 Task: Search one way flight ticket for 1 adult, 1 child, 1 infant in seat in premium economy from Myrtle Beach: Myrtle Beach International Airport to Rockford: Chicago Rockford International Airport(was Northwest Chicagoland Regional Airport At Rockford) on 5-1-2023. Choice of flights is Delta. Number of bags: 6 checked bags. Price is upto 50000. Outbound departure time preference is 13:15.
Action: Mouse moved to (206, 329)
Screenshot: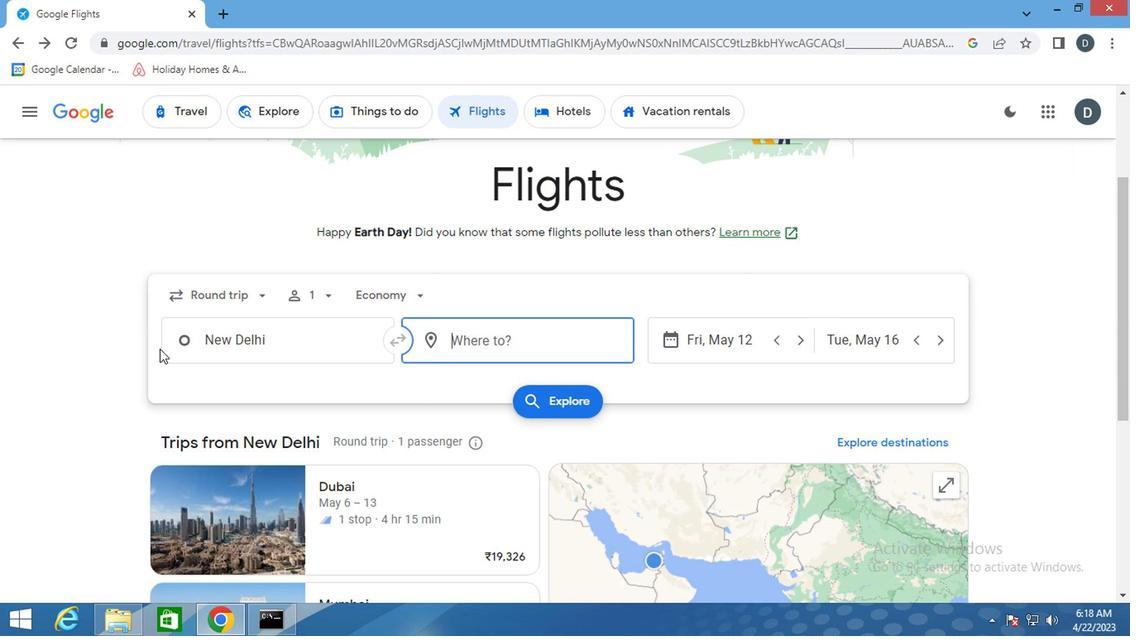 
Action: Mouse pressed left at (206, 329)
Screenshot: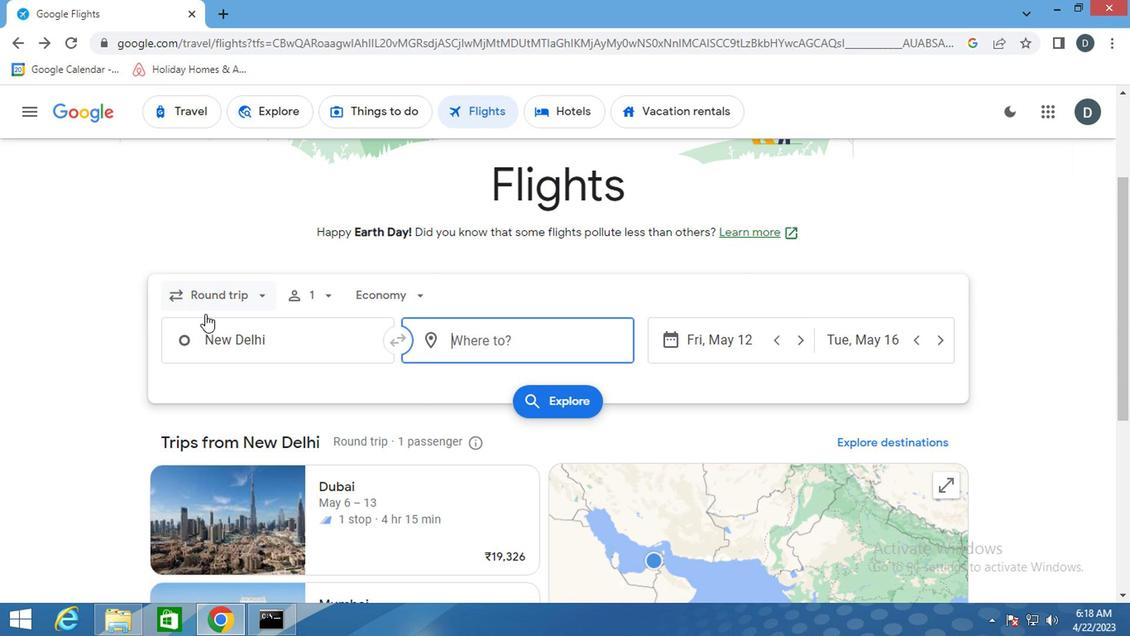 
Action: Mouse moved to (259, 381)
Screenshot: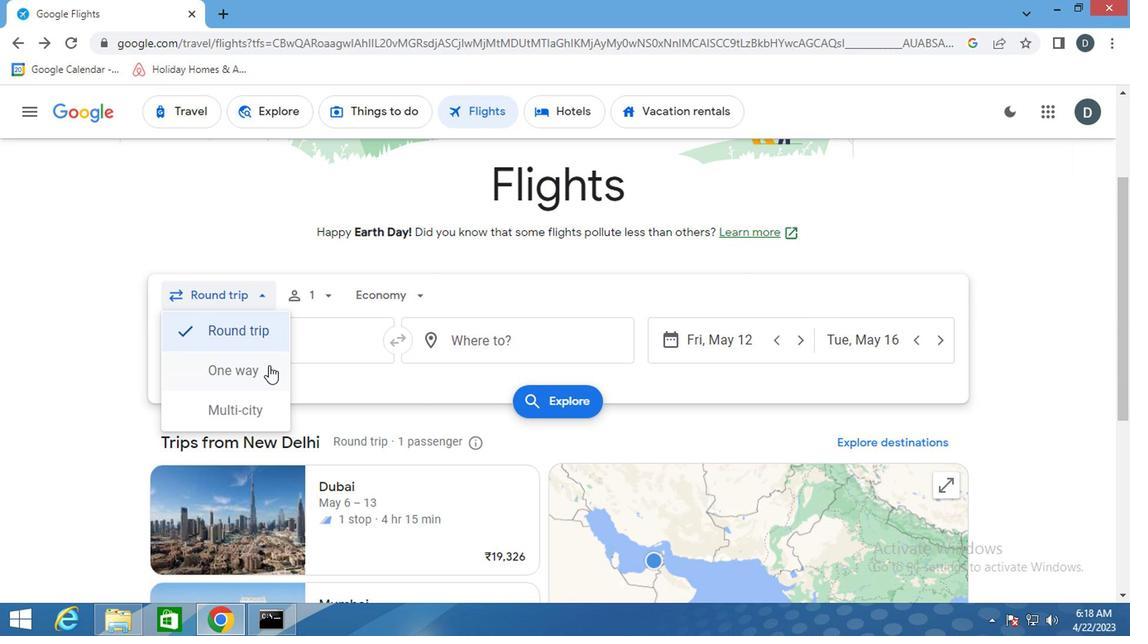 
Action: Mouse pressed left at (259, 381)
Screenshot: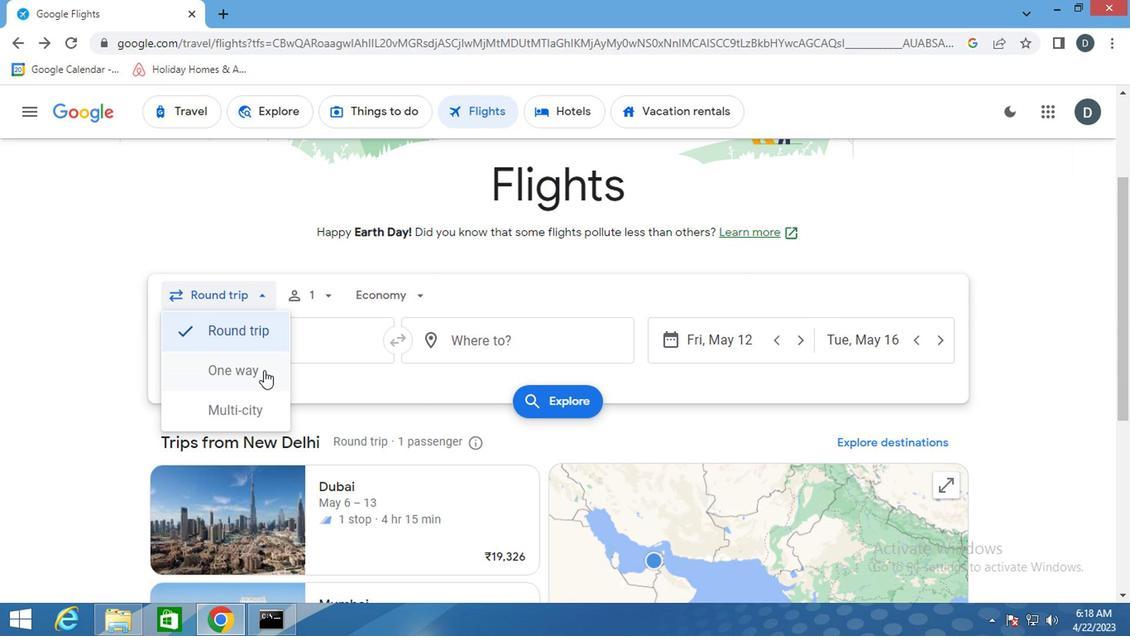 
Action: Mouse moved to (299, 314)
Screenshot: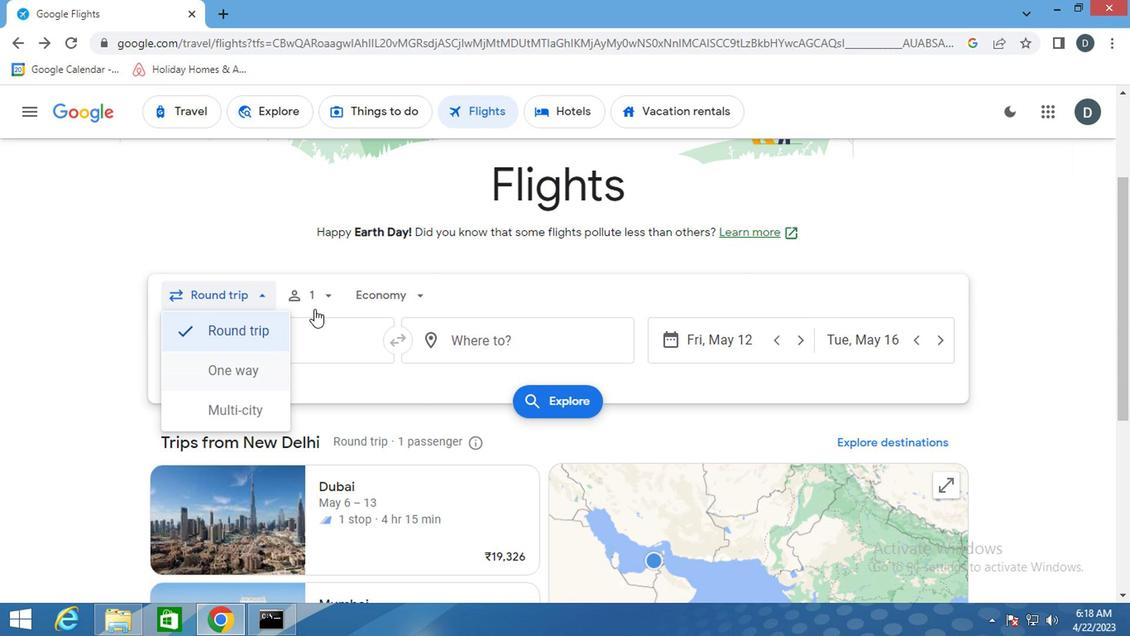 
Action: Mouse pressed left at (299, 314)
Screenshot: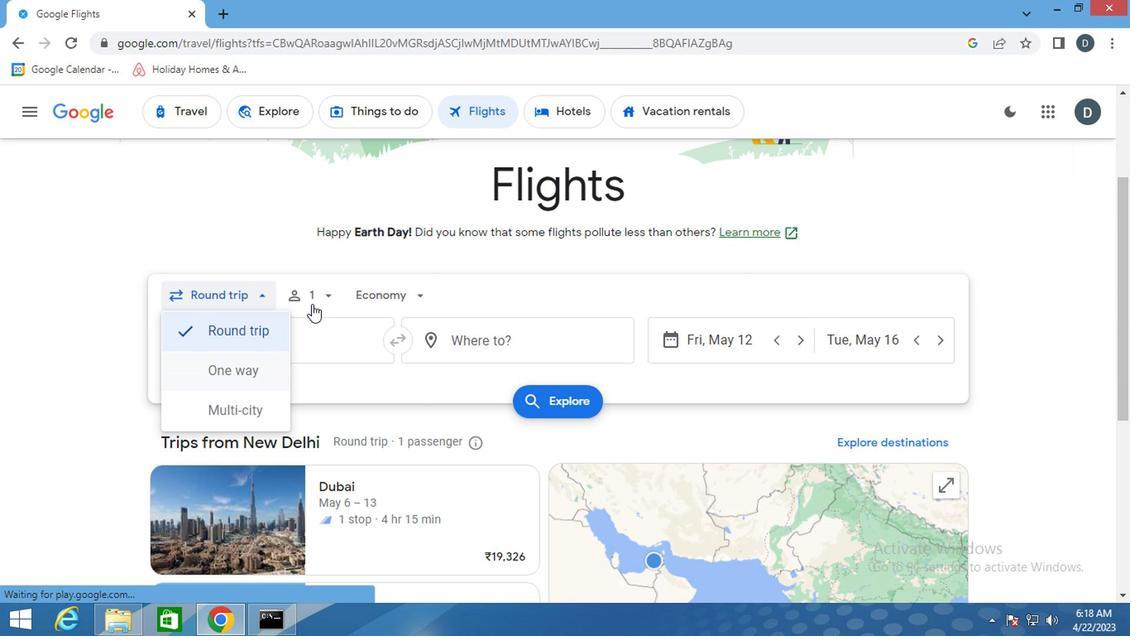 
Action: Mouse moved to (421, 350)
Screenshot: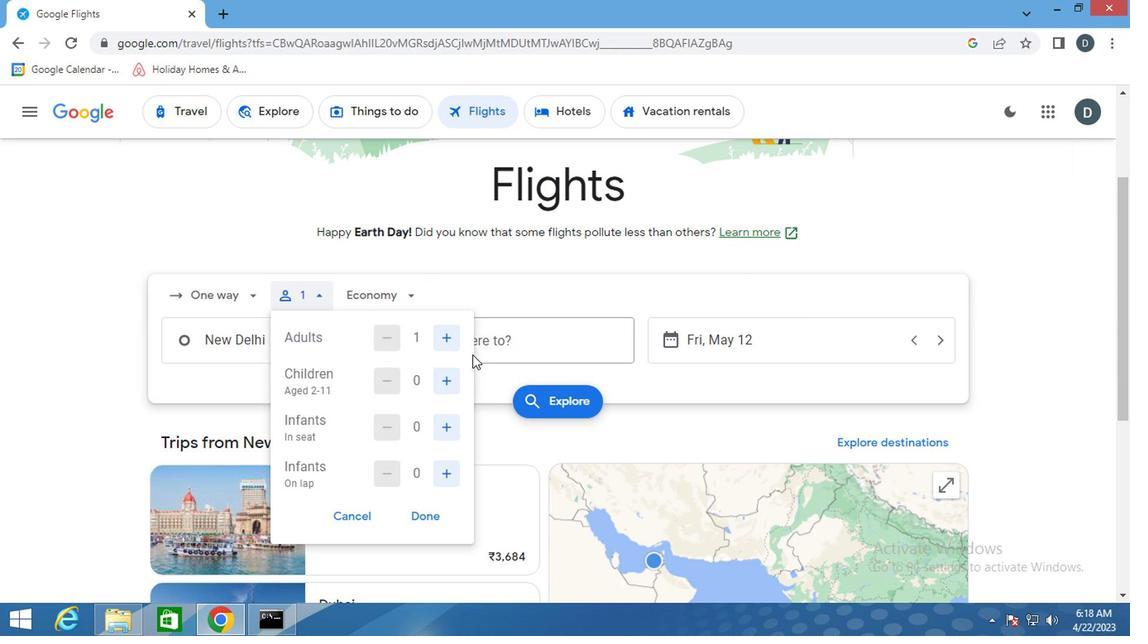 
Action: Mouse pressed left at (421, 350)
Screenshot: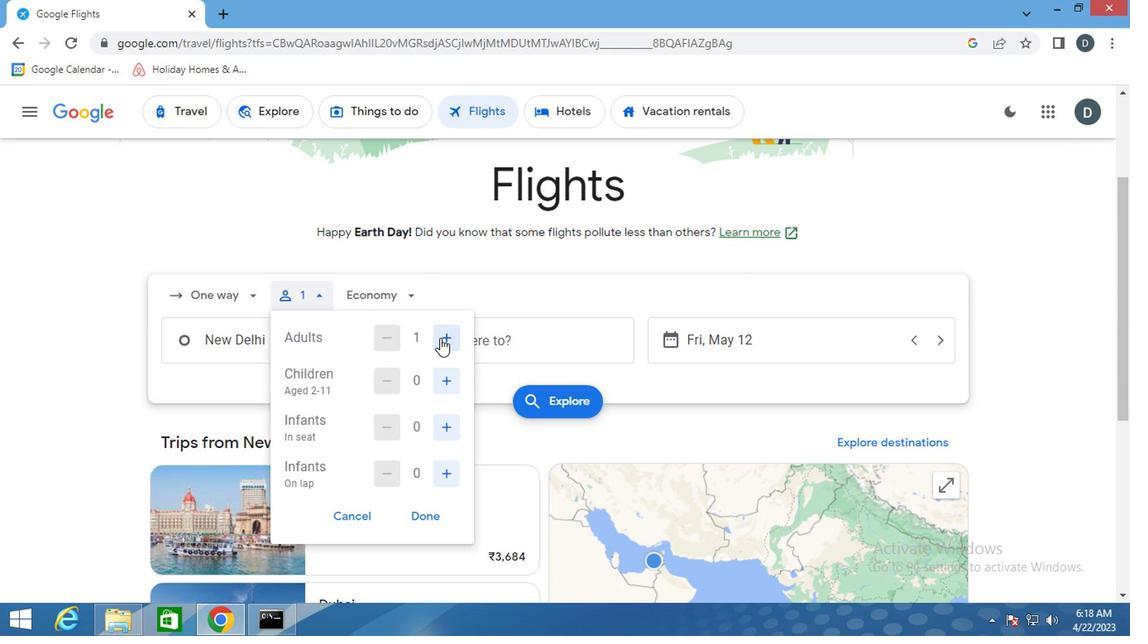 
Action: Mouse moved to (382, 349)
Screenshot: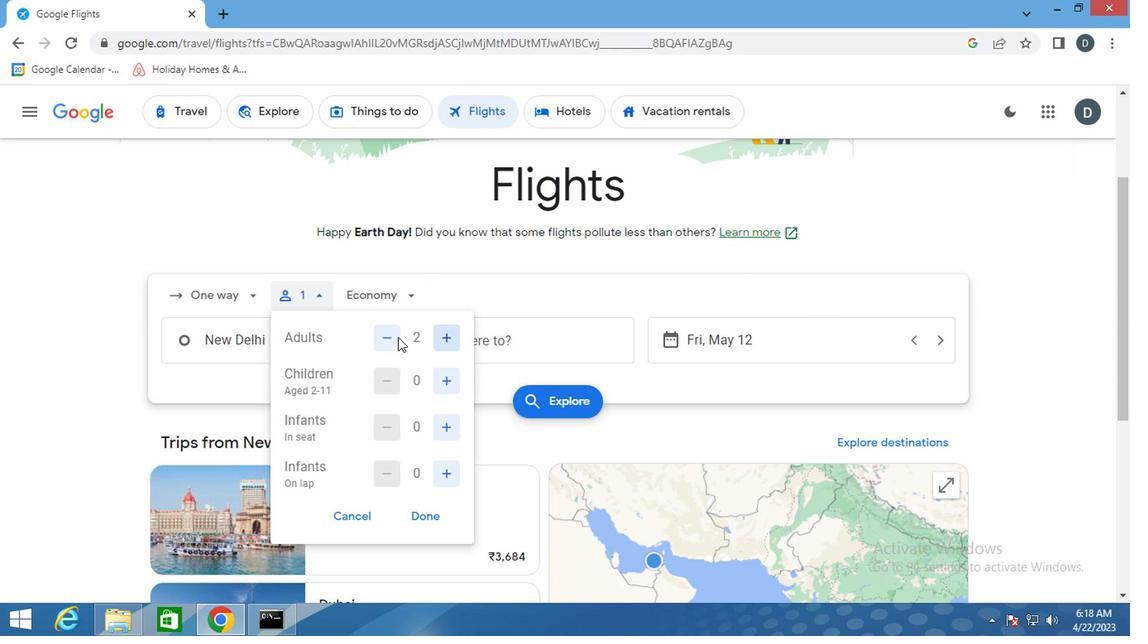 
Action: Mouse pressed left at (382, 349)
Screenshot: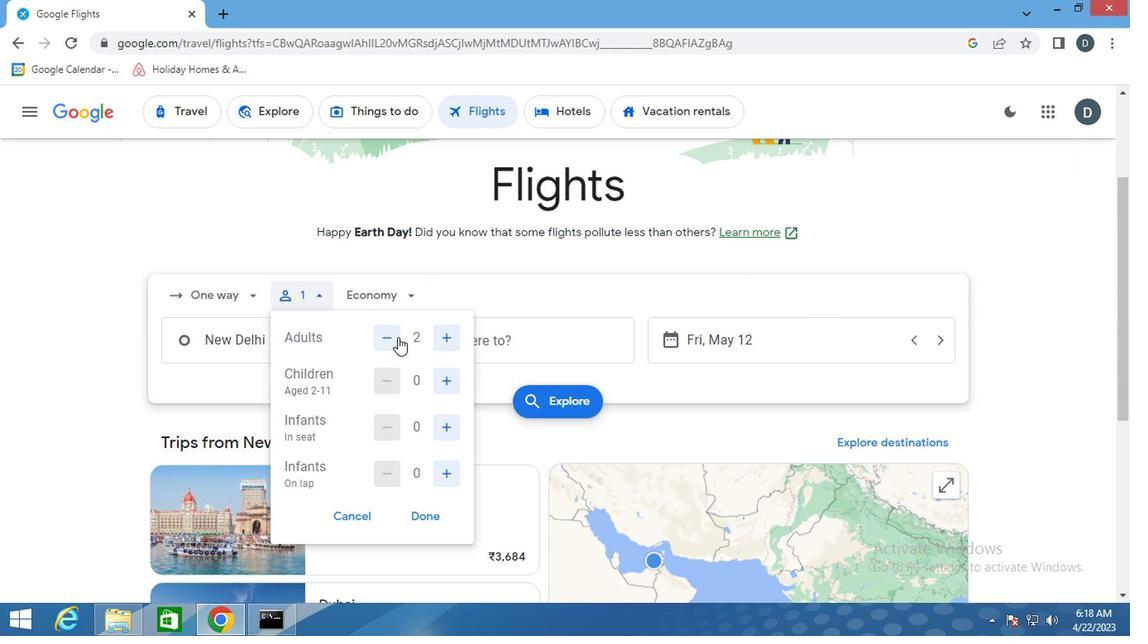 
Action: Mouse moved to (430, 388)
Screenshot: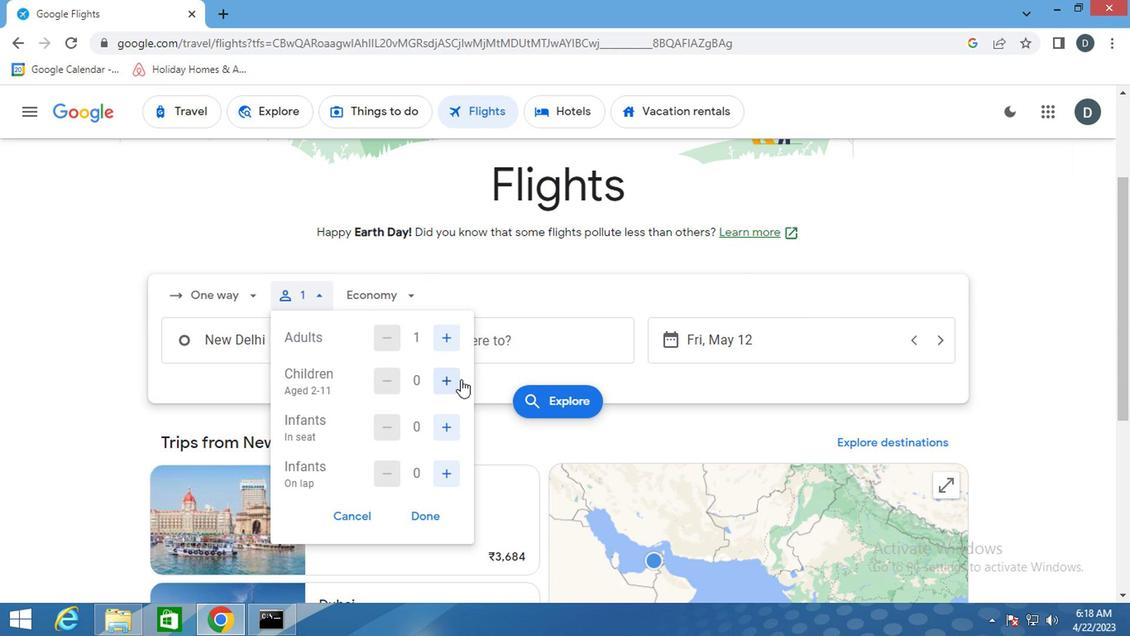 
Action: Mouse pressed left at (430, 388)
Screenshot: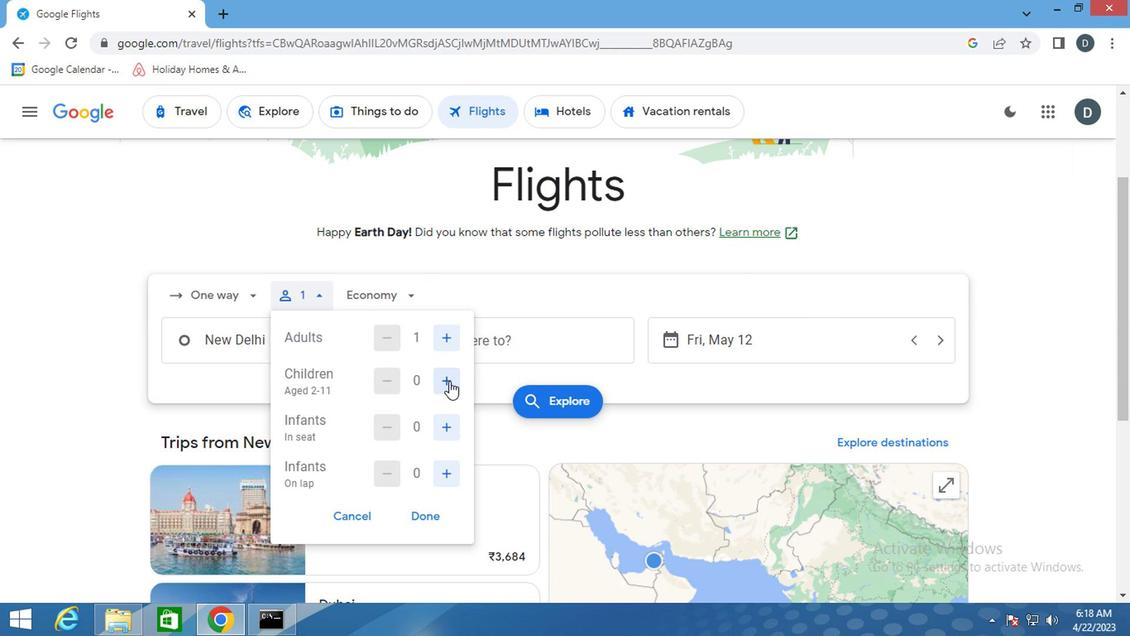 
Action: Mouse moved to (425, 427)
Screenshot: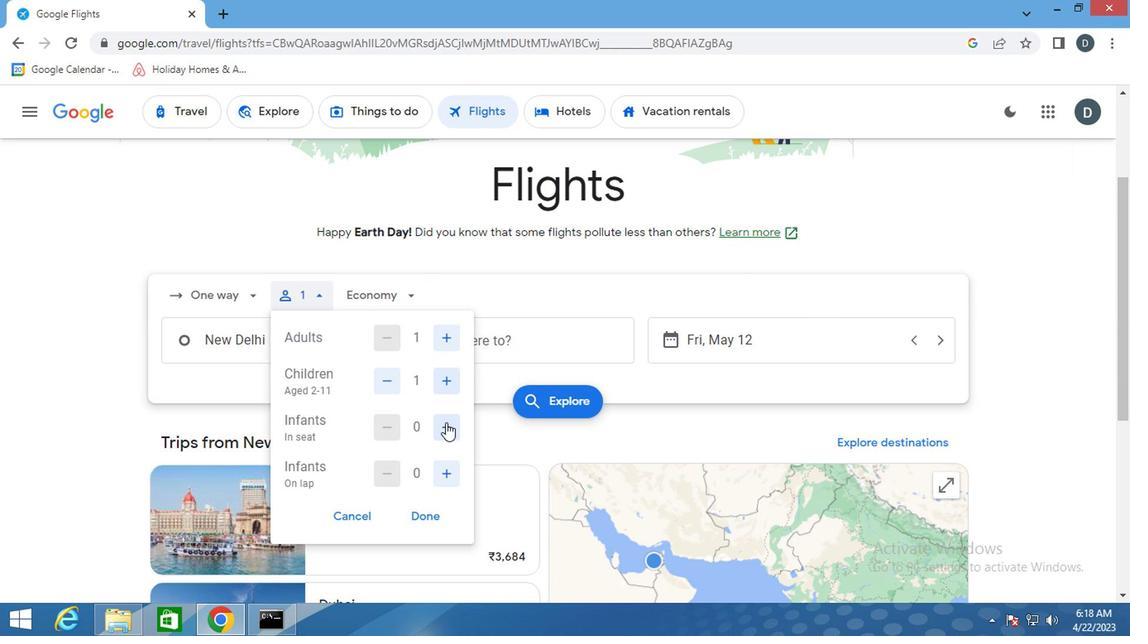 
Action: Mouse pressed left at (425, 427)
Screenshot: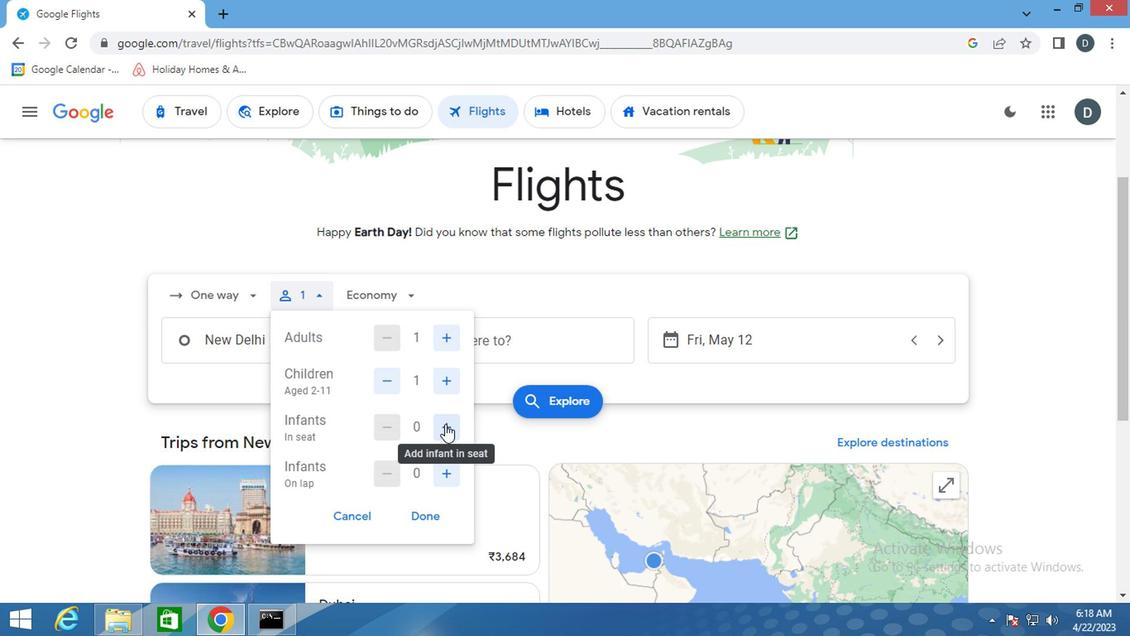 
Action: Mouse moved to (385, 516)
Screenshot: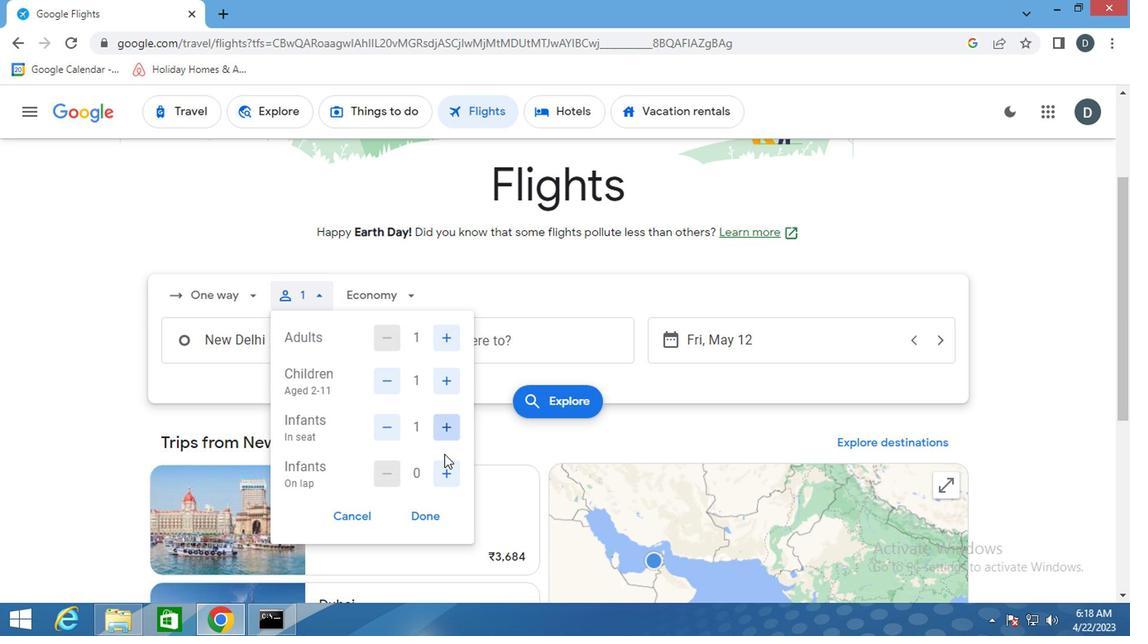 
Action: Mouse pressed left at (385, 516)
Screenshot: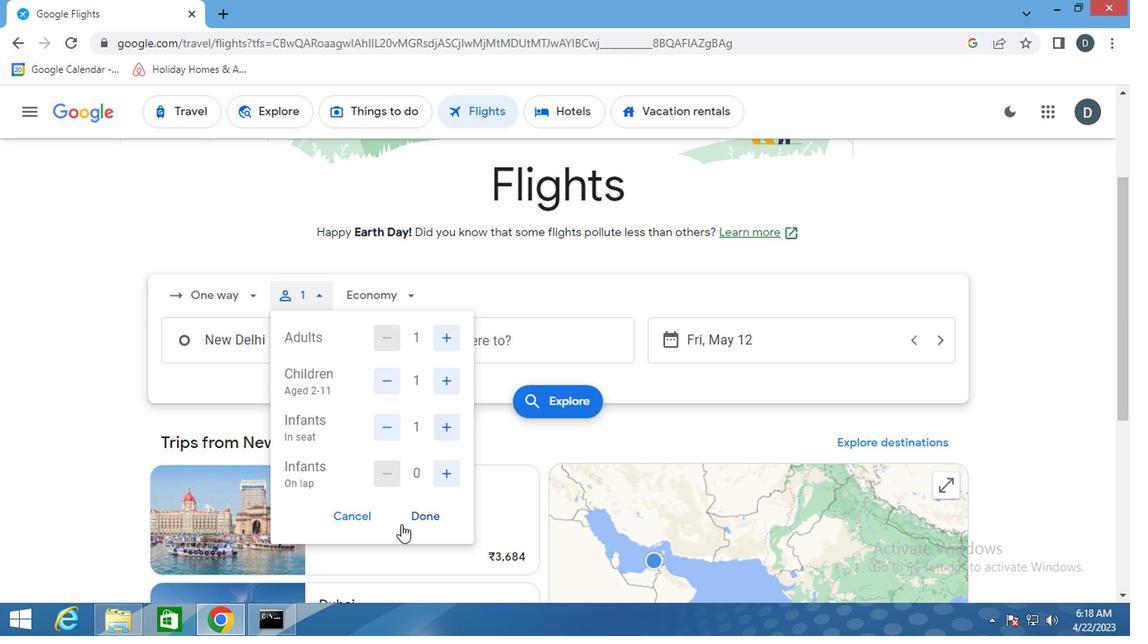 
Action: Mouse moved to (361, 319)
Screenshot: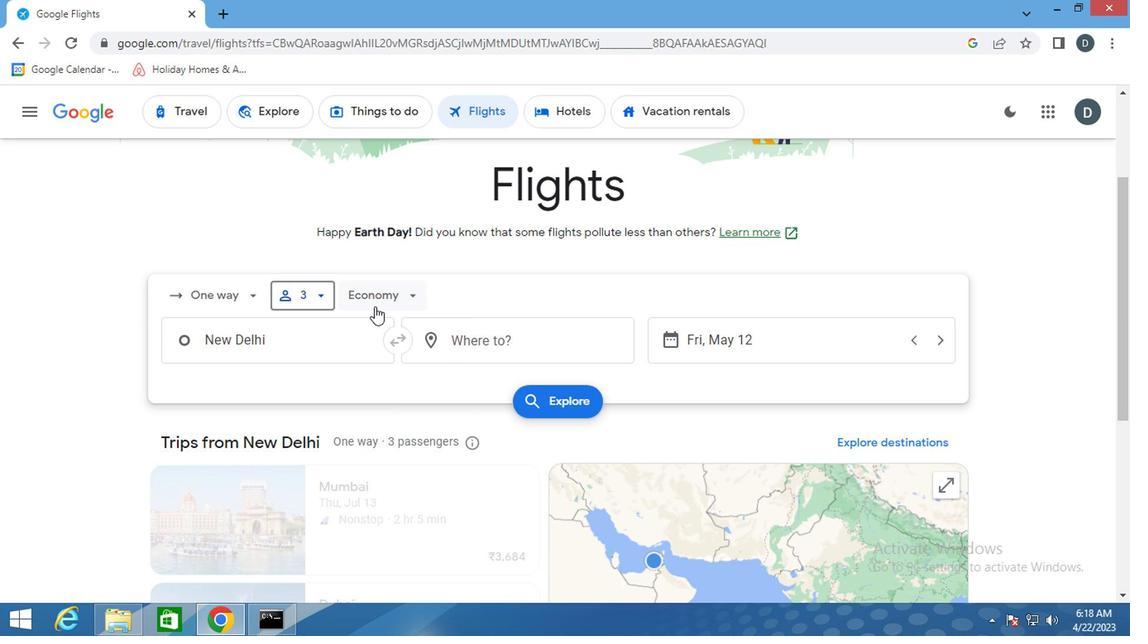 
Action: Mouse pressed left at (361, 319)
Screenshot: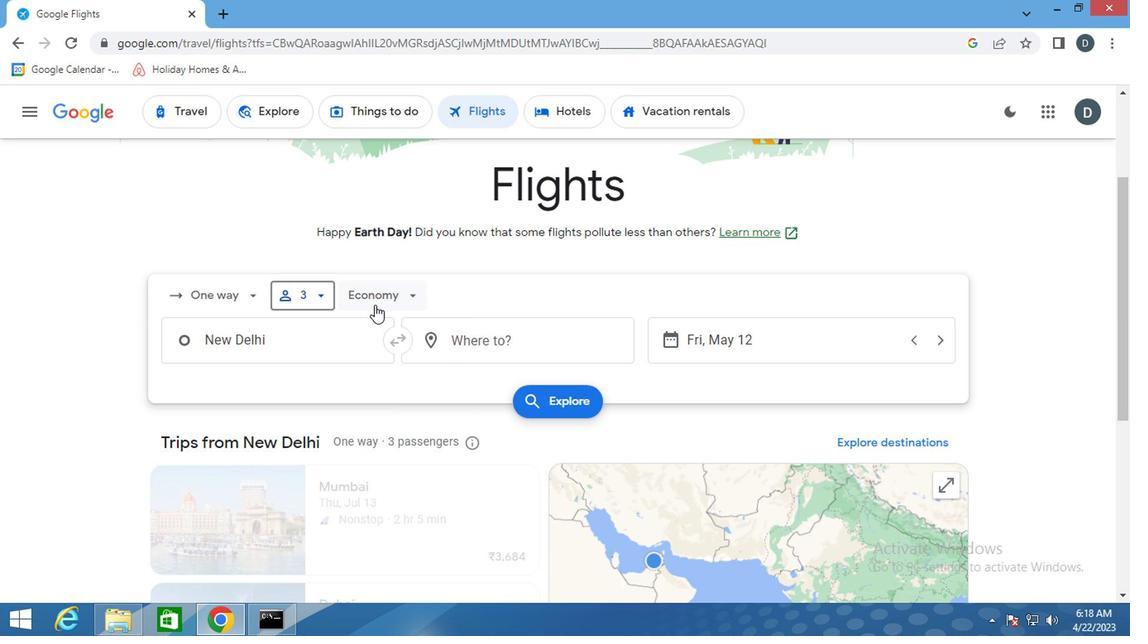 
Action: Mouse moved to (395, 374)
Screenshot: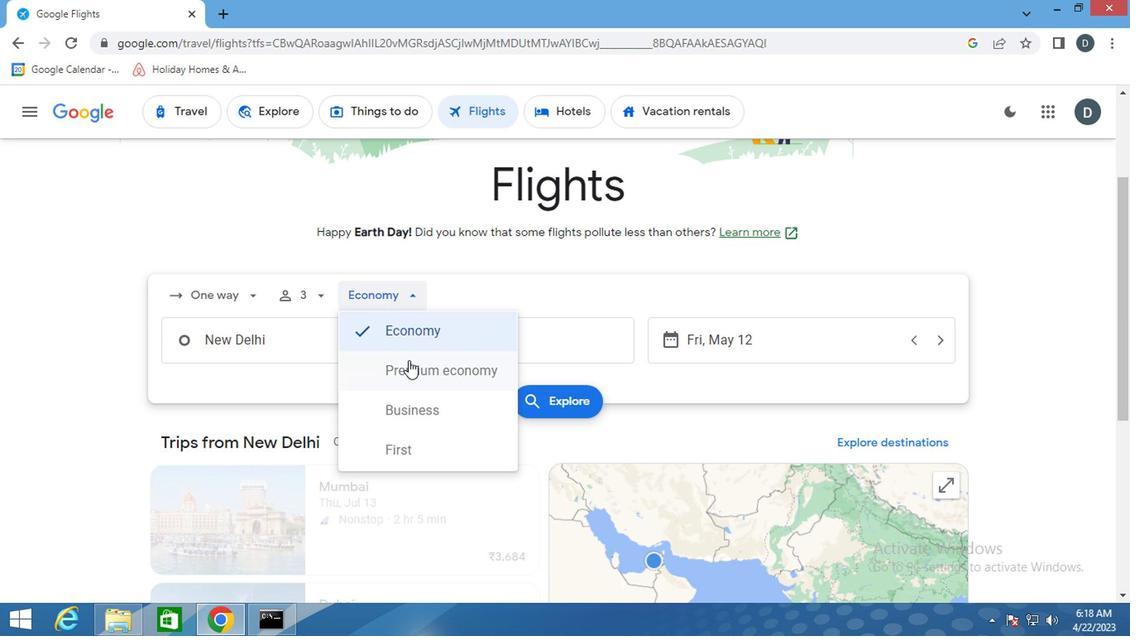 
Action: Mouse pressed left at (395, 374)
Screenshot: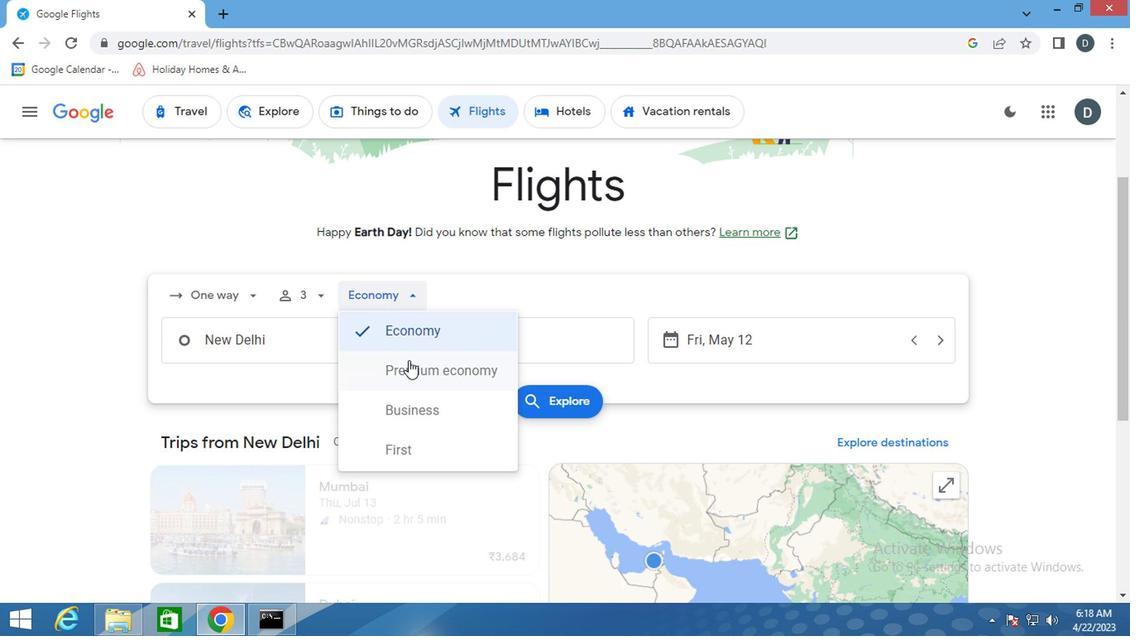 
Action: Mouse moved to (307, 349)
Screenshot: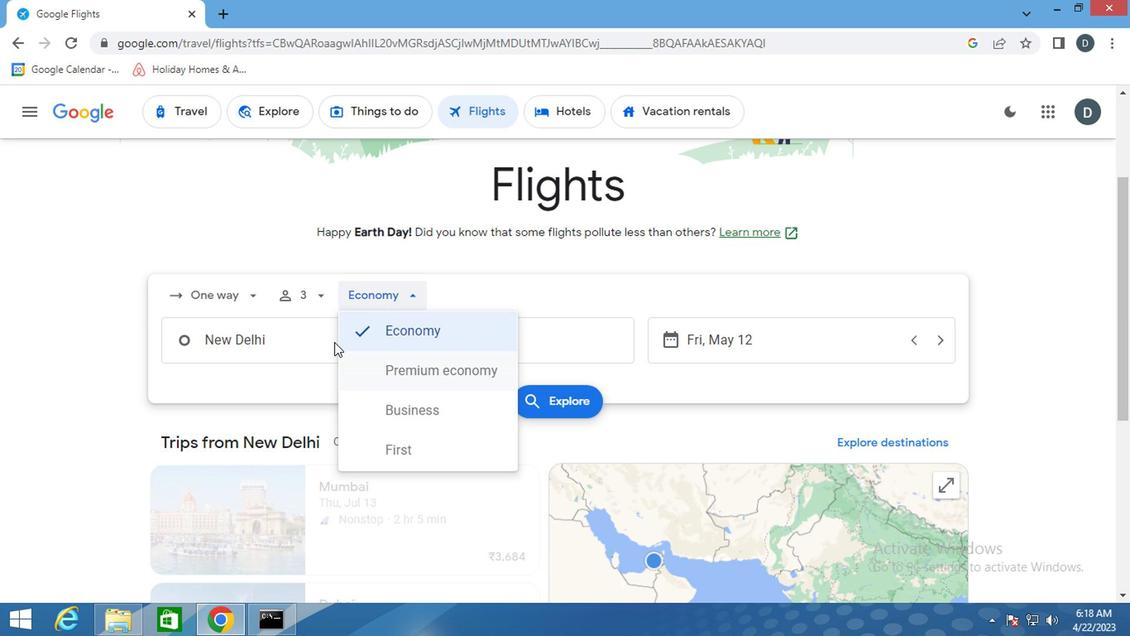 
Action: Mouse pressed left at (307, 349)
Screenshot: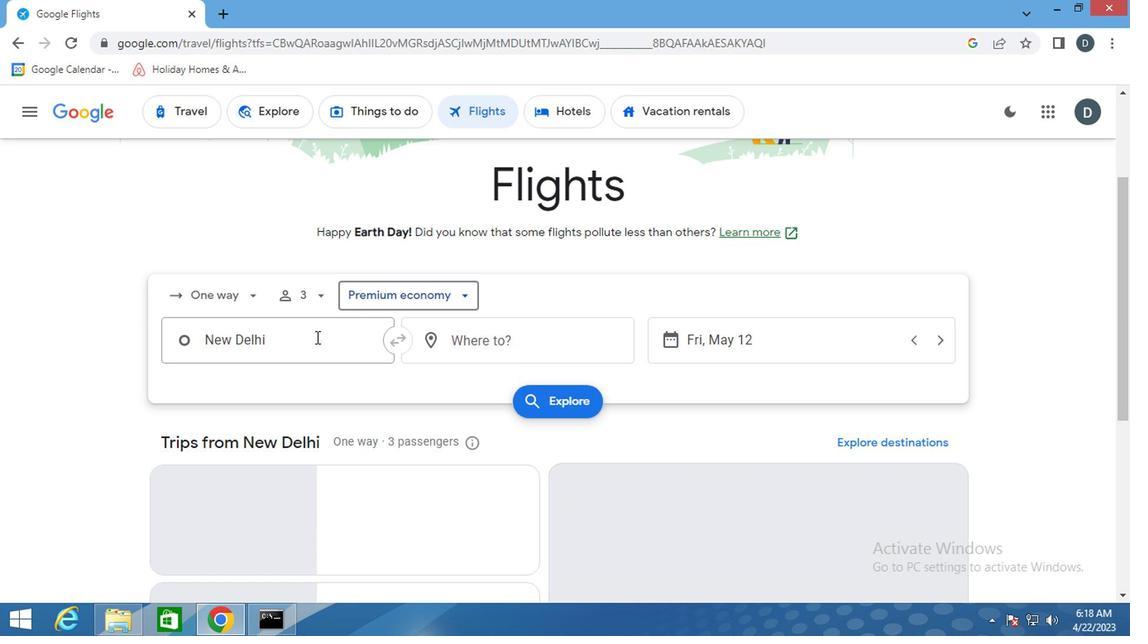 
Action: Mouse moved to (306, 349)
Screenshot: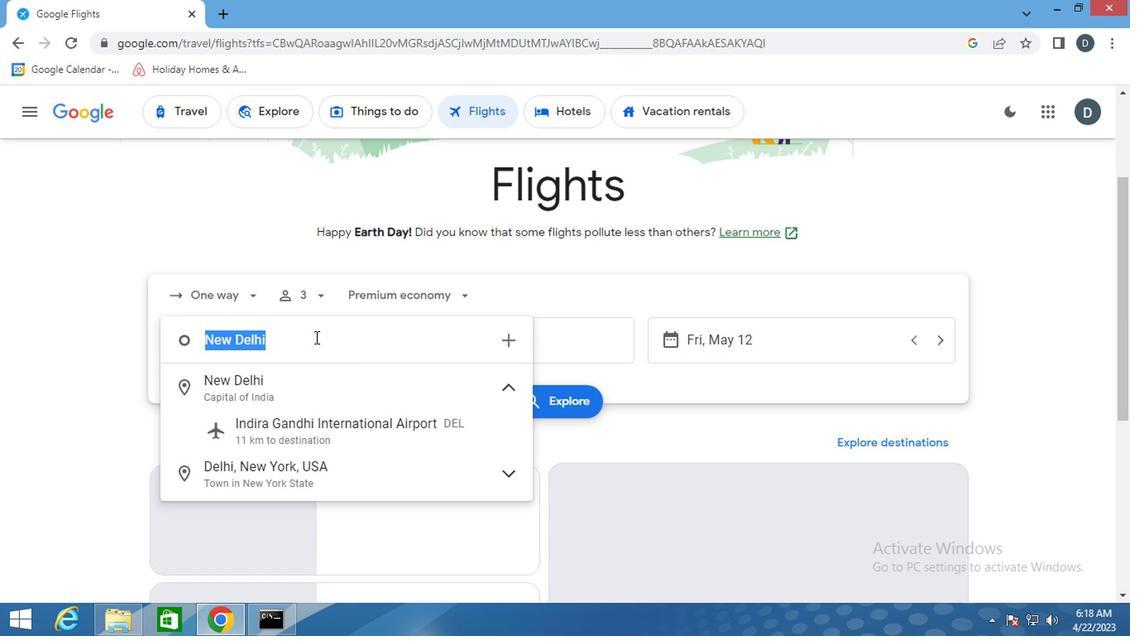 
Action: Key pressed <Key.shift>MYRTLE<Key.space><Key.shift>BEACH
Screenshot: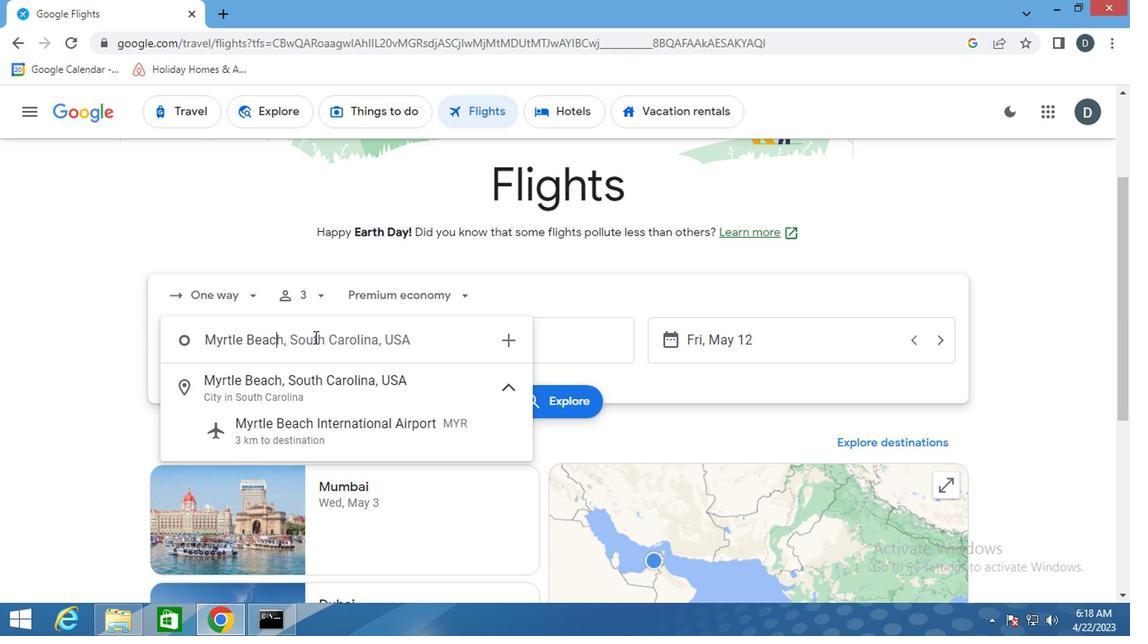
Action: Mouse moved to (290, 447)
Screenshot: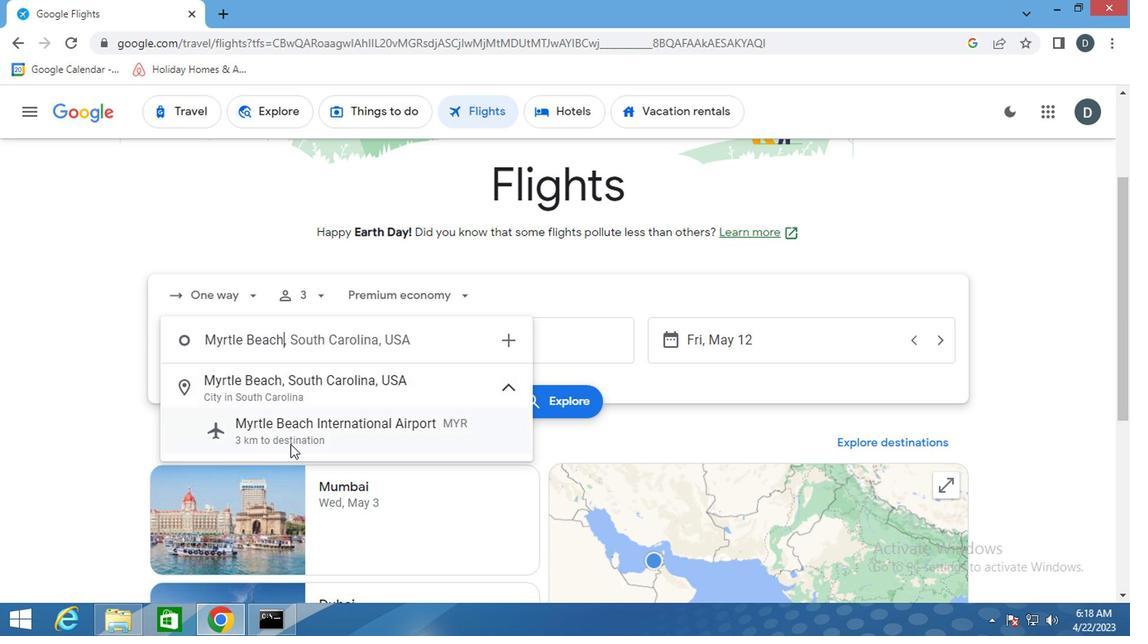 
Action: Mouse pressed left at (290, 447)
Screenshot: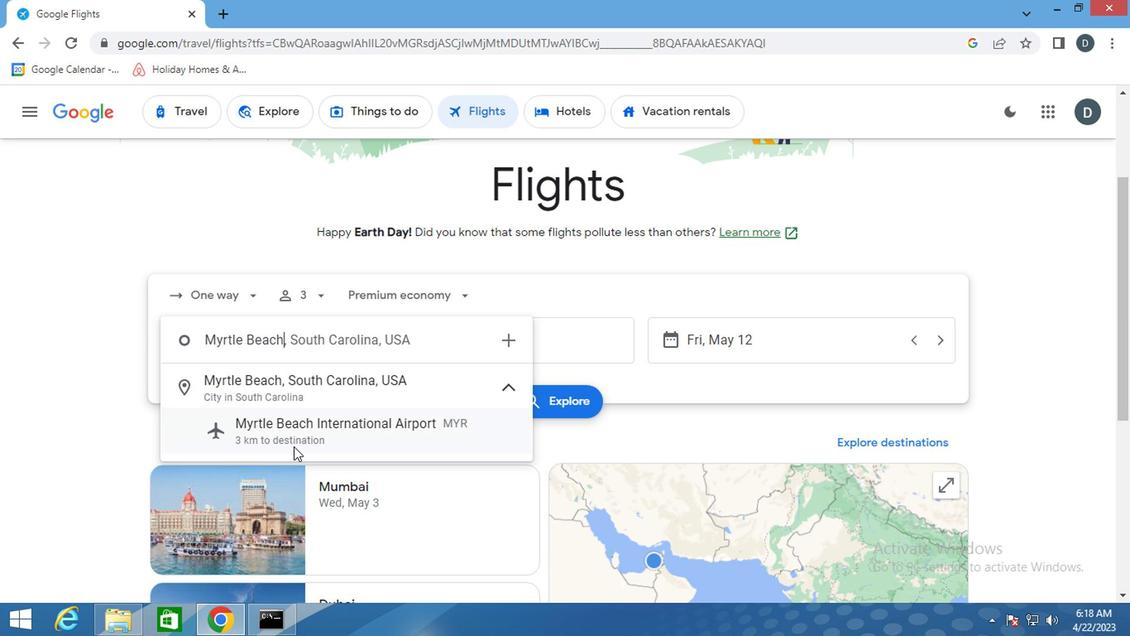 
Action: Mouse moved to (479, 346)
Screenshot: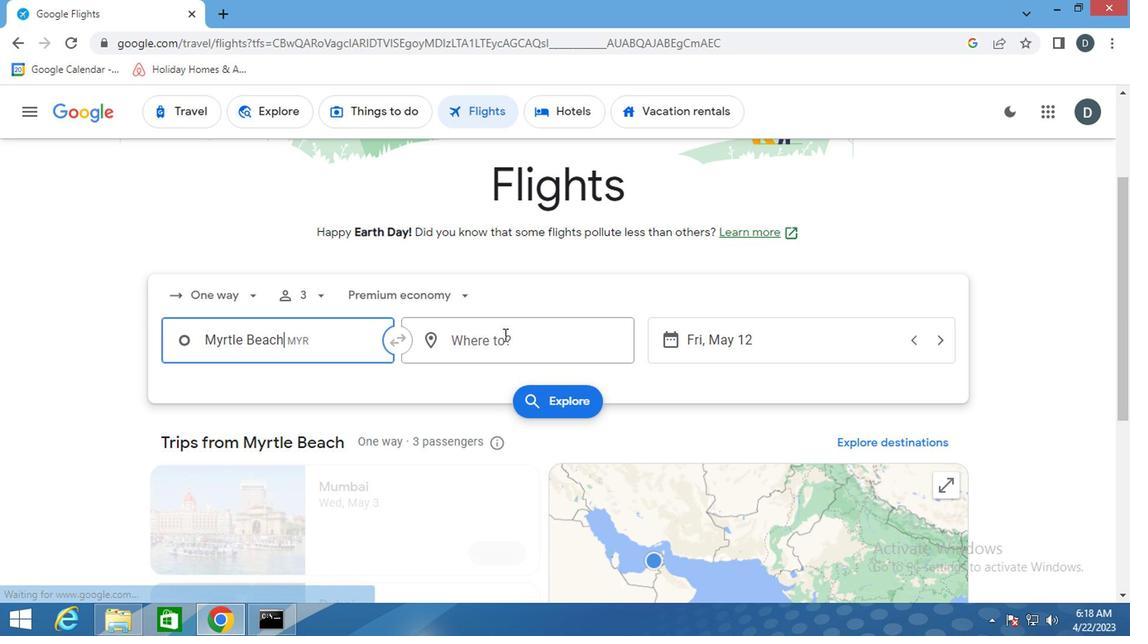
Action: Mouse pressed left at (479, 346)
Screenshot: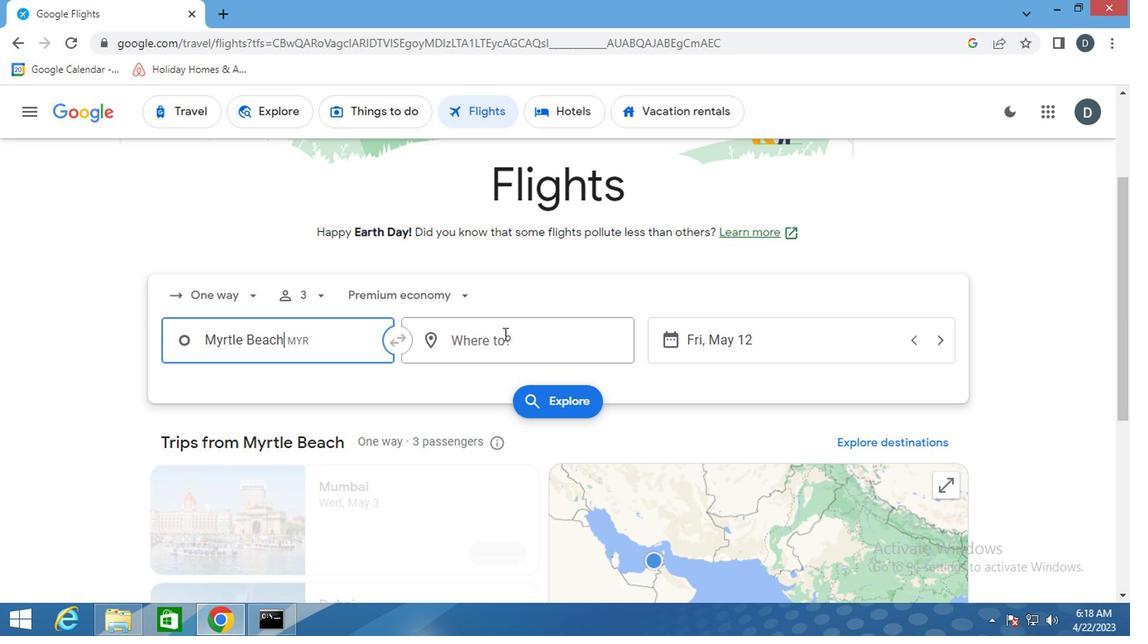
Action: Key pressed <Key.shift>ROCKFORD
Screenshot: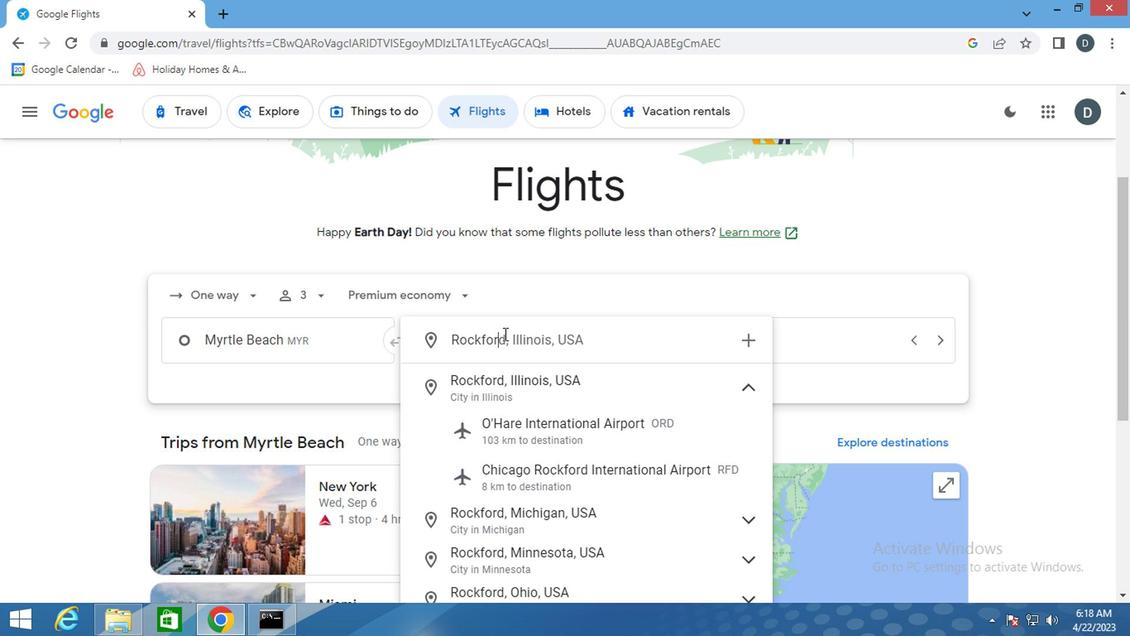 
Action: Mouse moved to (495, 461)
Screenshot: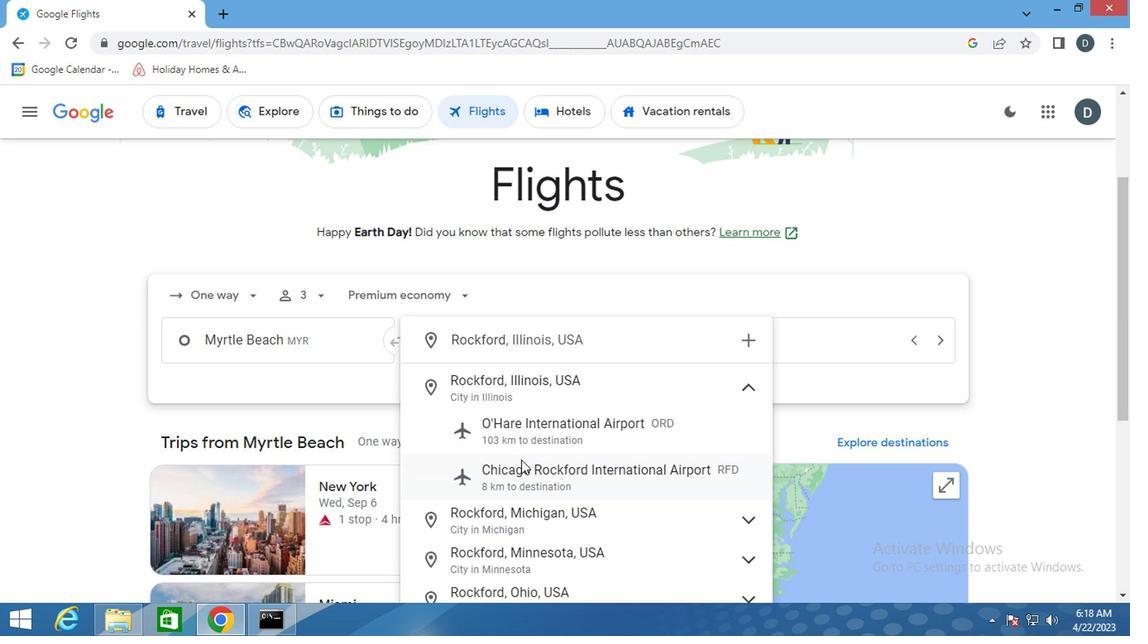 
Action: Mouse pressed left at (495, 461)
Screenshot: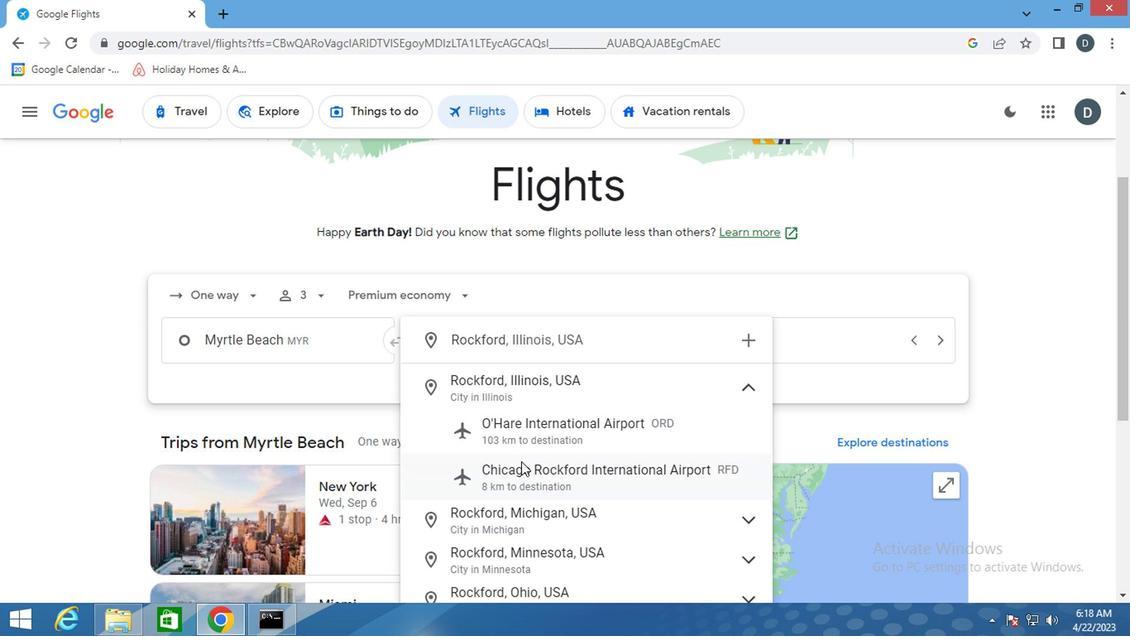 
Action: Mouse moved to (692, 355)
Screenshot: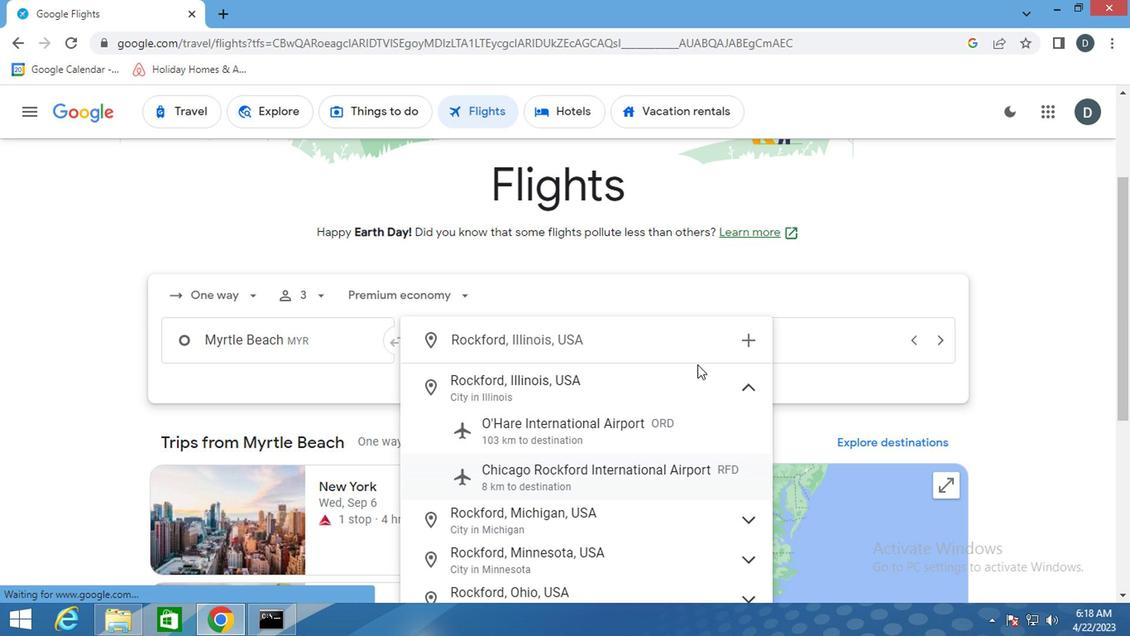 
Action: Mouse pressed left at (692, 355)
Screenshot: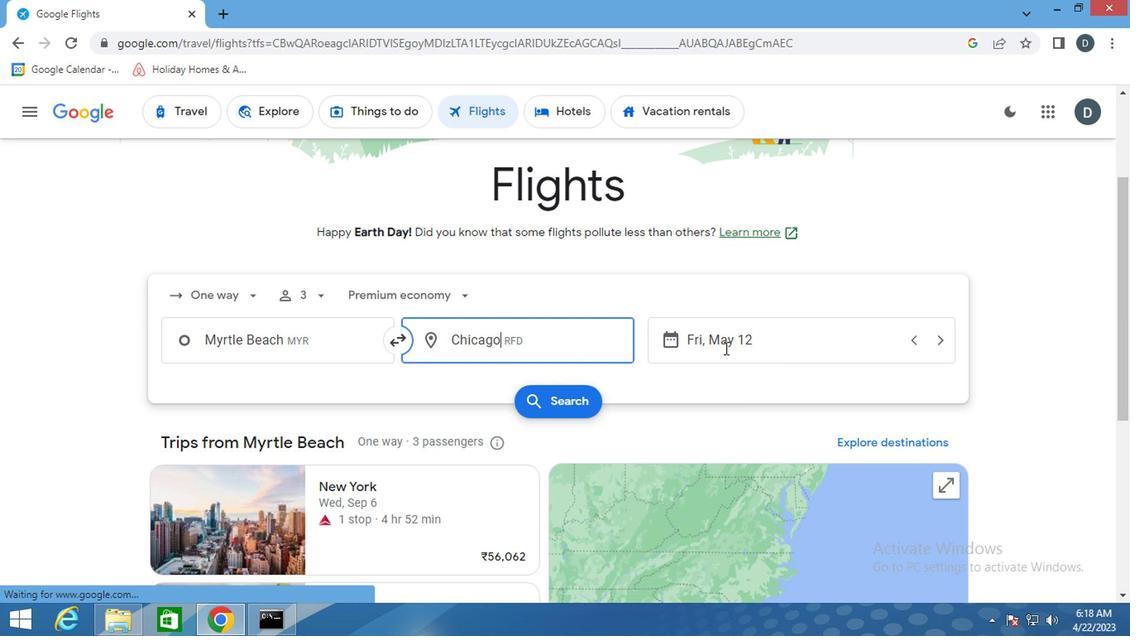
Action: Mouse moved to (682, 312)
Screenshot: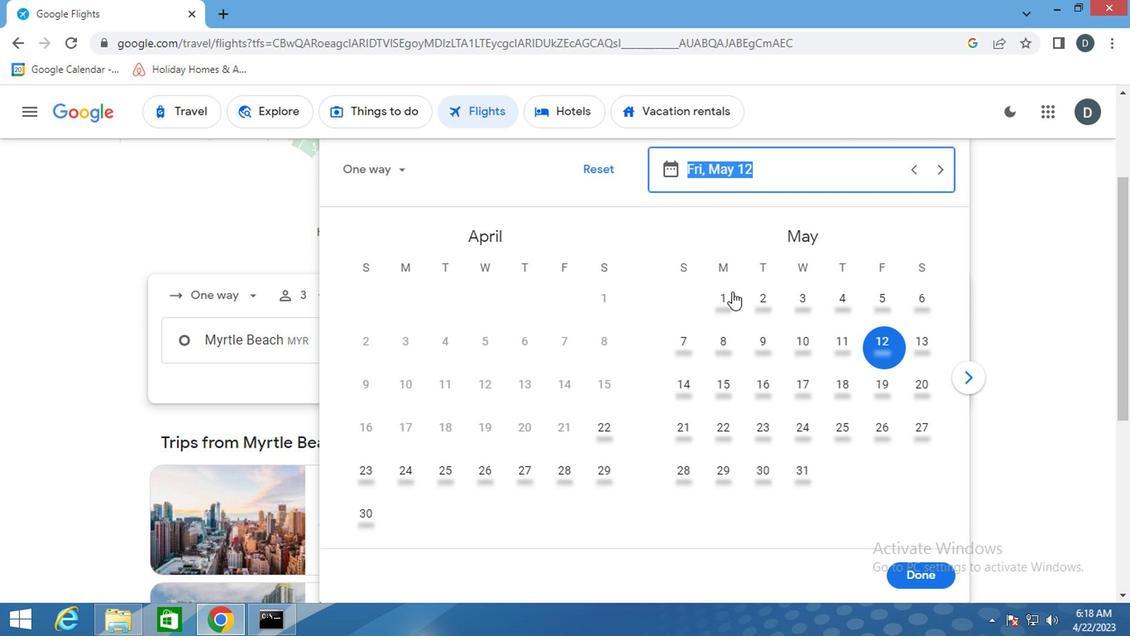 
Action: Mouse pressed left at (682, 312)
Screenshot: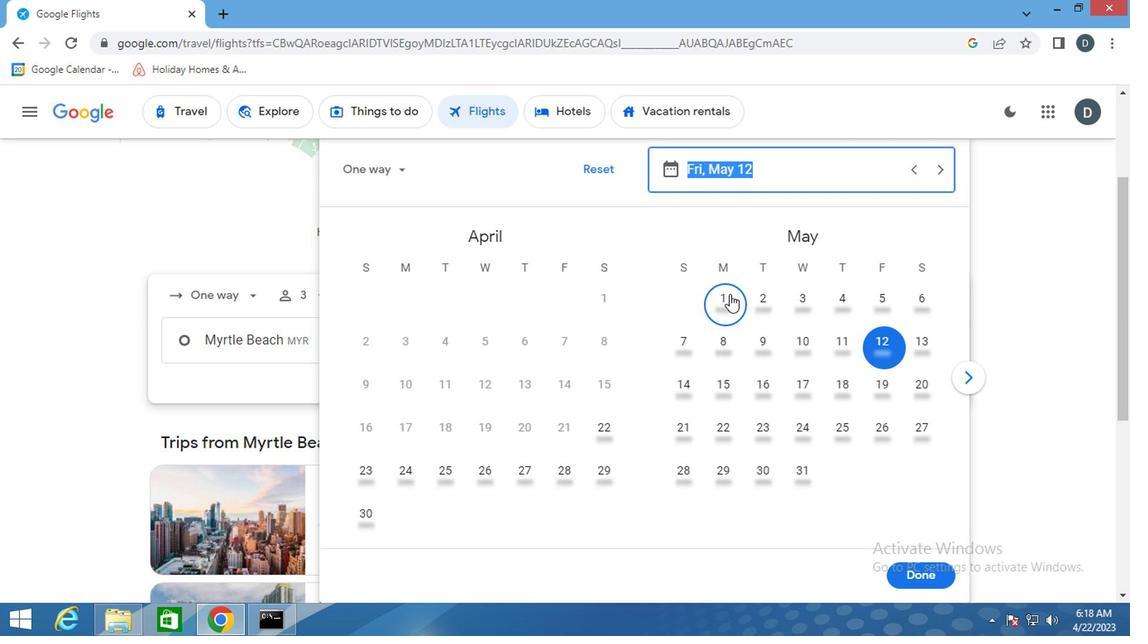 
Action: Mouse moved to (862, 563)
Screenshot: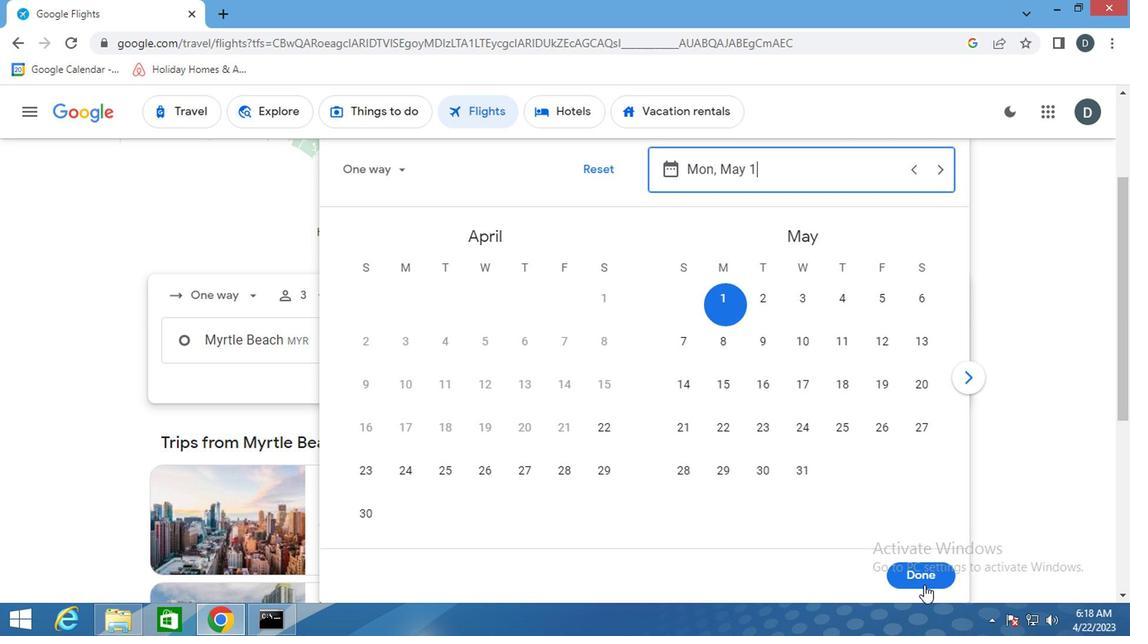 
Action: Mouse pressed left at (862, 563)
Screenshot: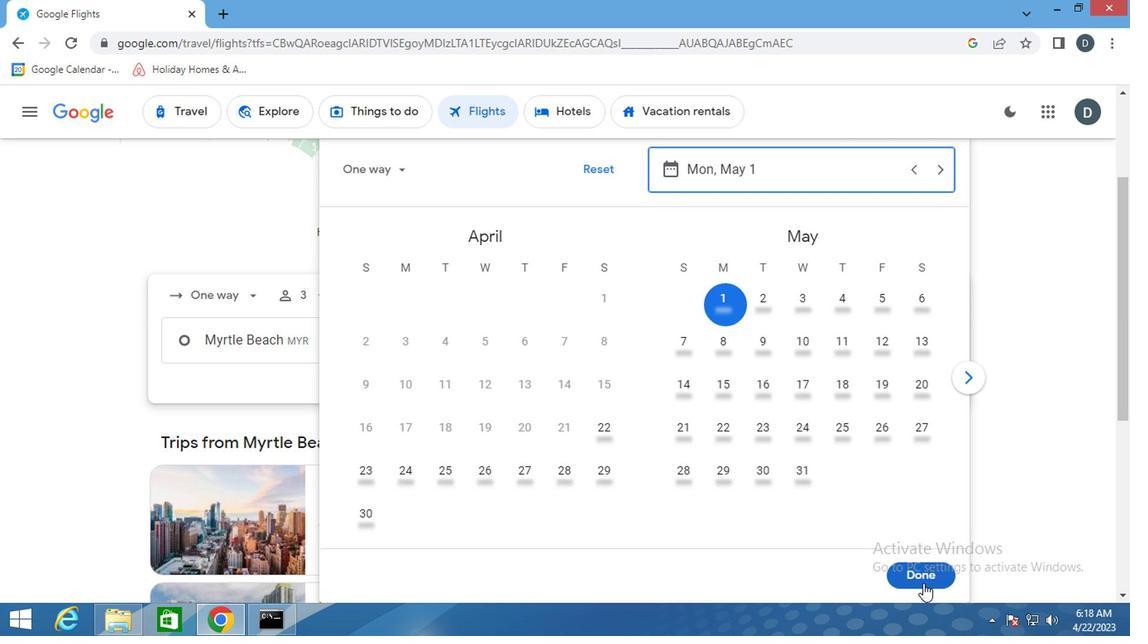 
Action: Mouse moved to (521, 416)
Screenshot: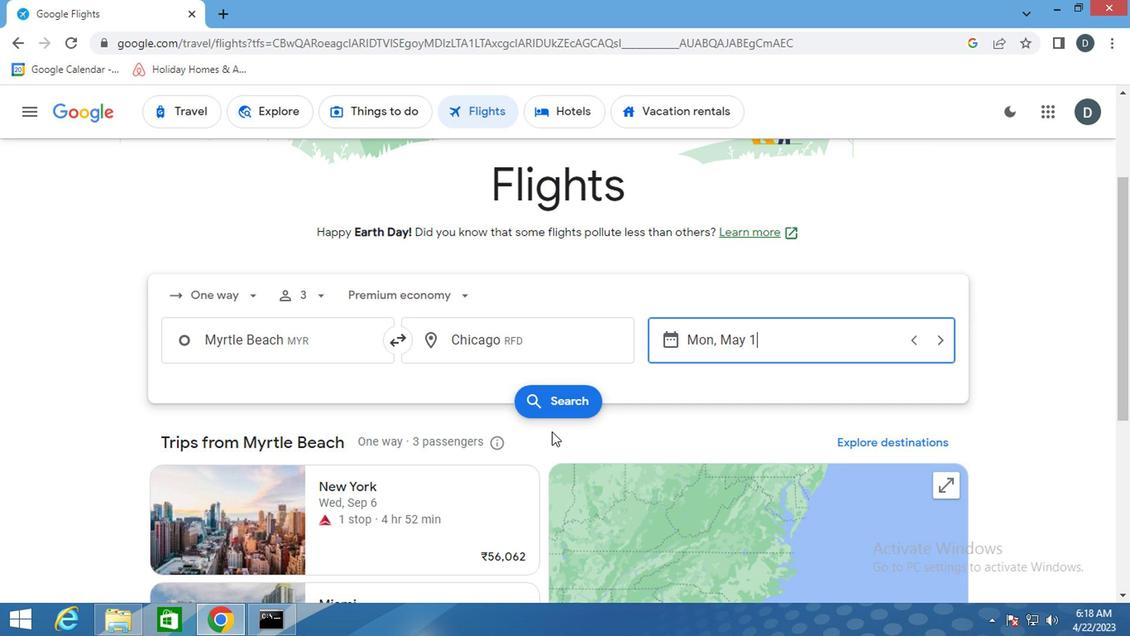 
Action: Mouse pressed left at (521, 416)
Screenshot: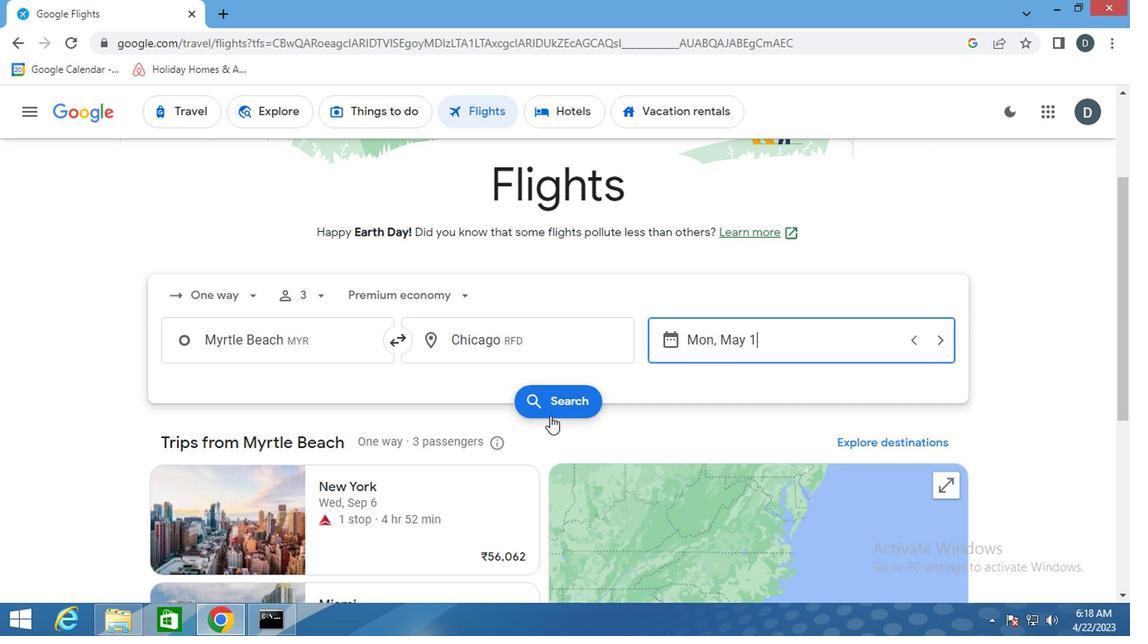 
Action: Mouse moved to (176, 279)
Screenshot: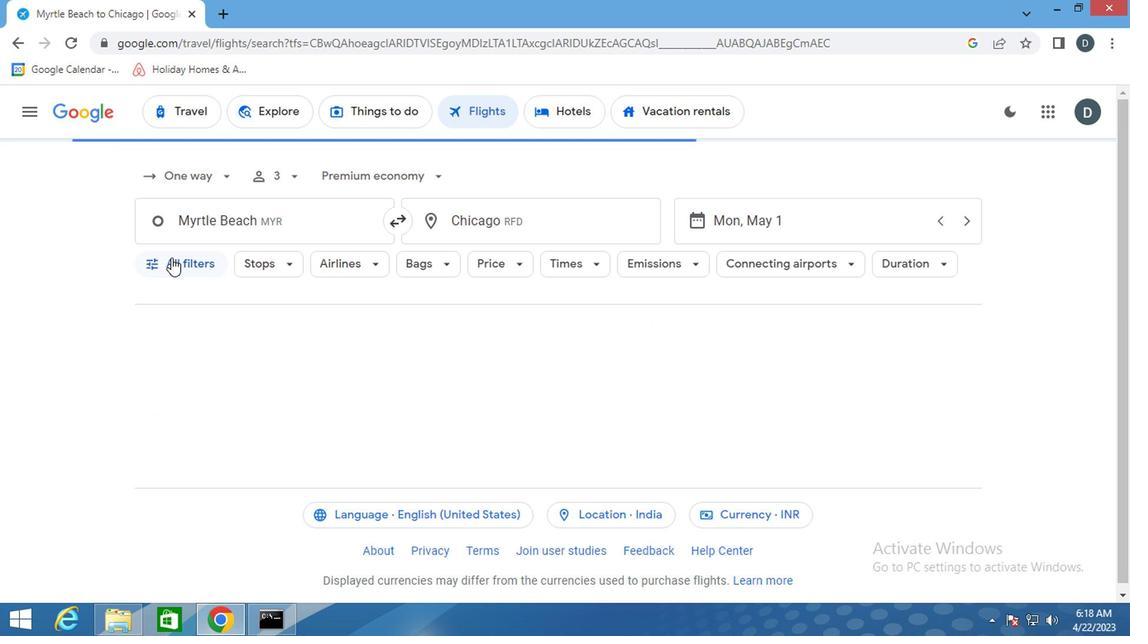 
Action: Mouse pressed left at (176, 279)
Screenshot: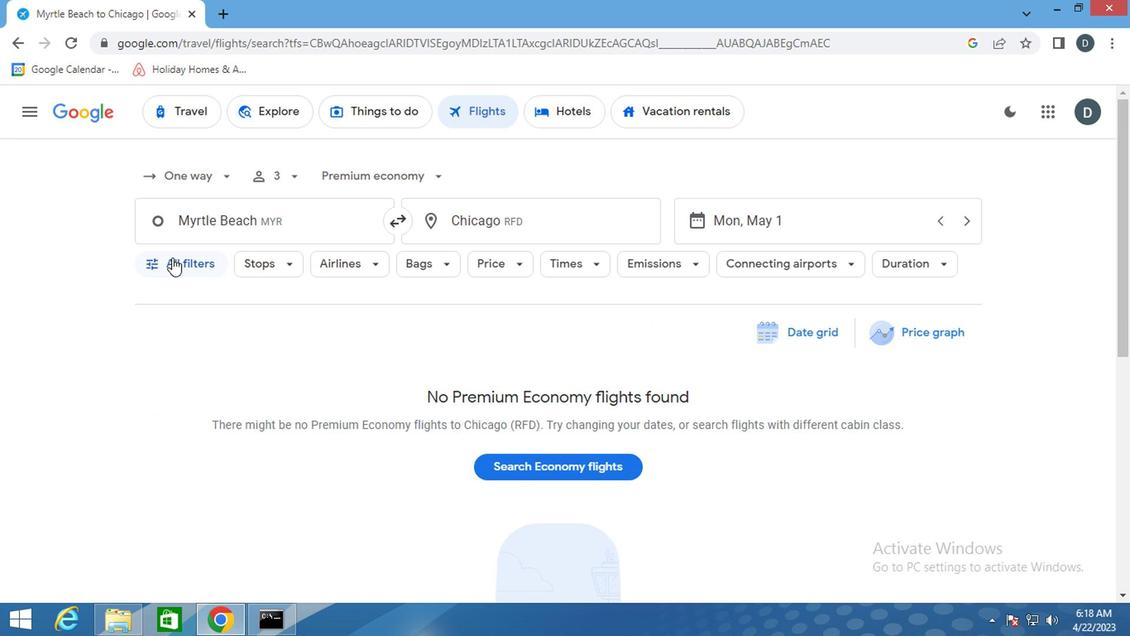 
Action: Mouse moved to (240, 409)
Screenshot: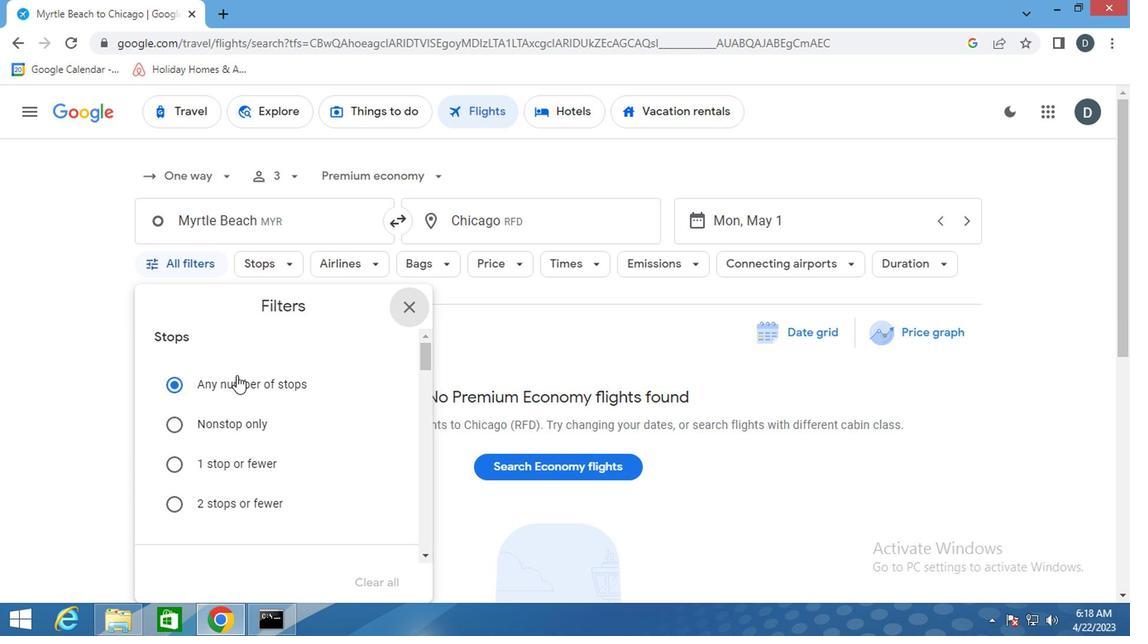 
Action: Mouse scrolled (240, 409) with delta (0, 0)
Screenshot: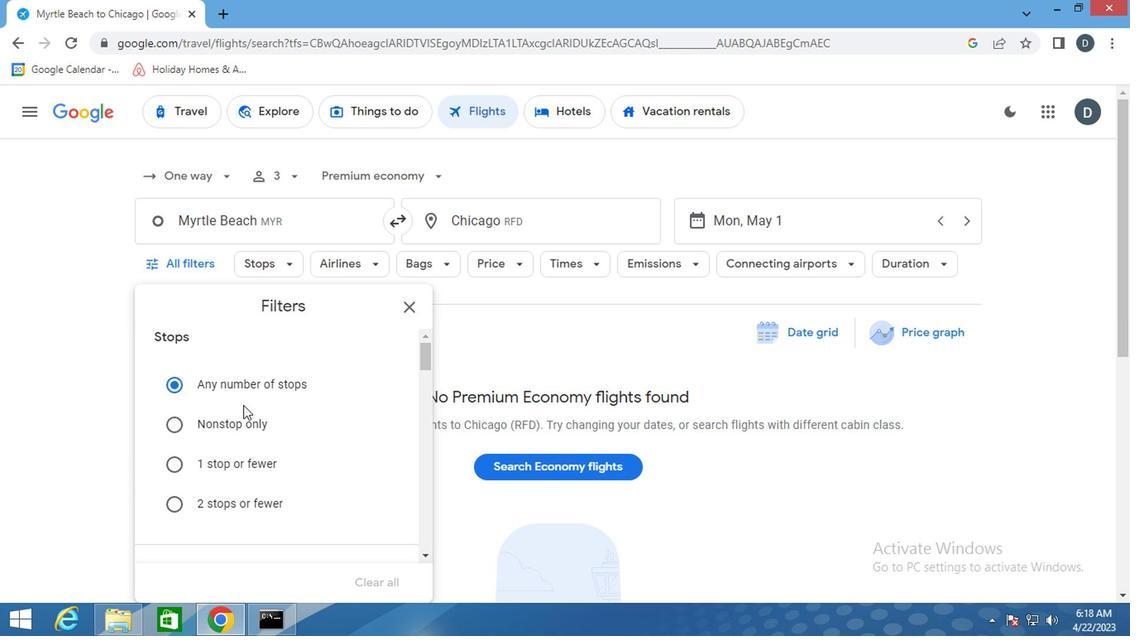 
Action: Mouse scrolled (240, 409) with delta (0, 0)
Screenshot: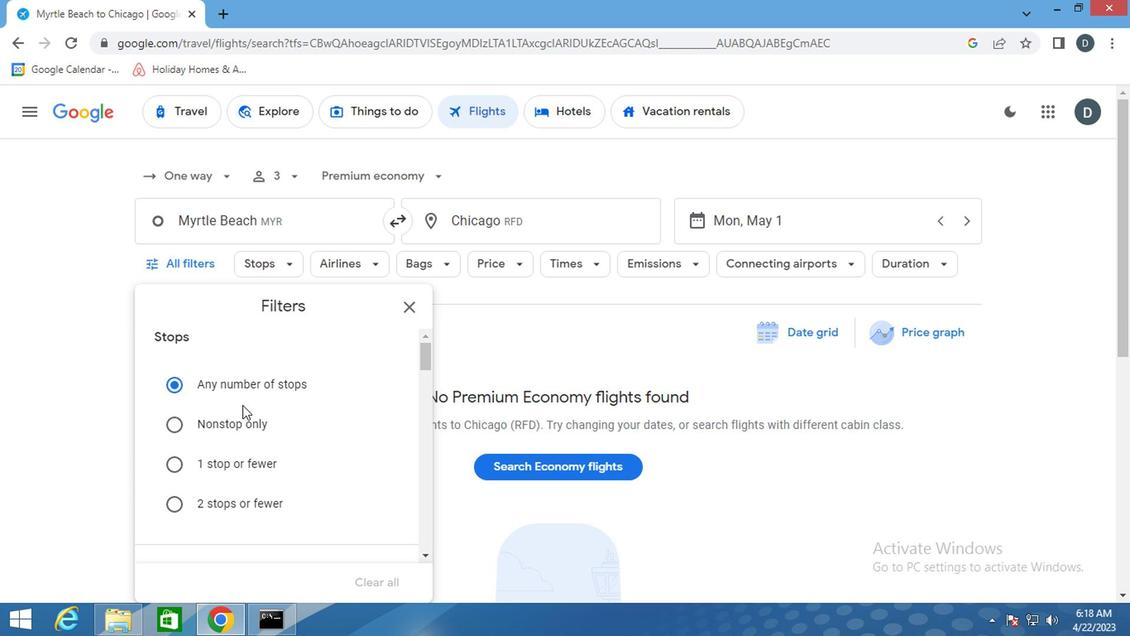 
Action: Mouse scrolled (240, 409) with delta (0, 0)
Screenshot: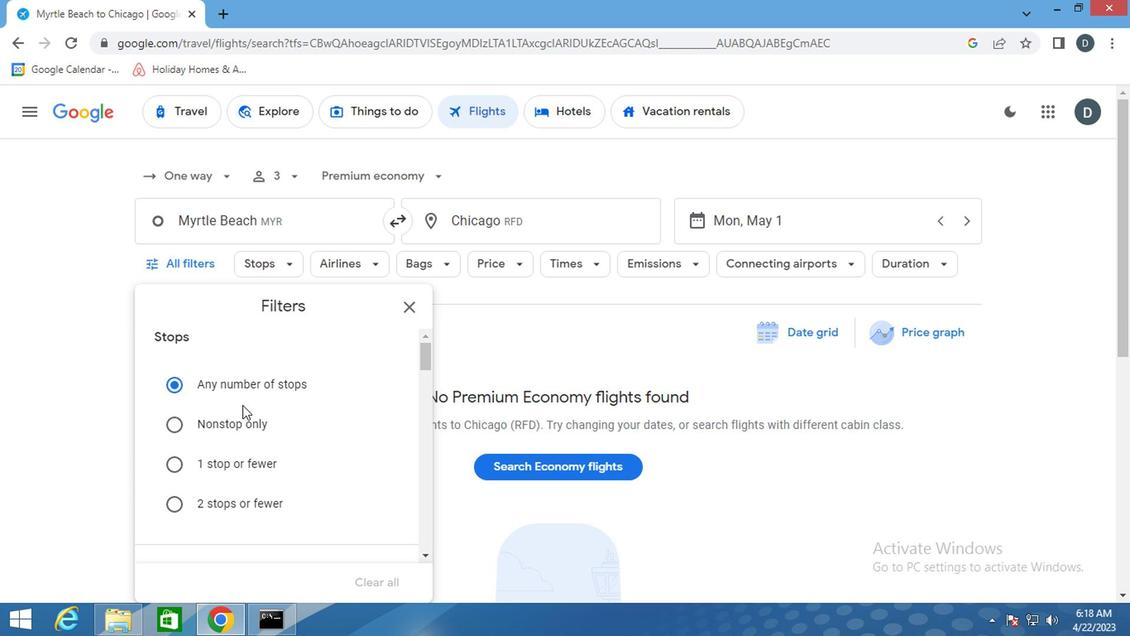 
Action: Mouse moved to (265, 413)
Screenshot: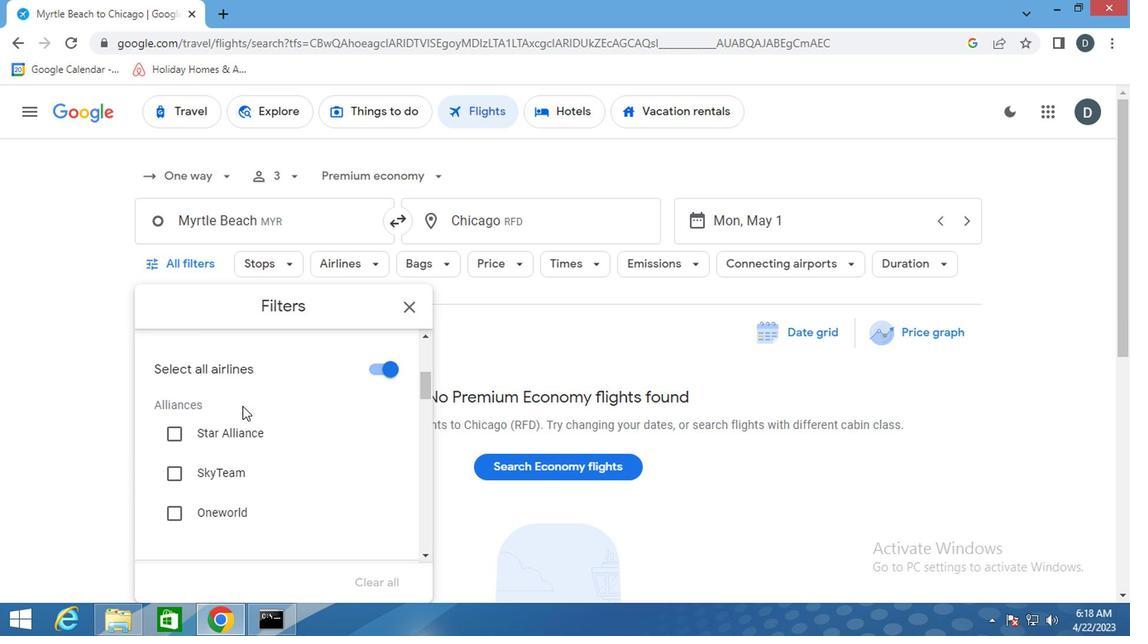 
Action: Mouse scrolled (265, 412) with delta (0, 0)
Screenshot: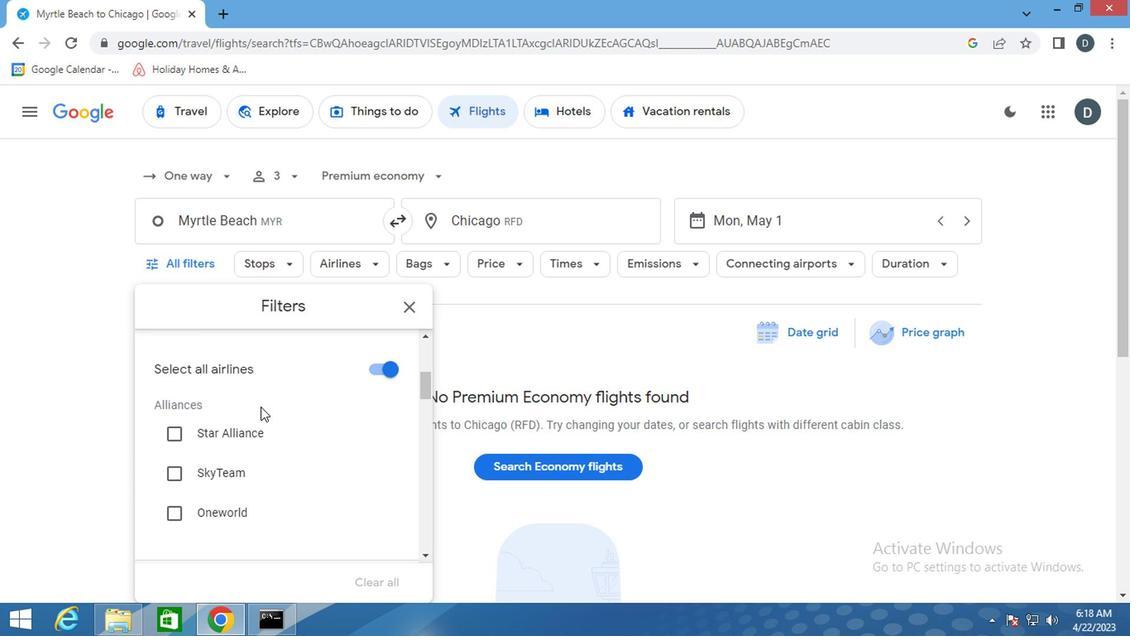 
Action: Mouse scrolled (265, 412) with delta (0, 0)
Screenshot: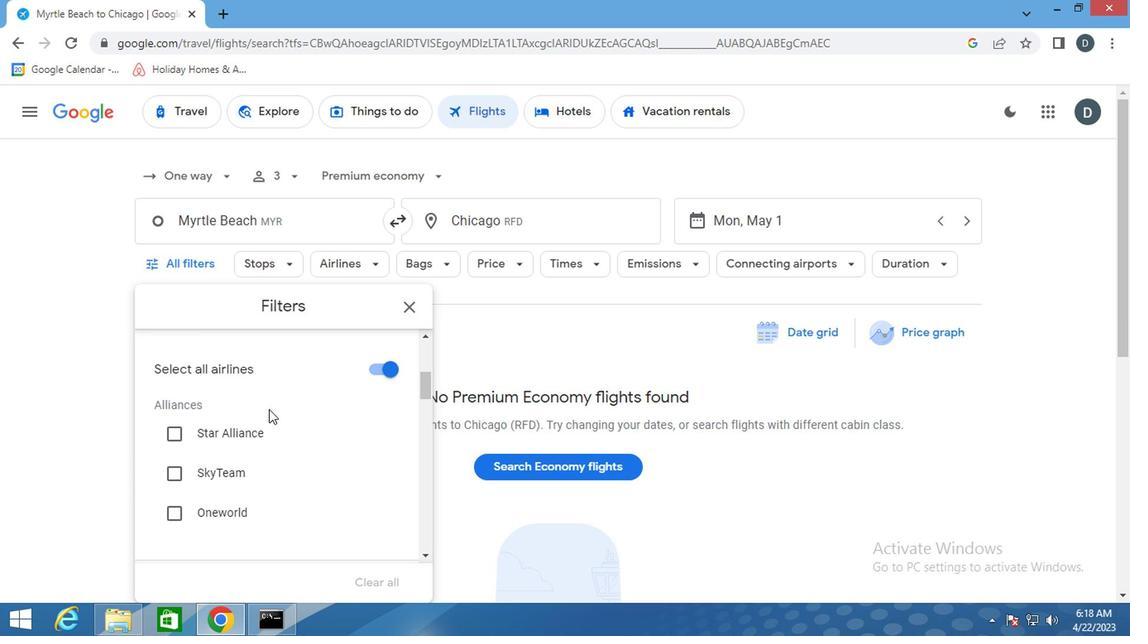 
Action: Mouse moved to (375, 500)
Screenshot: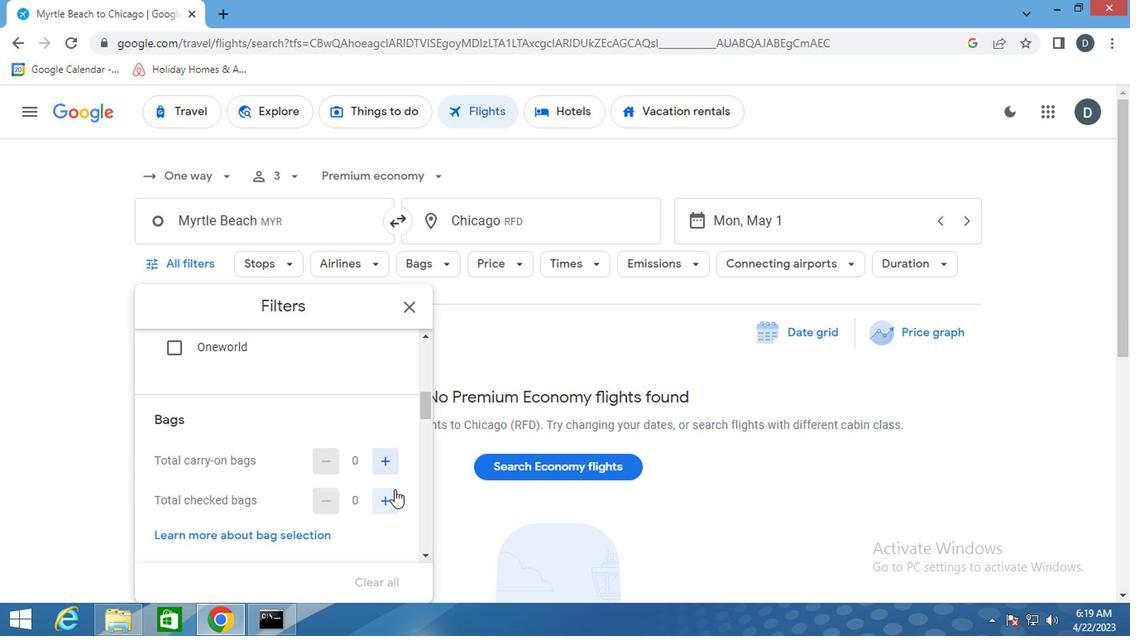 
Action: Mouse pressed left at (375, 500)
Screenshot: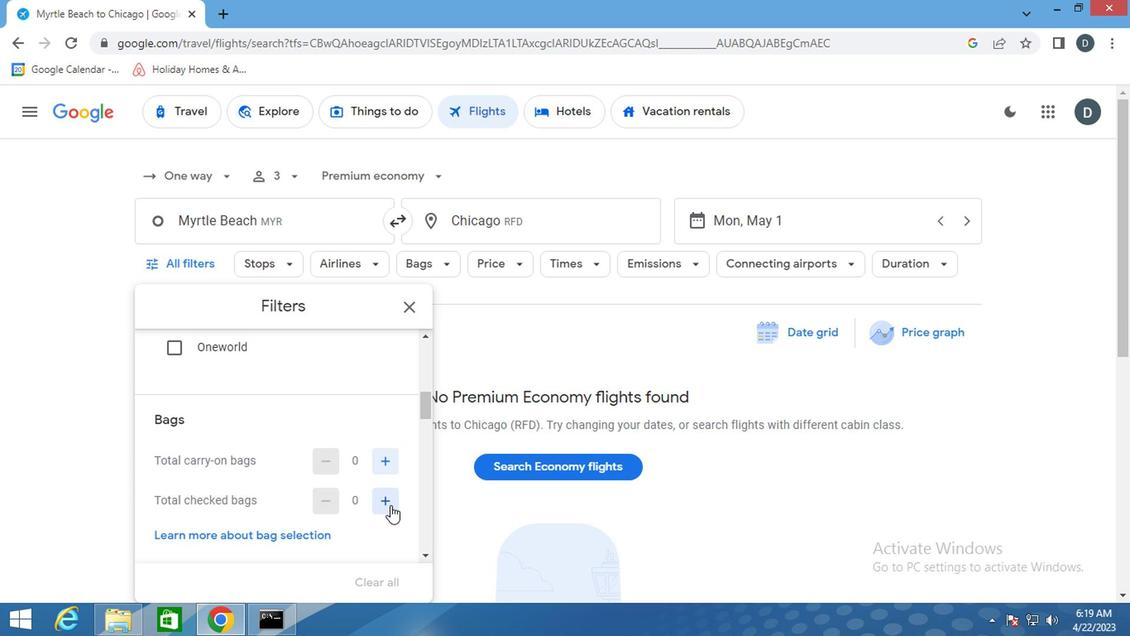 
Action: Mouse pressed left at (375, 500)
Screenshot: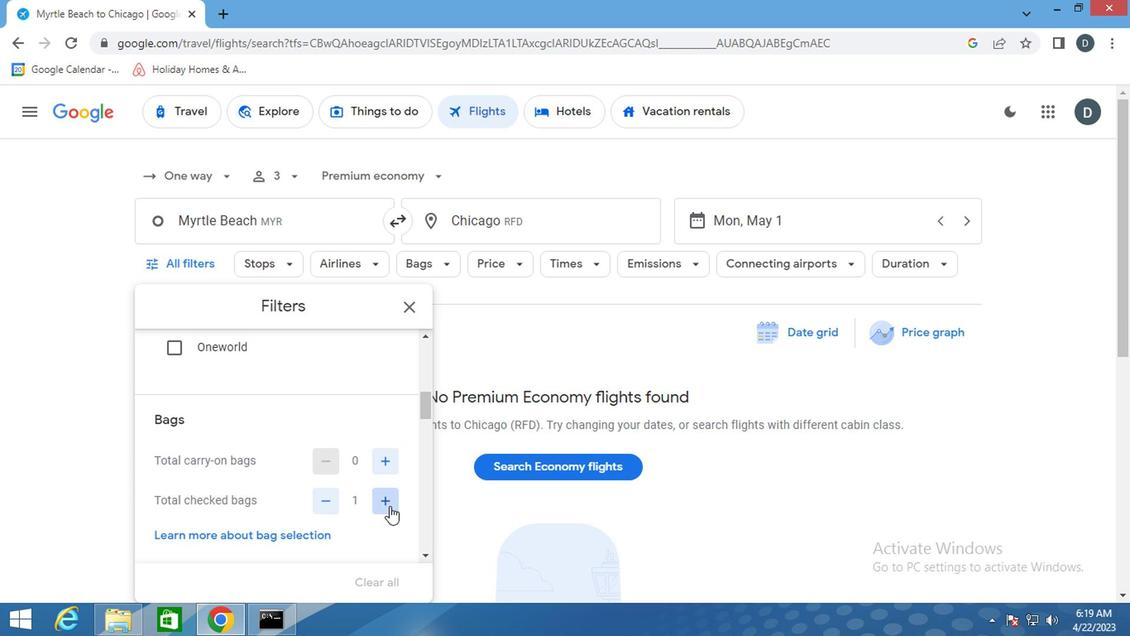 
Action: Mouse pressed left at (375, 500)
Screenshot: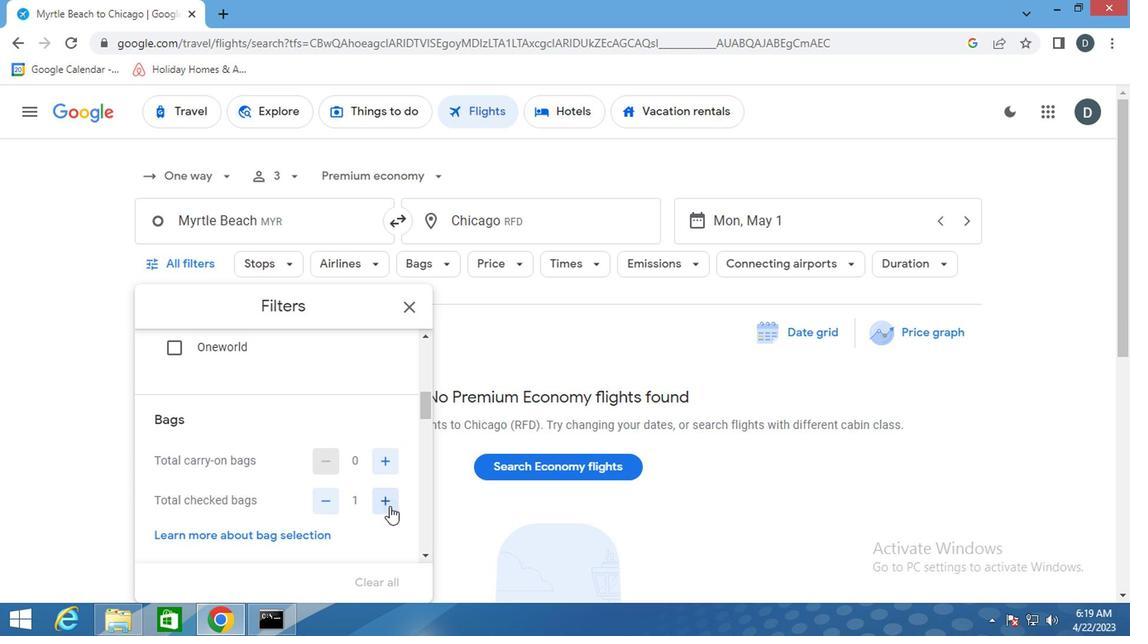 
Action: Mouse moved to (371, 500)
Screenshot: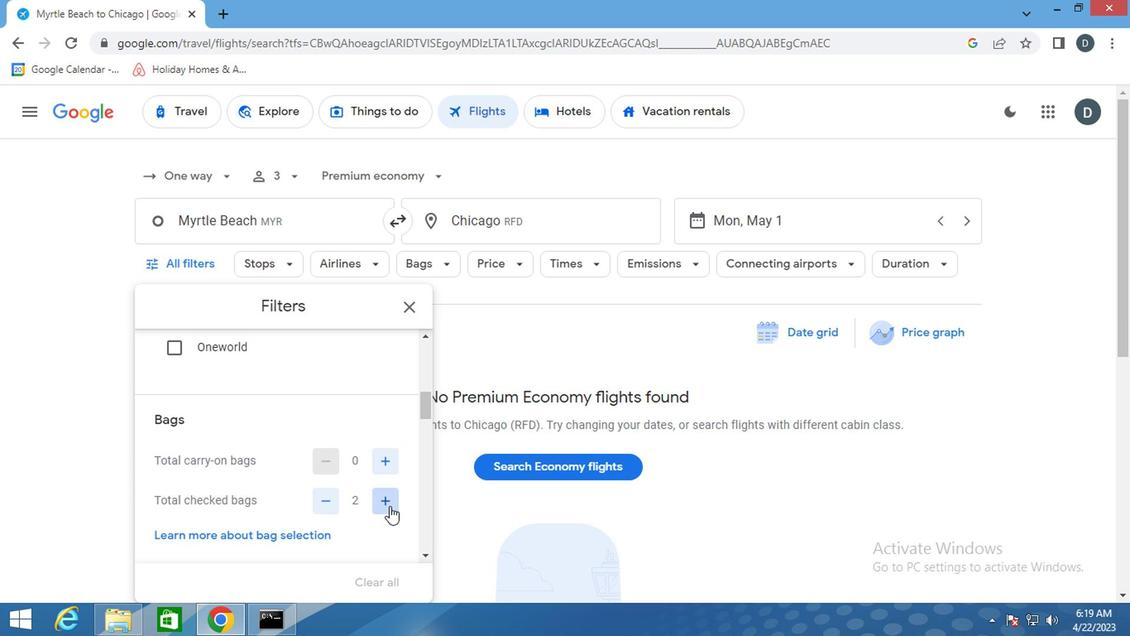 
Action: Mouse pressed left at (371, 500)
Screenshot: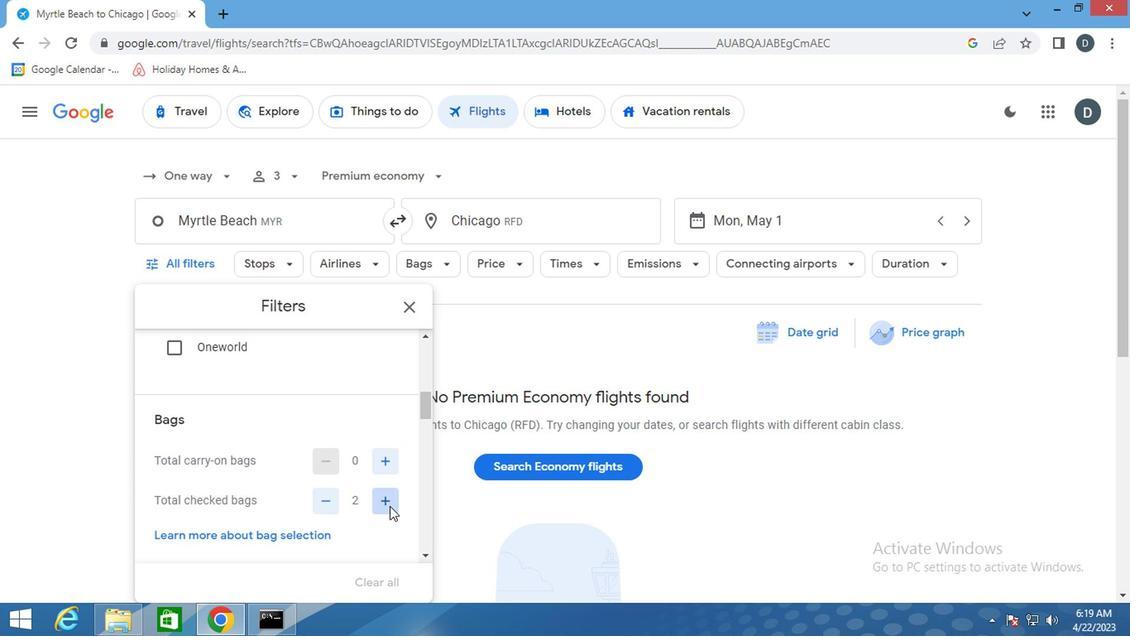 
Action: Mouse moved to (347, 500)
Screenshot: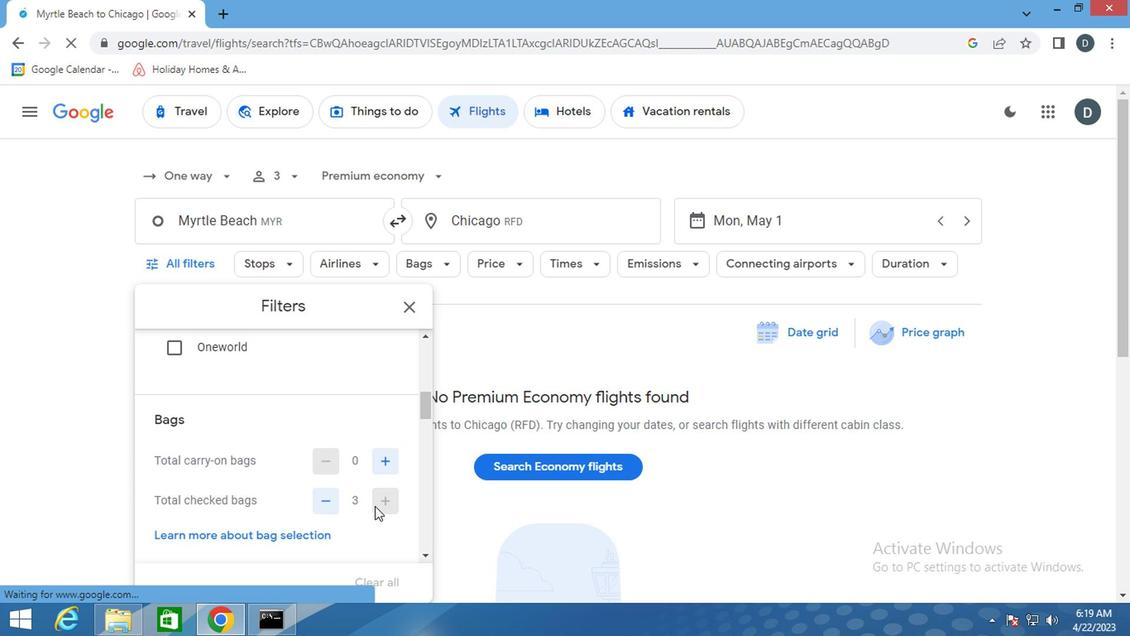 
Action: Mouse scrolled (347, 498) with delta (0, -1)
Screenshot: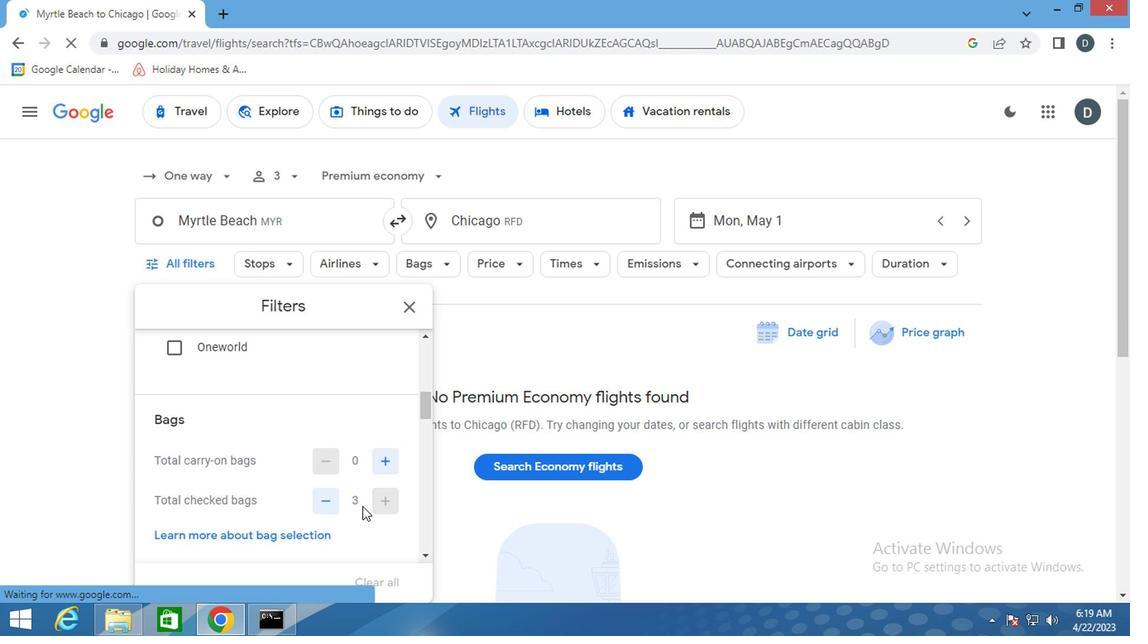
Action: Mouse scrolled (347, 498) with delta (0, -1)
Screenshot: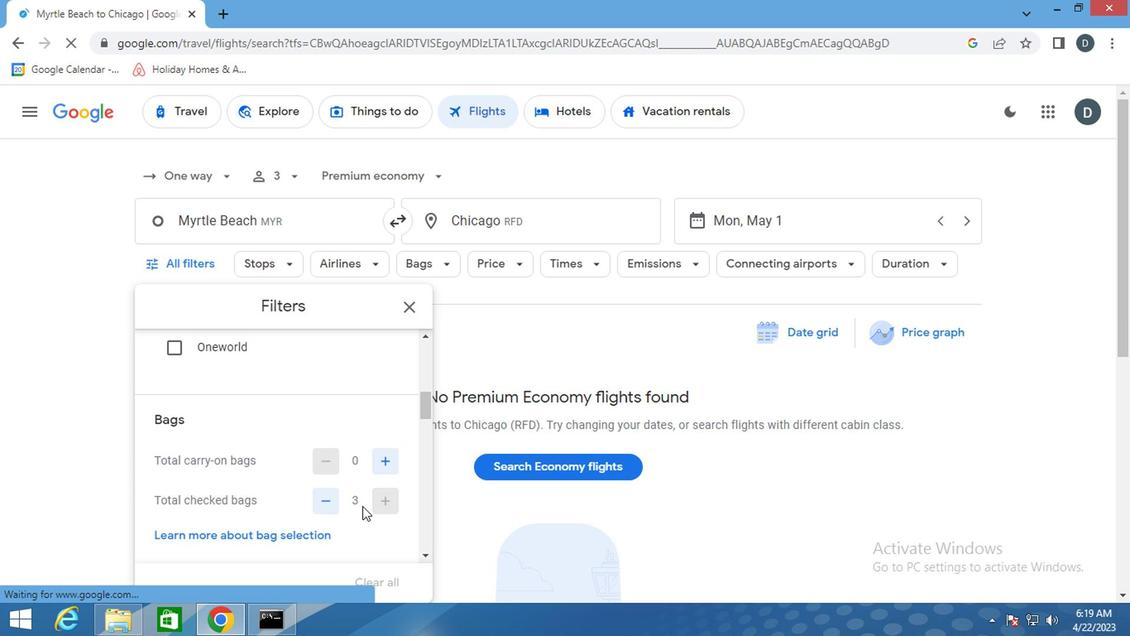 
Action: Mouse moved to (368, 488)
Screenshot: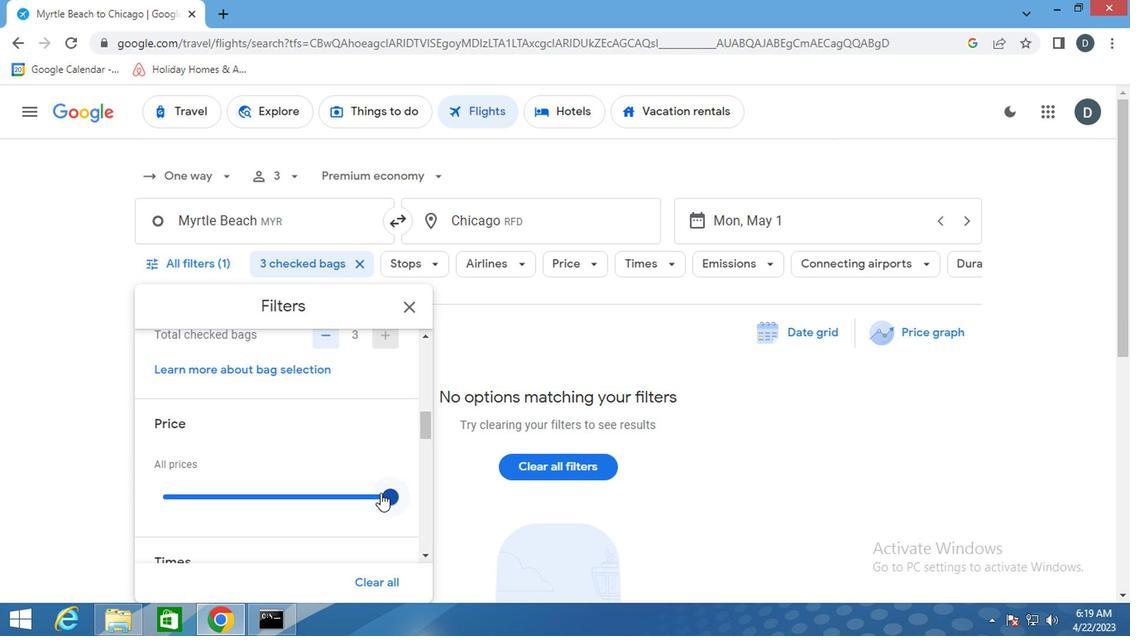 
Action: Mouse pressed left at (368, 488)
Screenshot: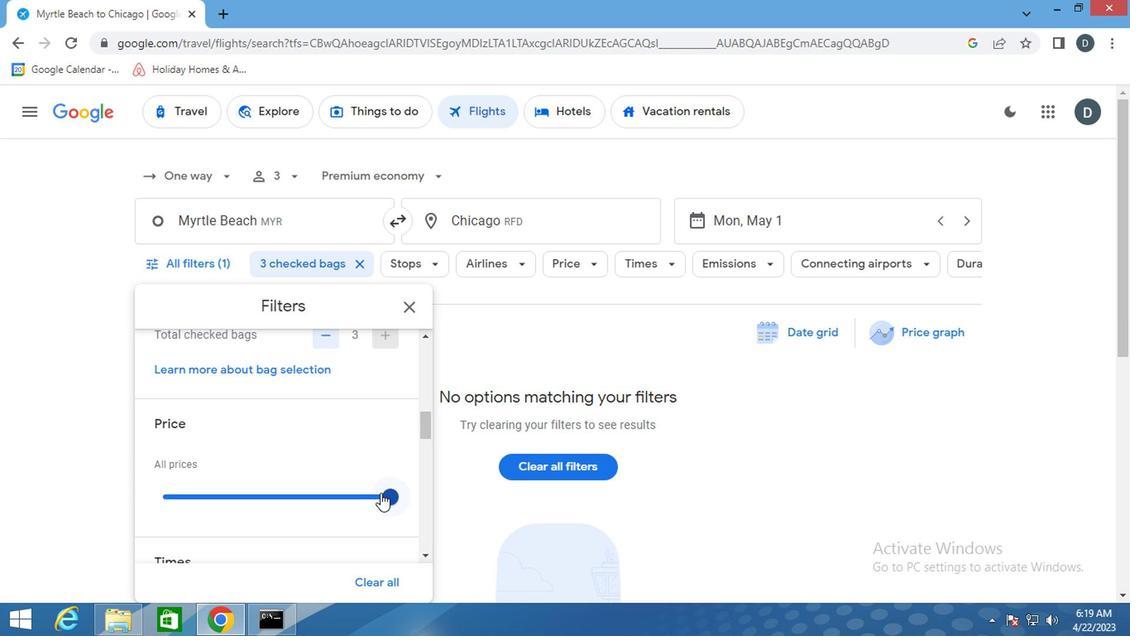 
Action: Mouse moved to (351, 515)
Screenshot: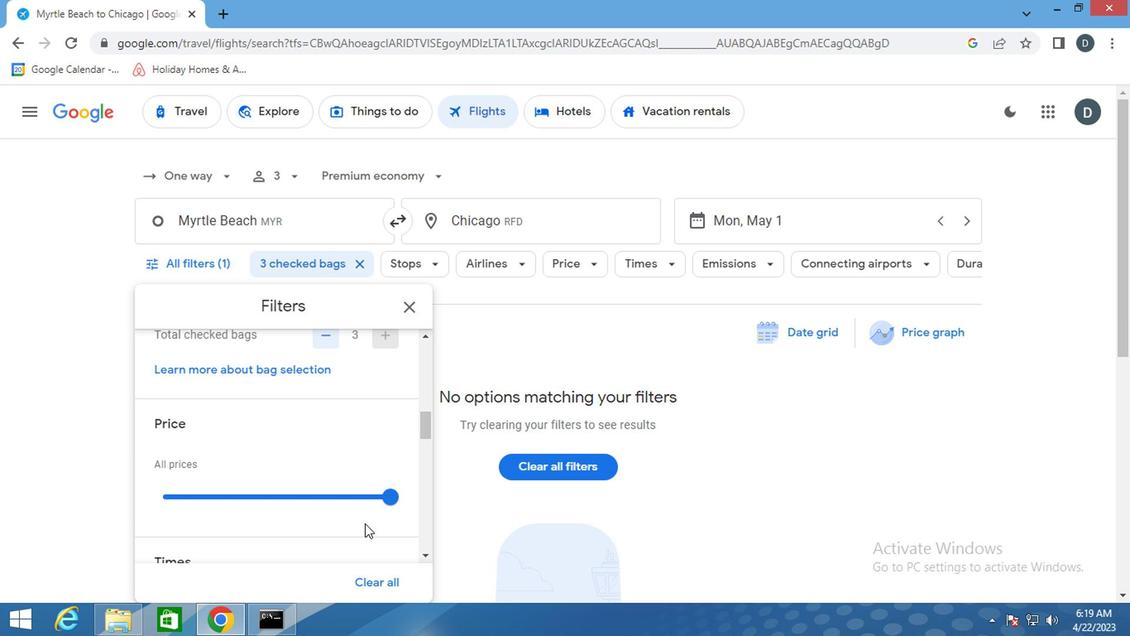 
Action: Mouse scrolled (351, 514) with delta (0, 0)
Screenshot: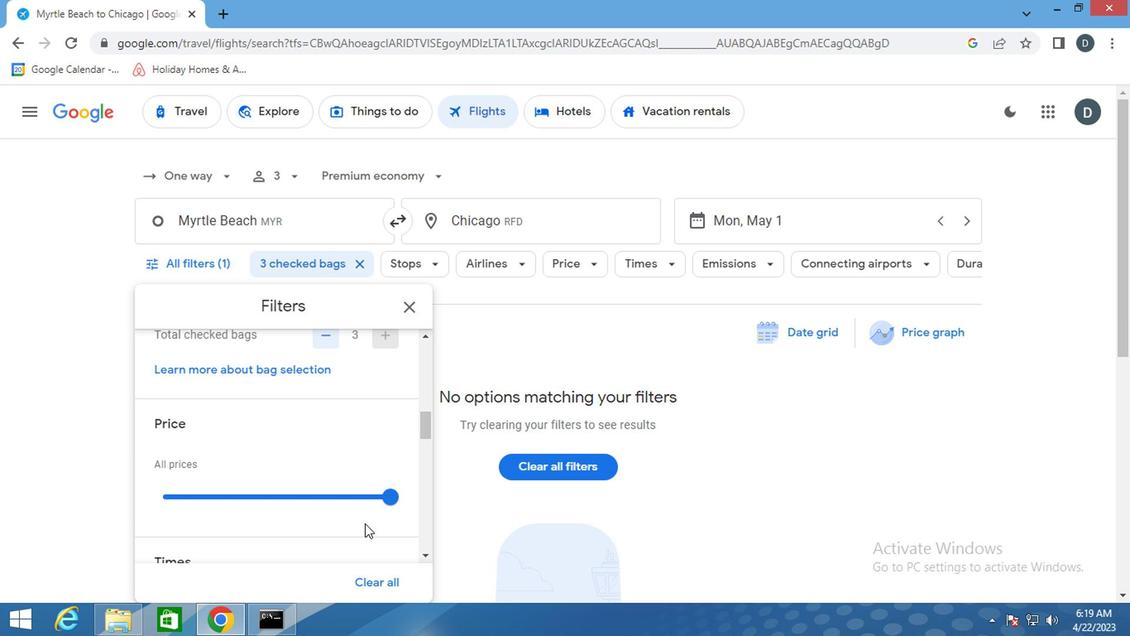 
Action: Mouse moved to (217, 464)
Screenshot: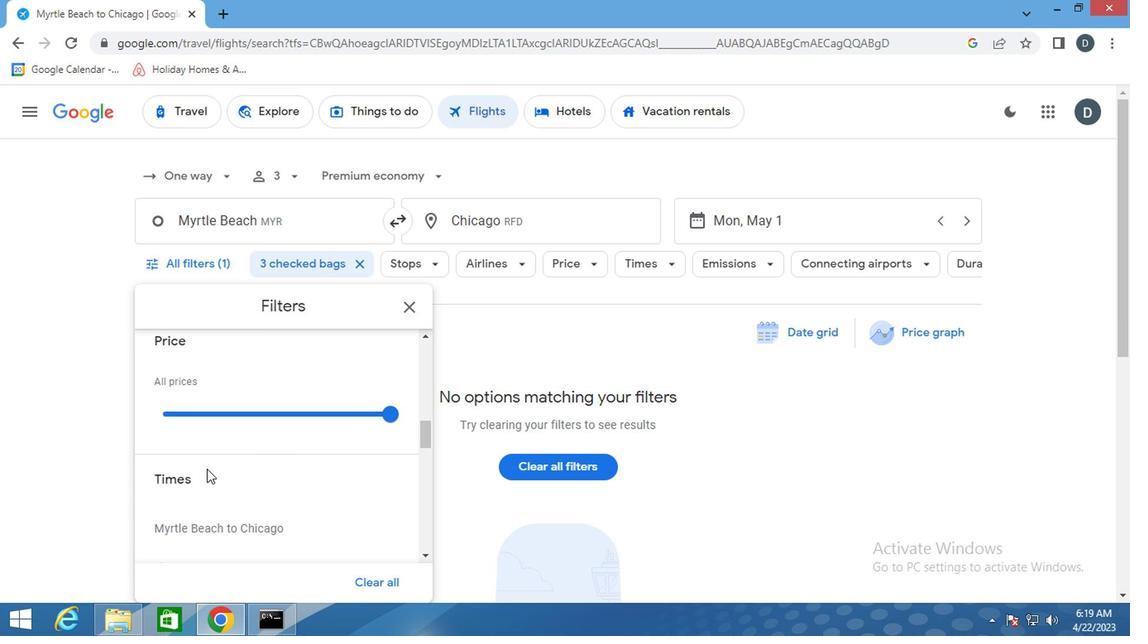 
Action: Mouse scrolled (217, 463) with delta (0, -1)
Screenshot: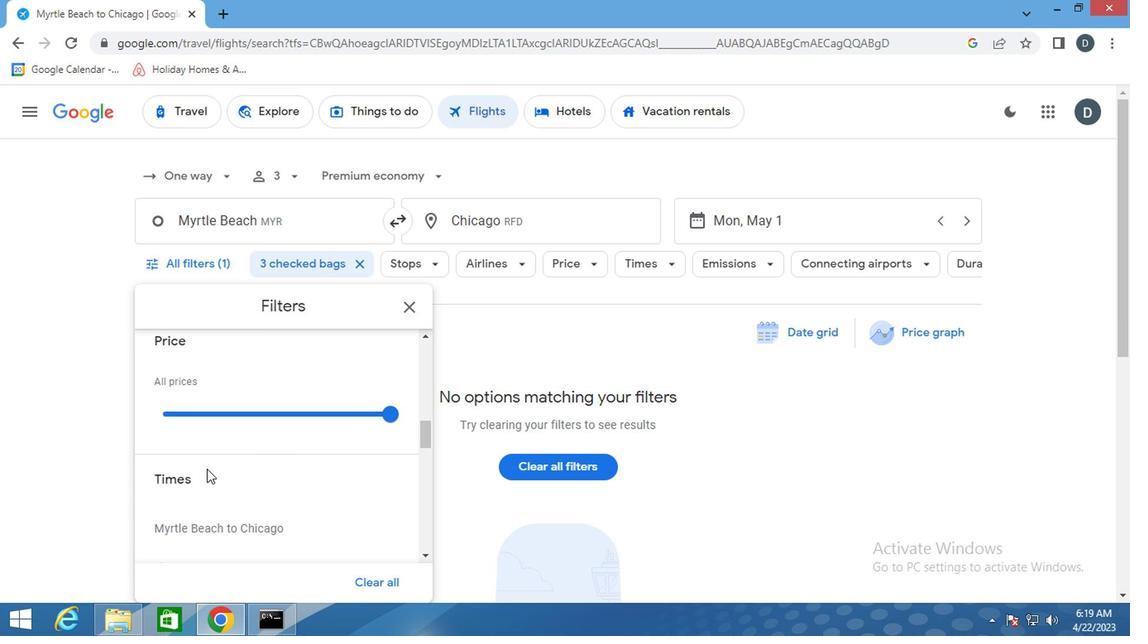 
Action: Mouse scrolled (217, 463) with delta (0, -1)
Screenshot: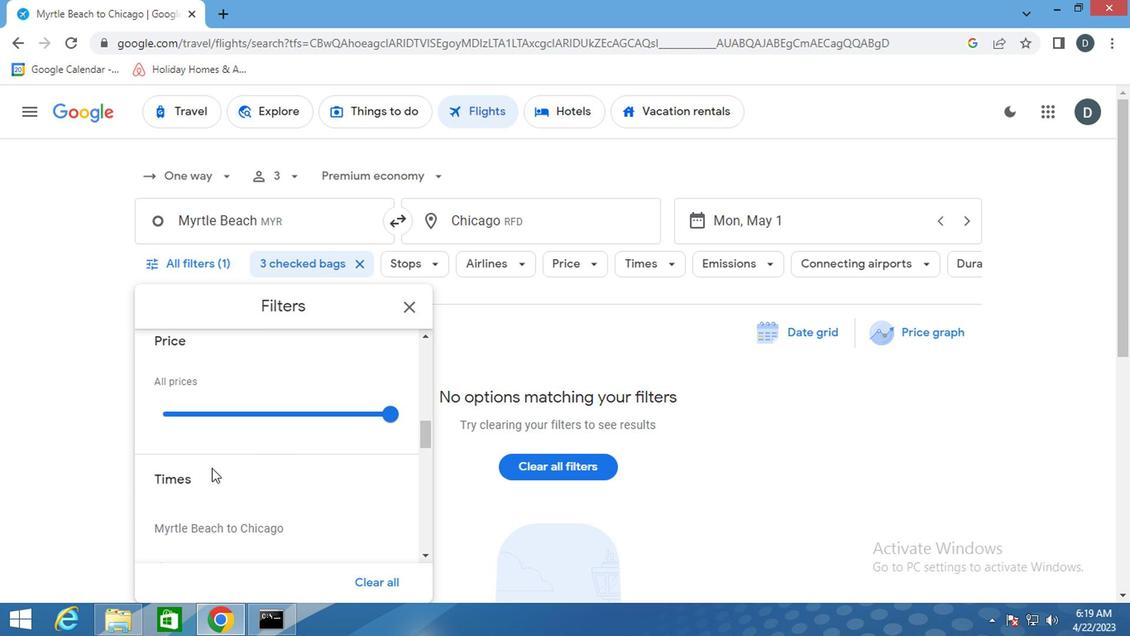 
Action: Mouse scrolled (217, 463) with delta (0, -1)
Screenshot: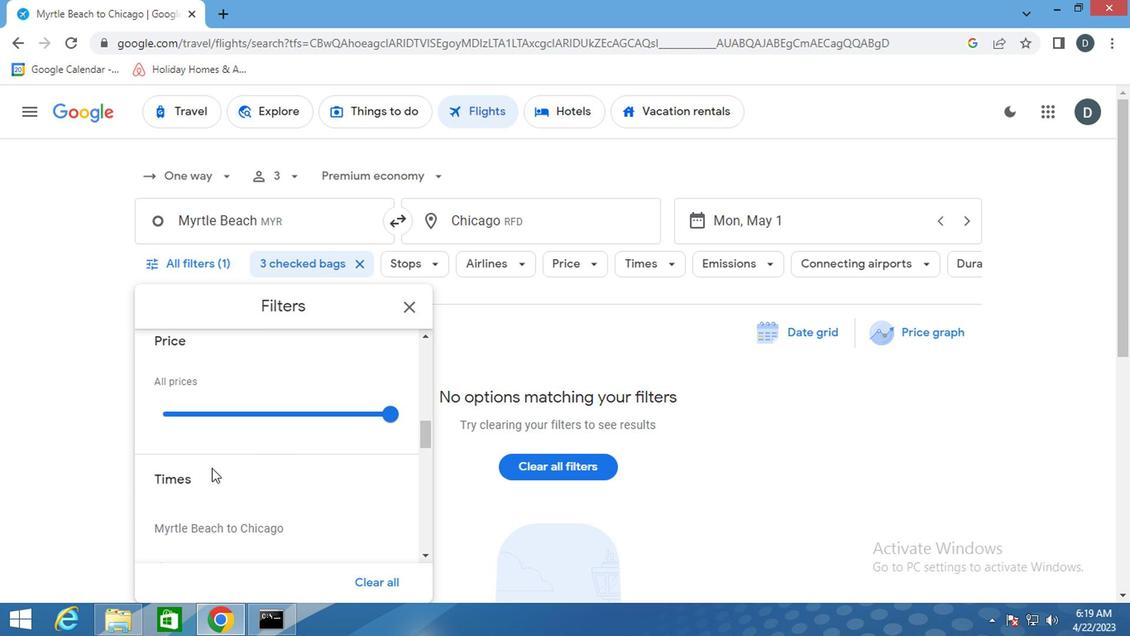 
Action: Mouse scrolled (217, 463) with delta (0, -1)
Screenshot: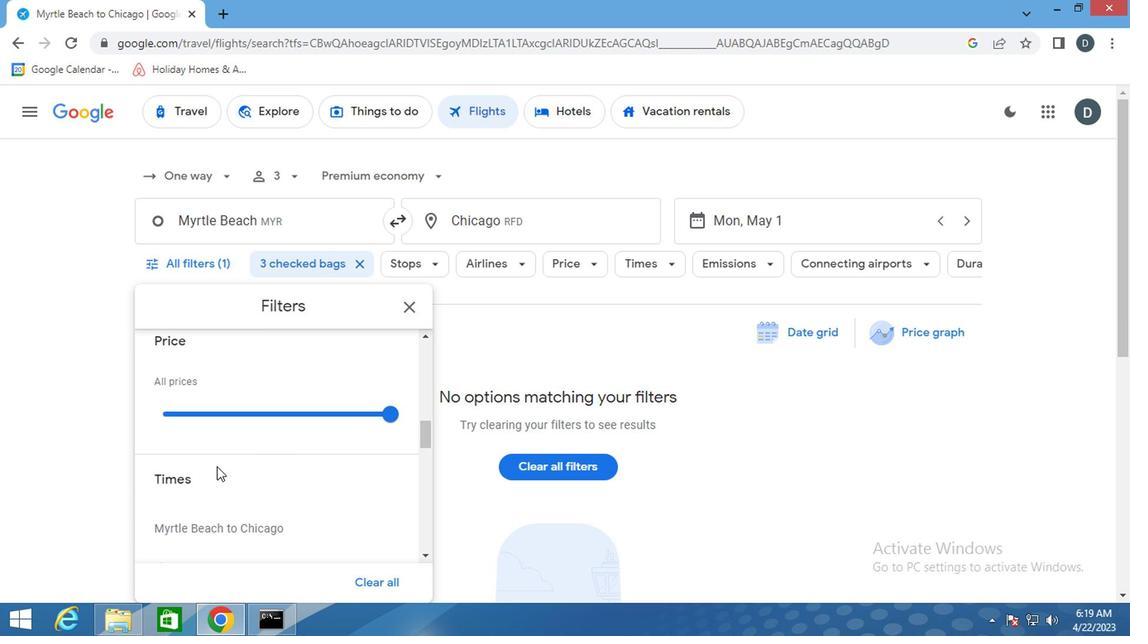 
Action: Mouse moved to (194, 416)
Screenshot: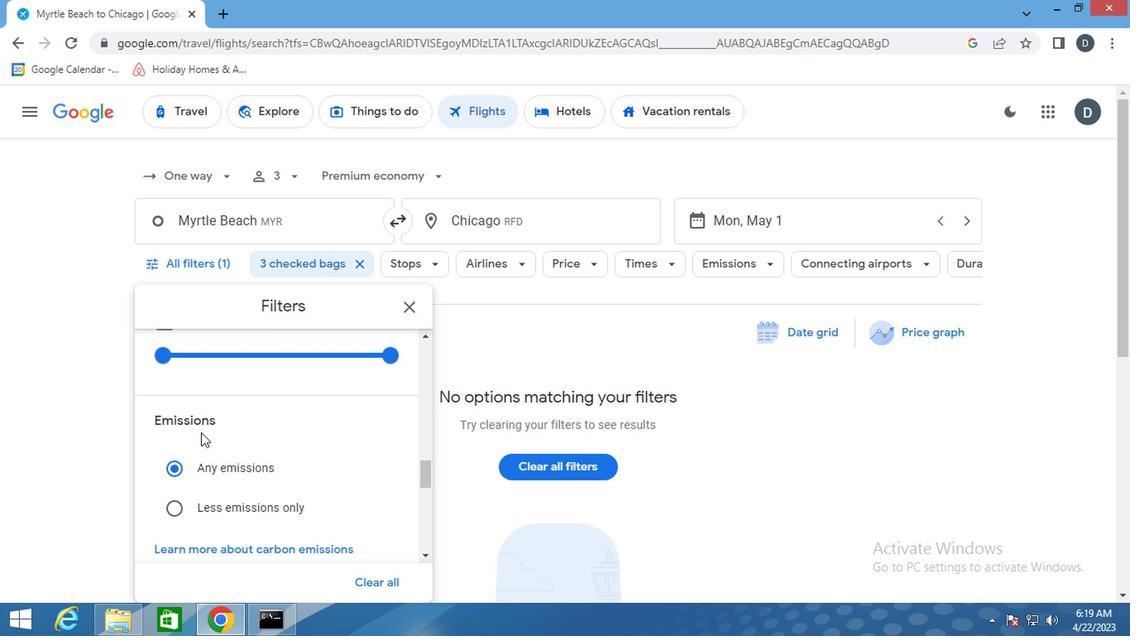 
Action: Mouse scrolled (194, 417) with delta (0, 1)
Screenshot: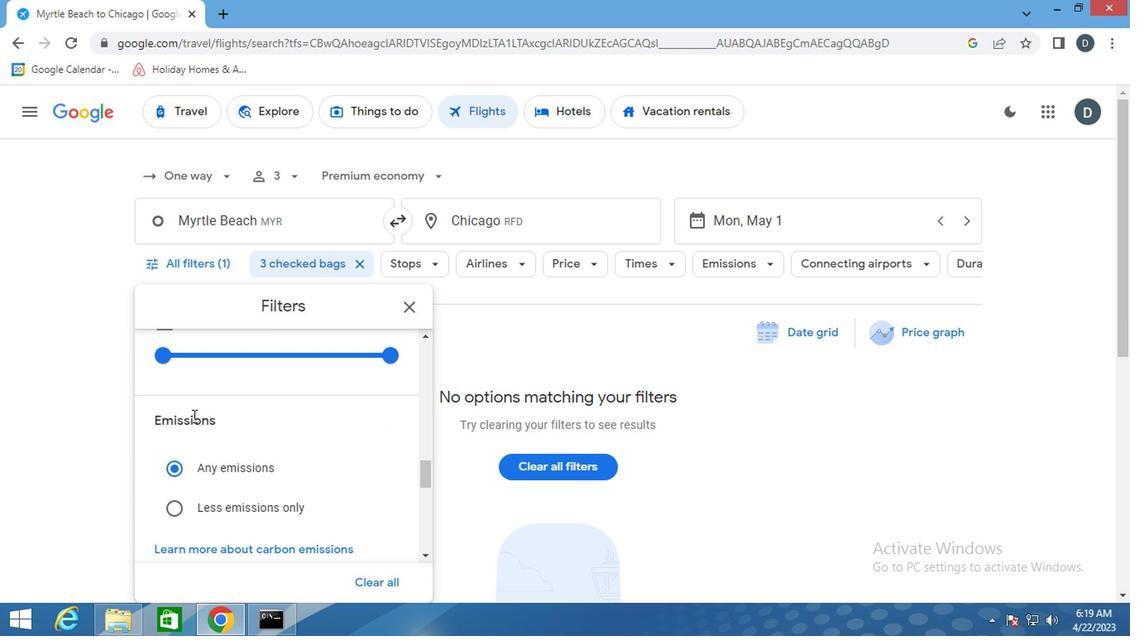 
Action: Mouse moved to (167, 370)
Screenshot: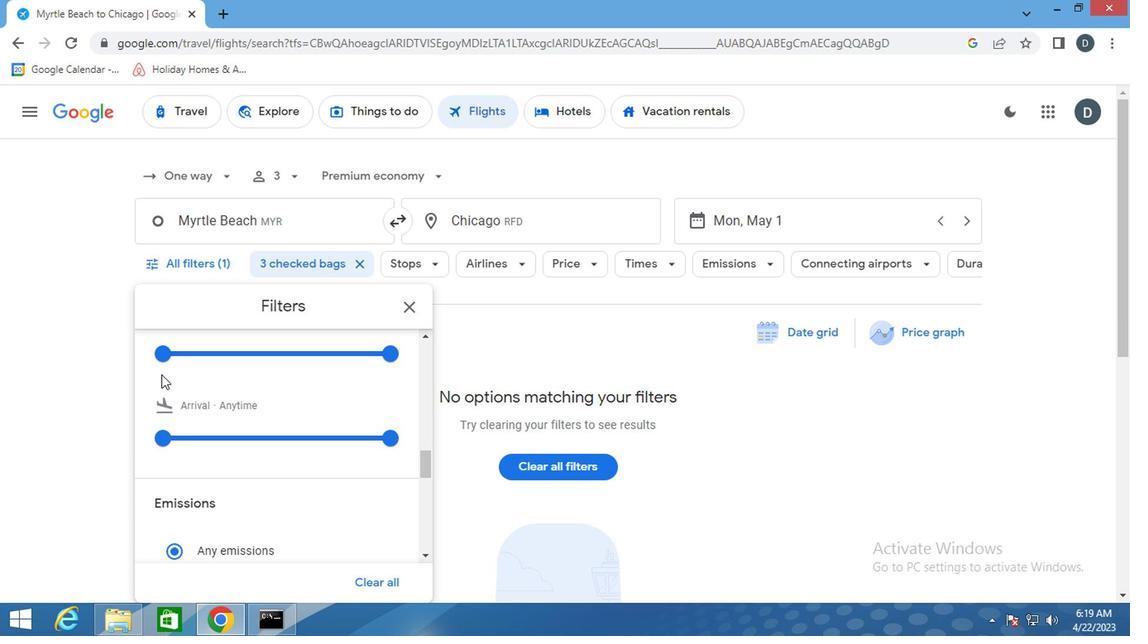 
Action: Mouse scrolled (167, 371) with delta (0, 0)
Screenshot: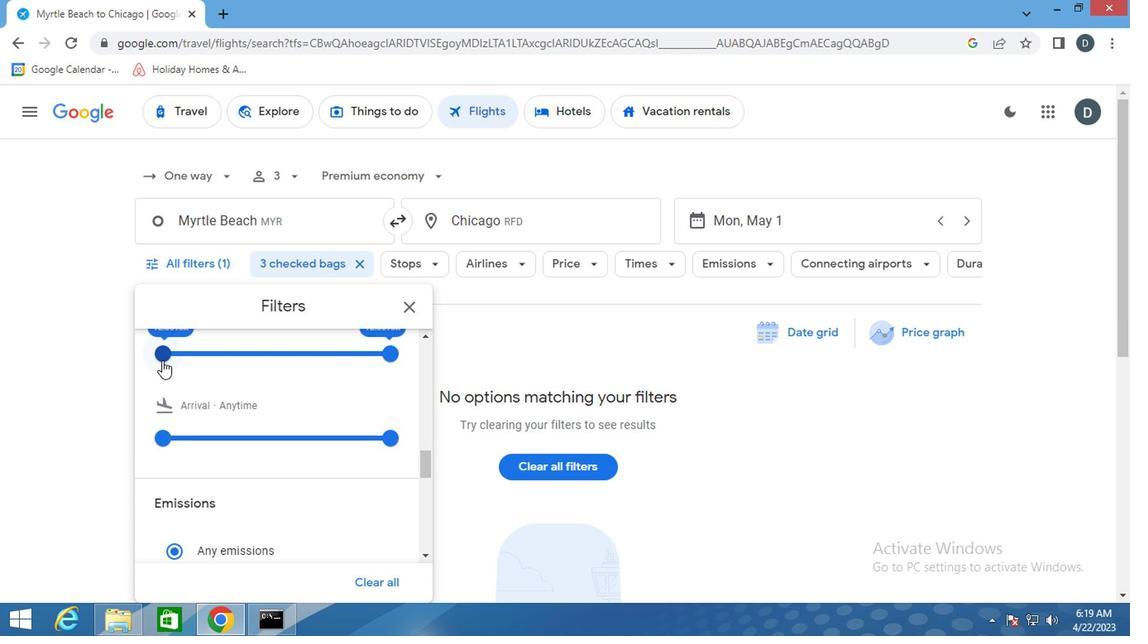 
Action: Mouse moved to (173, 444)
Screenshot: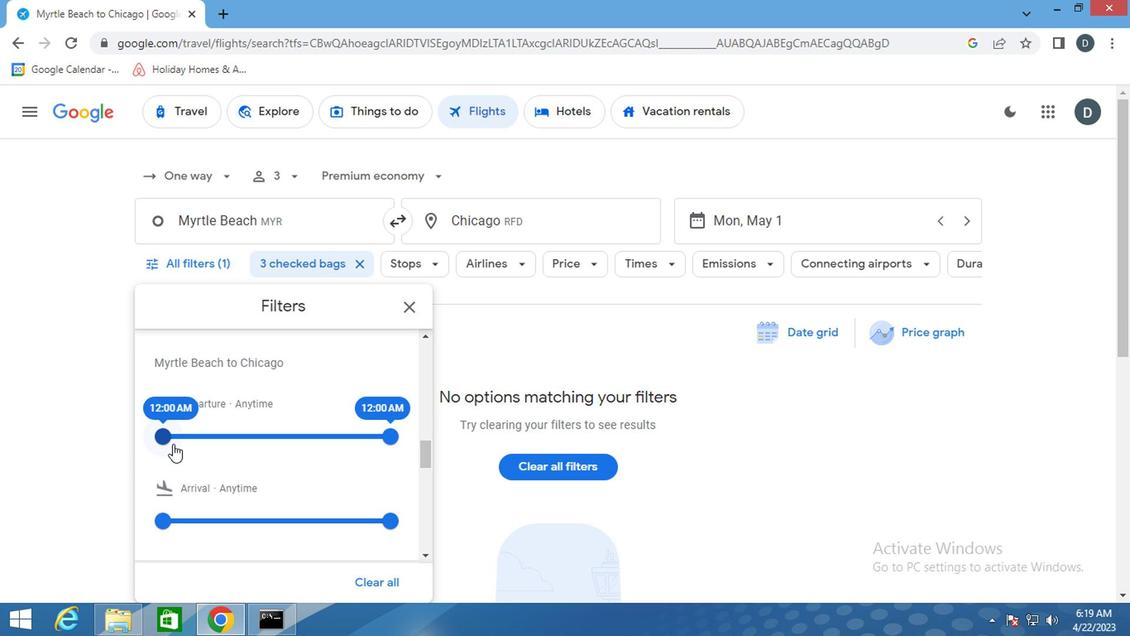 
Action: Mouse pressed left at (173, 444)
Screenshot: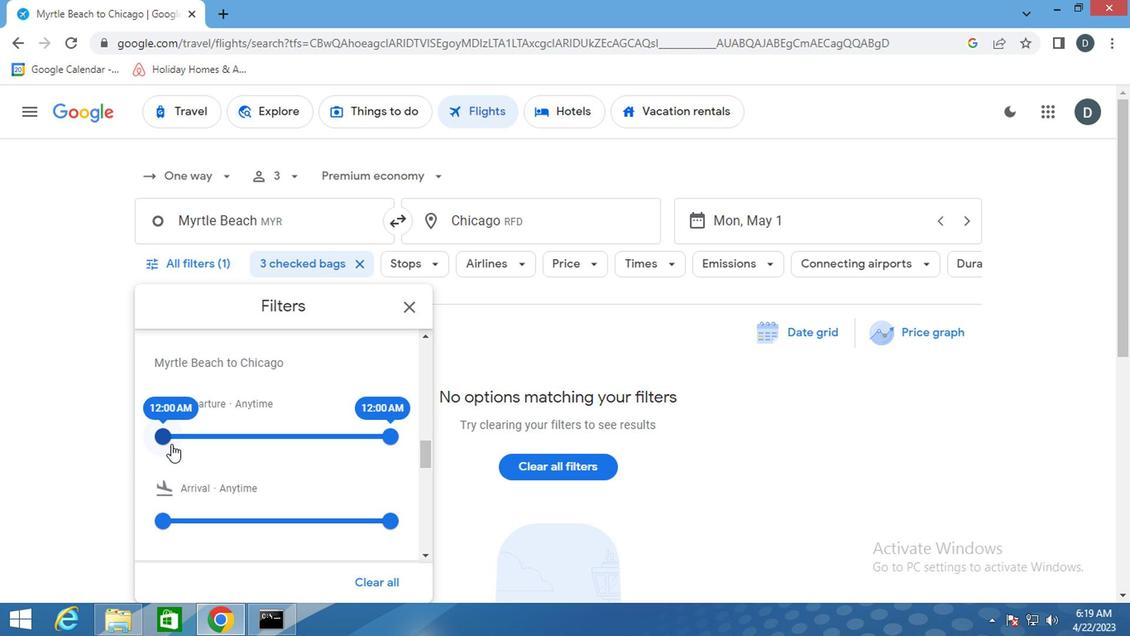 
Action: Mouse moved to (376, 439)
Screenshot: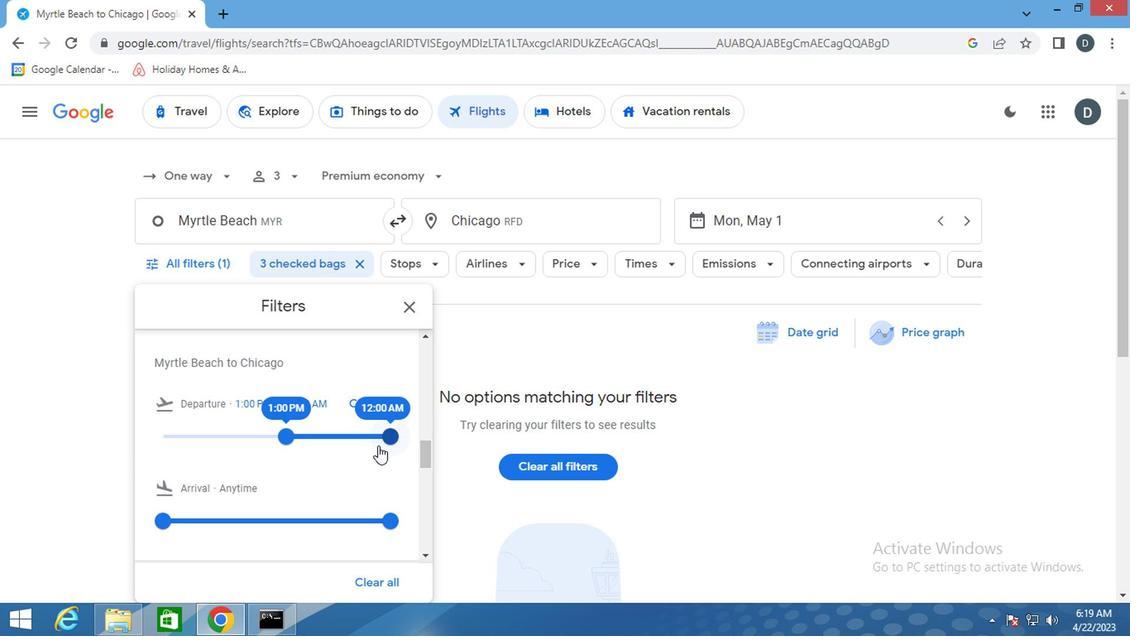 
Action: Mouse pressed left at (376, 439)
Screenshot: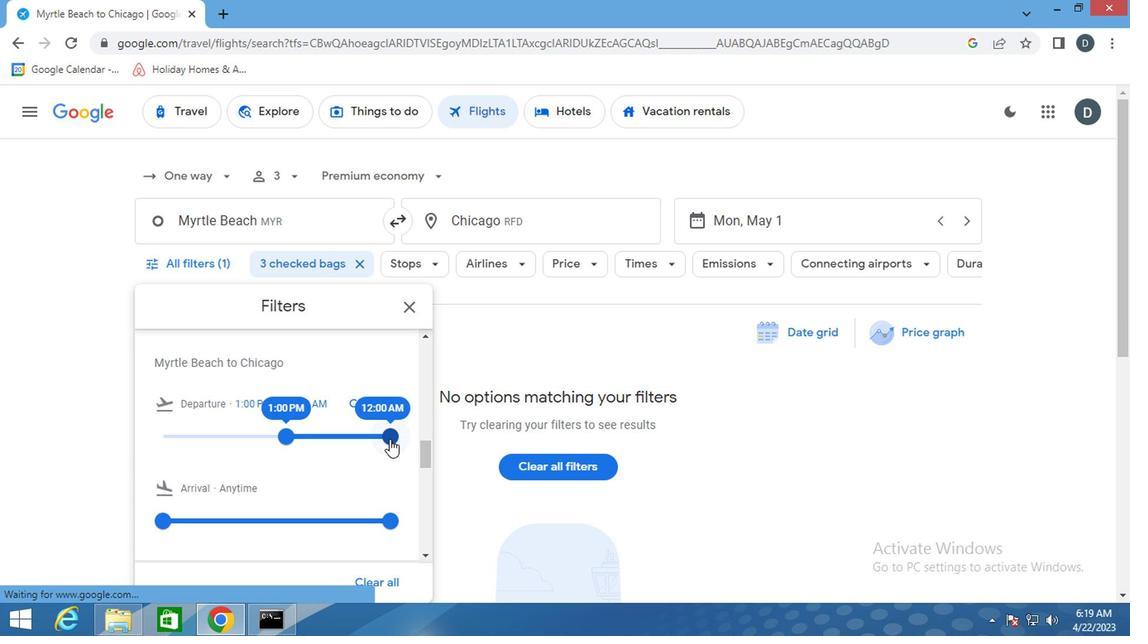 
Action: Mouse moved to (294, 473)
Screenshot: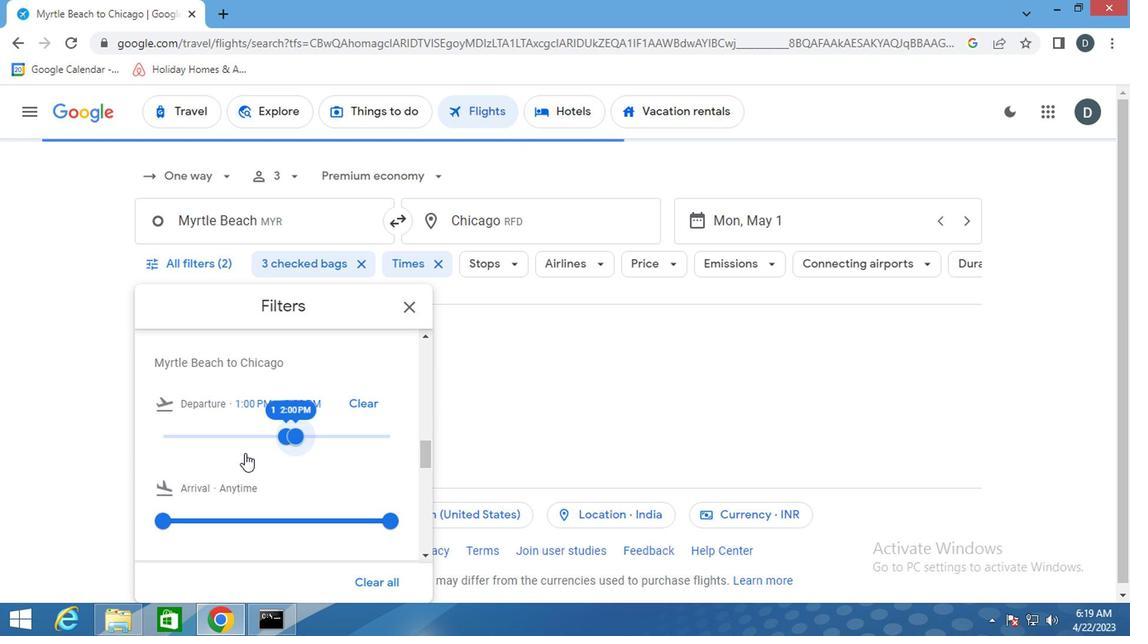 
Action: Mouse scrolled (294, 472) with delta (0, -1)
Screenshot: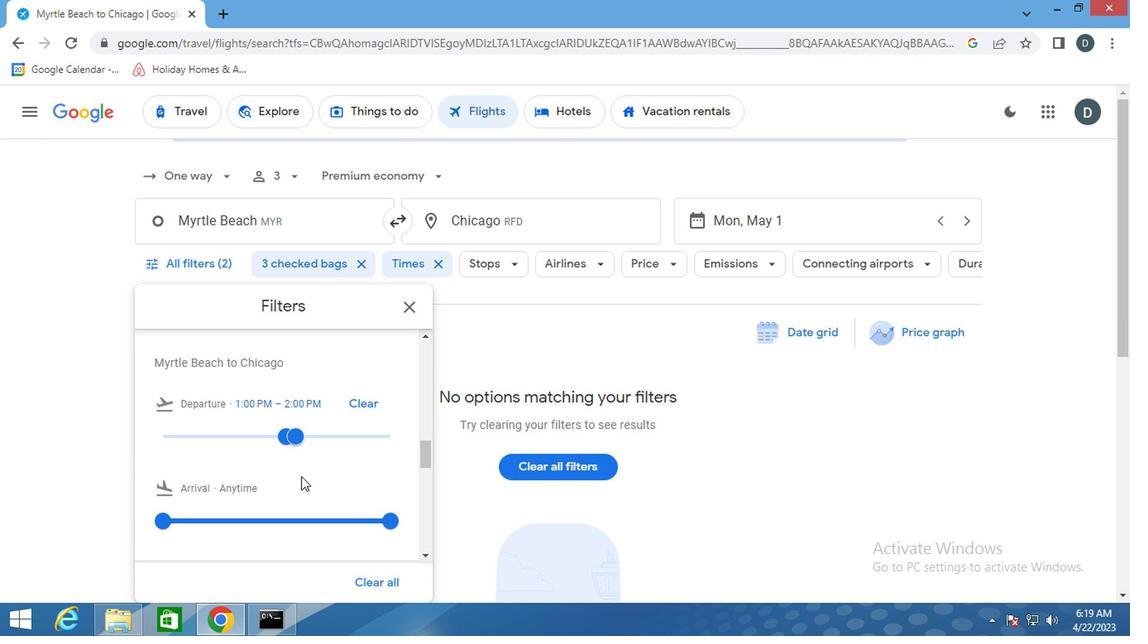 
Action: Mouse scrolled (294, 472) with delta (0, -1)
Screenshot: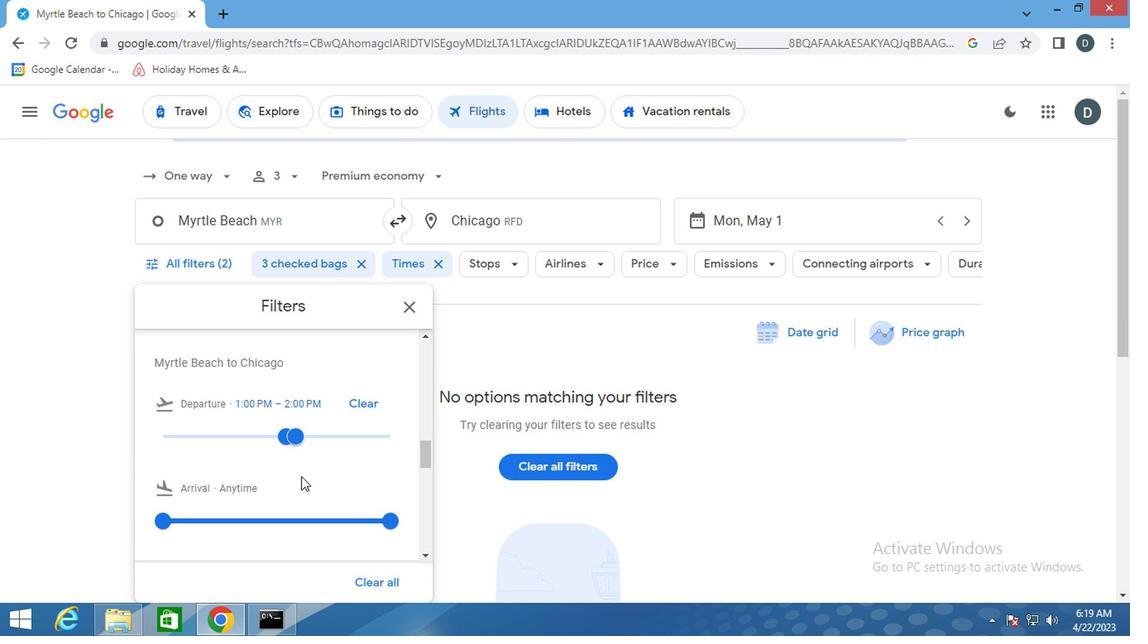 
Action: Mouse scrolled (294, 472) with delta (0, -1)
Screenshot: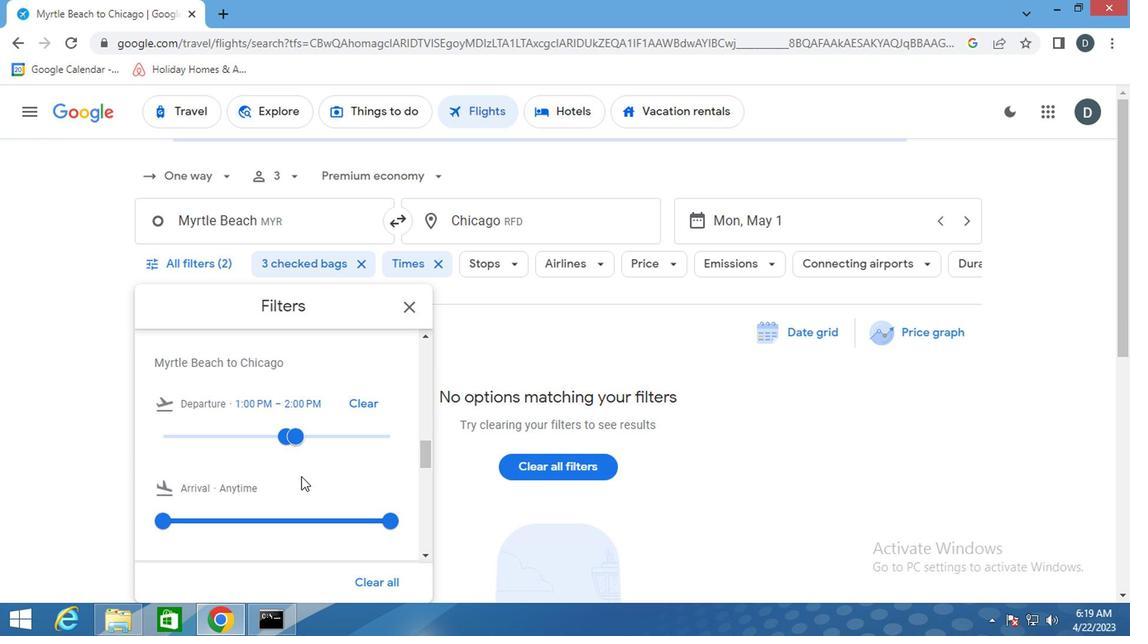 
Action: Mouse scrolled (294, 472) with delta (0, -1)
Screenshot: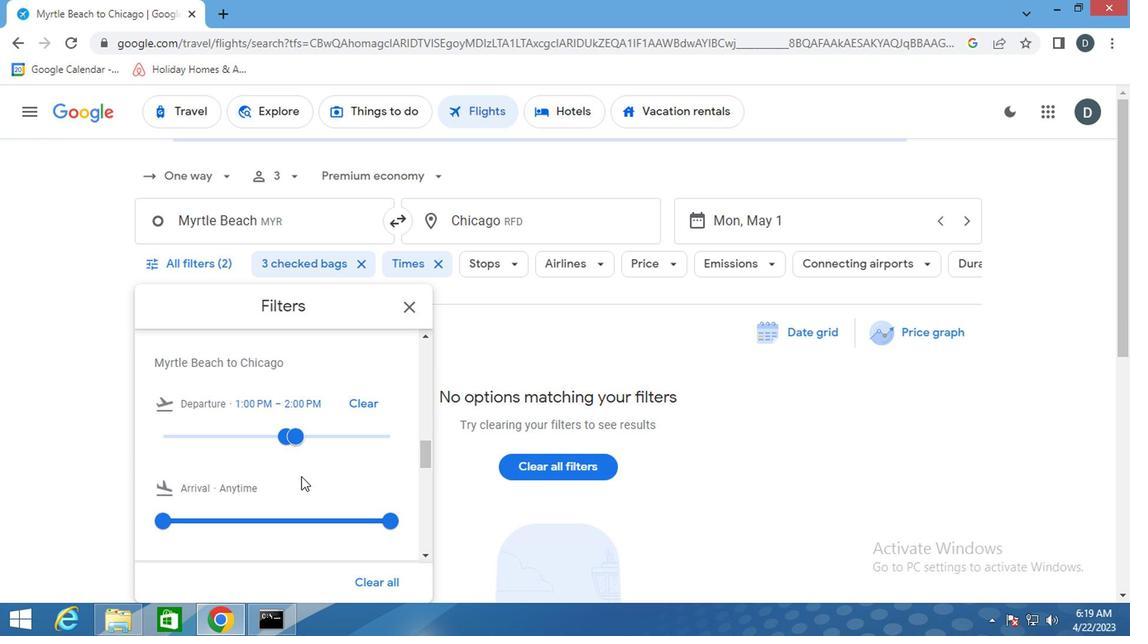 
Action: Mouse scrolled (294, 472) with delta (0, -1)
Screenshot: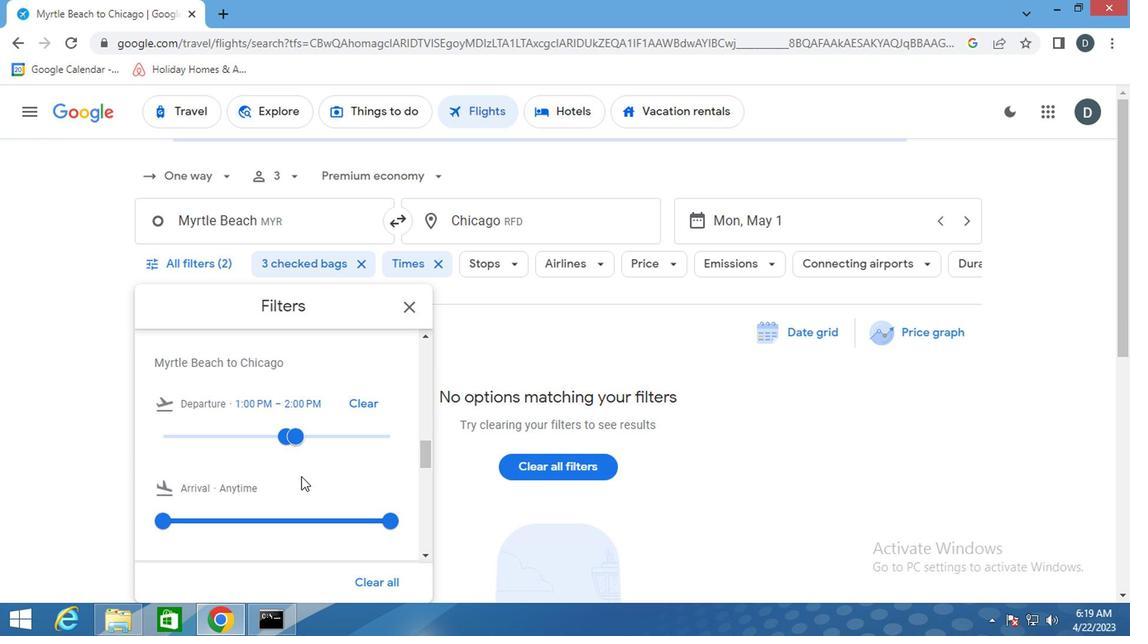 
Action: Mouse scrolled (294, 472) with delta (0, -1)
Screenshot: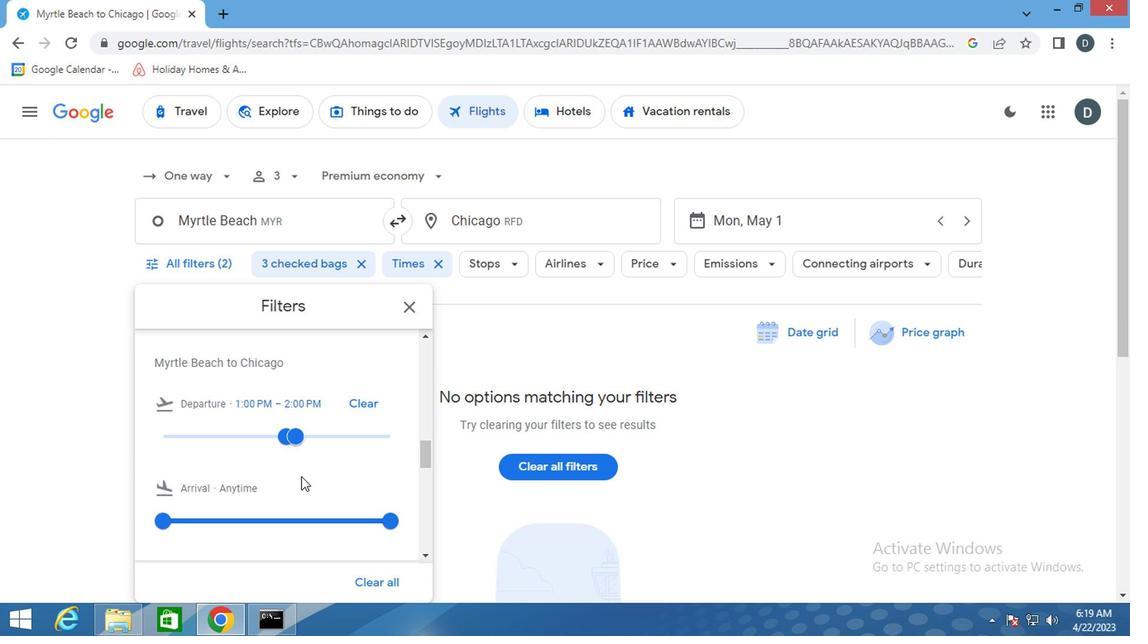 
Action: Mouse scrolled (294, 472) with delta (0, -1)
Screenshot: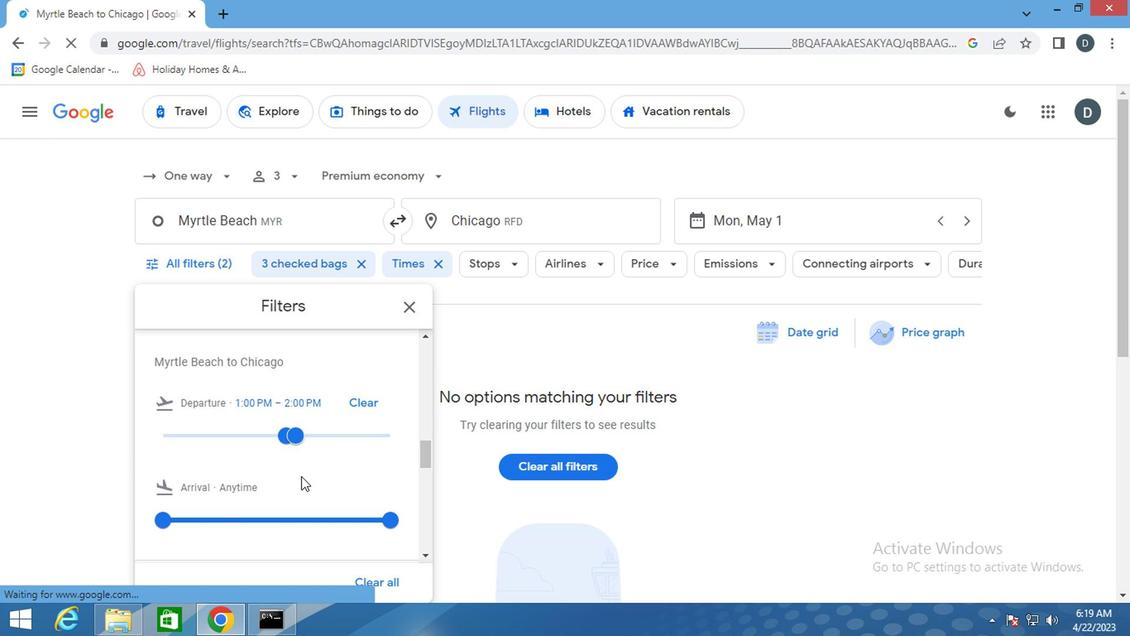 
Action: Mouse scrolled (294, 472) with delta (0, -1)
Screenshot: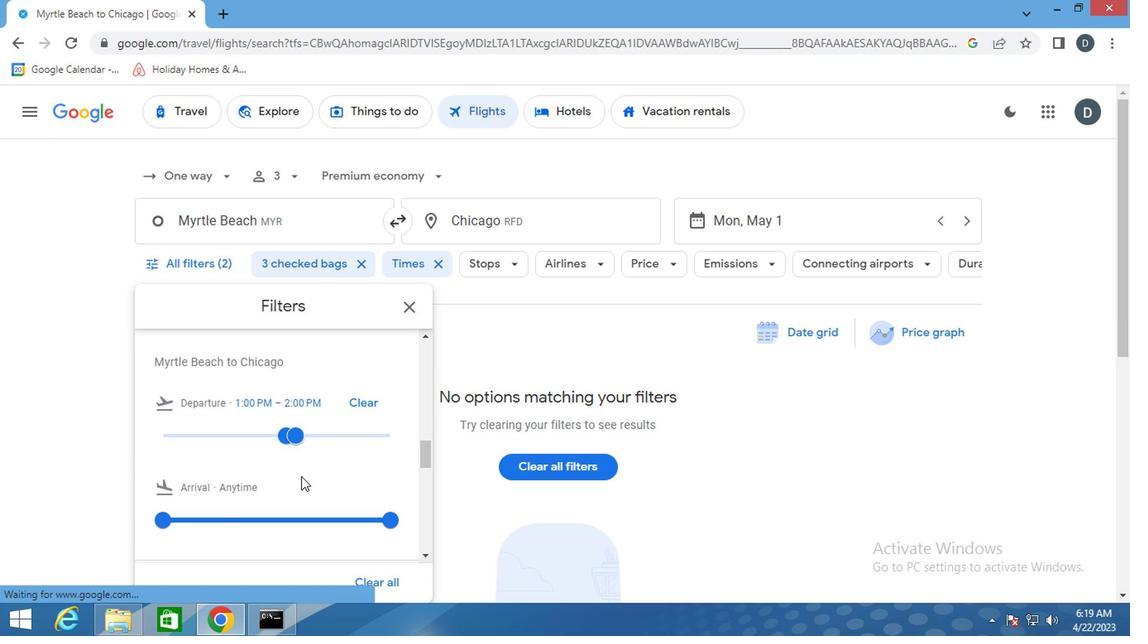 
Action: Mouse scrolled (294, 472) with delta (0, -1)
Screenshot: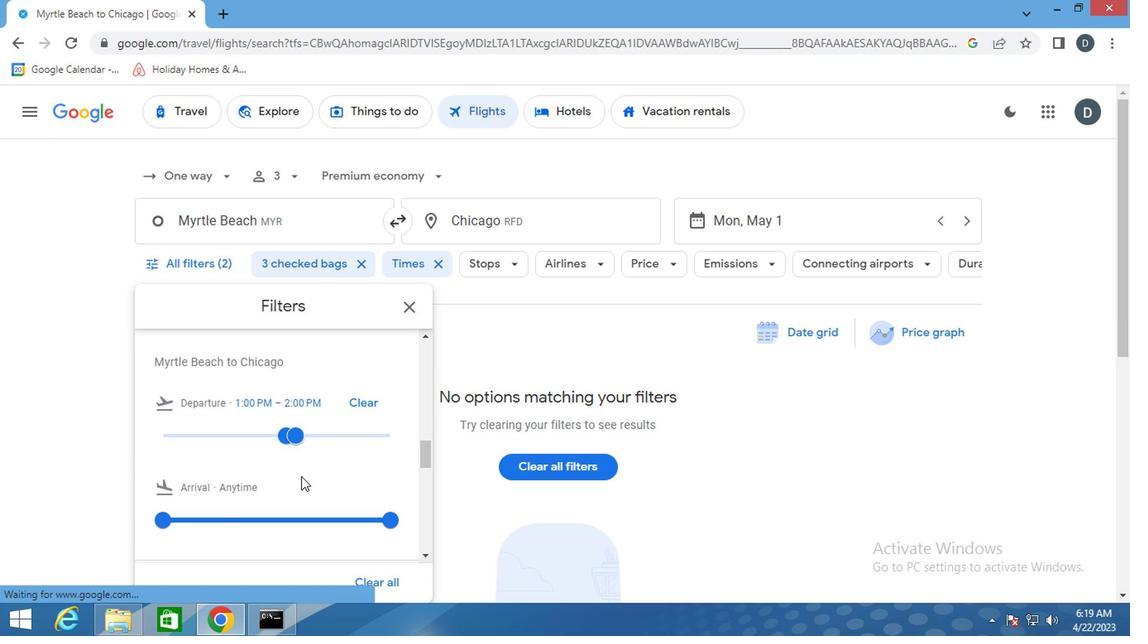 
Action: Mouse scrolled (294, 472) with delta (0, -1)
Screenshot: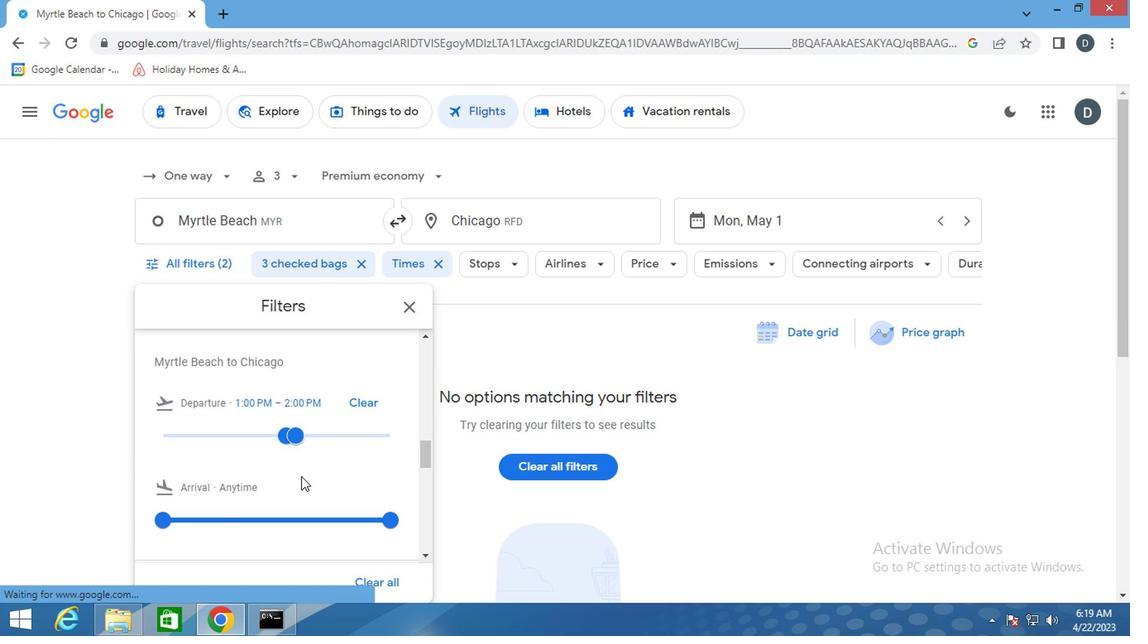 
Action: Mouse scrolled (294, 472) with delta (0, -1)
Screenshot: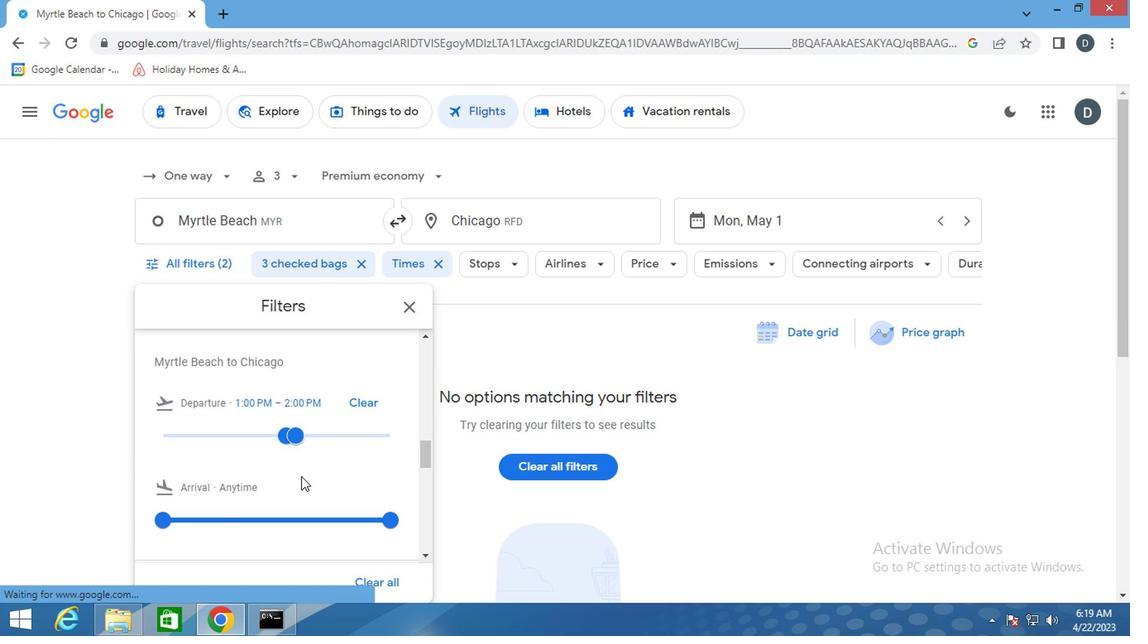 
Action: Mouse scrolled (294, 472) with delta (0, -1)
Screenshot: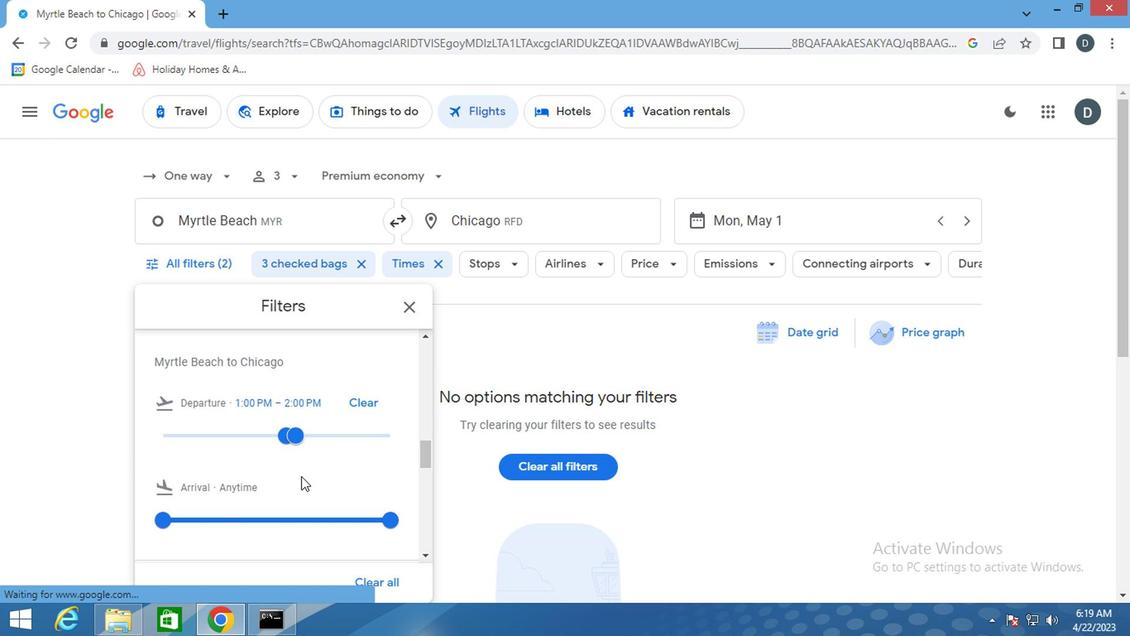 
Action: Mouse scrolled (294, 472) with delta (0, -1)
Screenshot: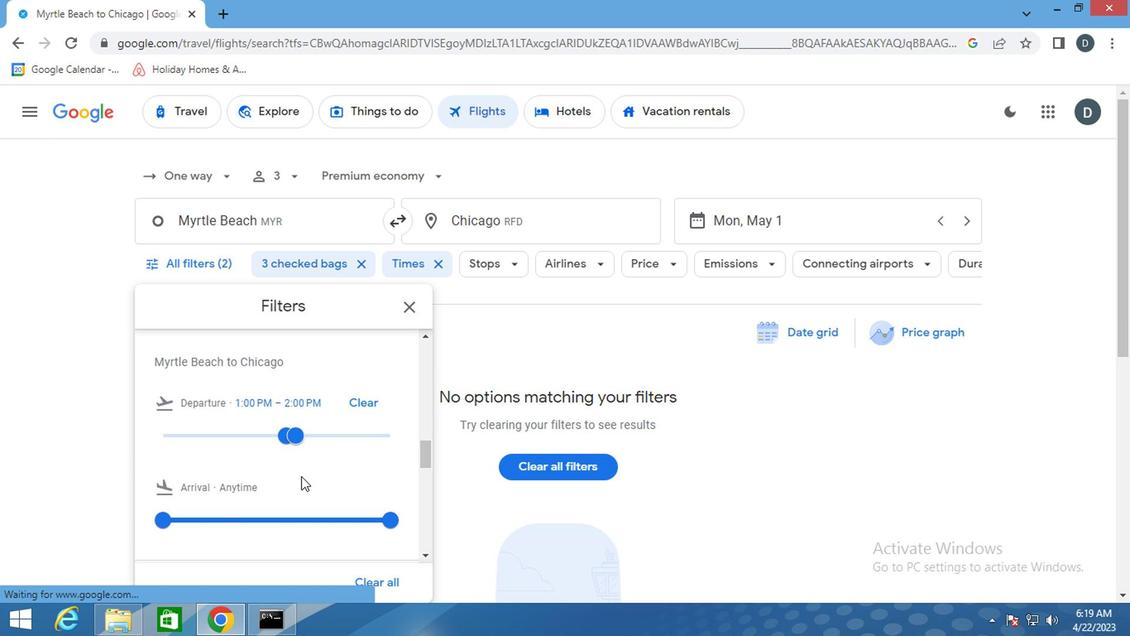 
Action: Mouse scrolled (294, 472) with delta (0, -1)
Screenshot: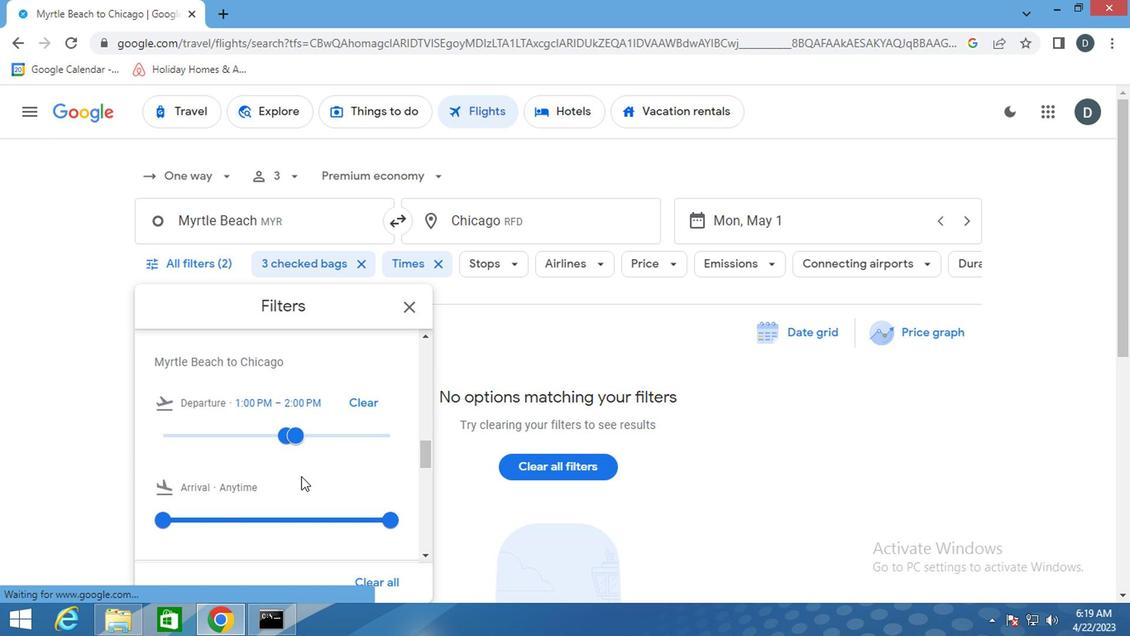 
Action: Mouse scrolled (294, 472) with delta (0, -1)
Screenshot: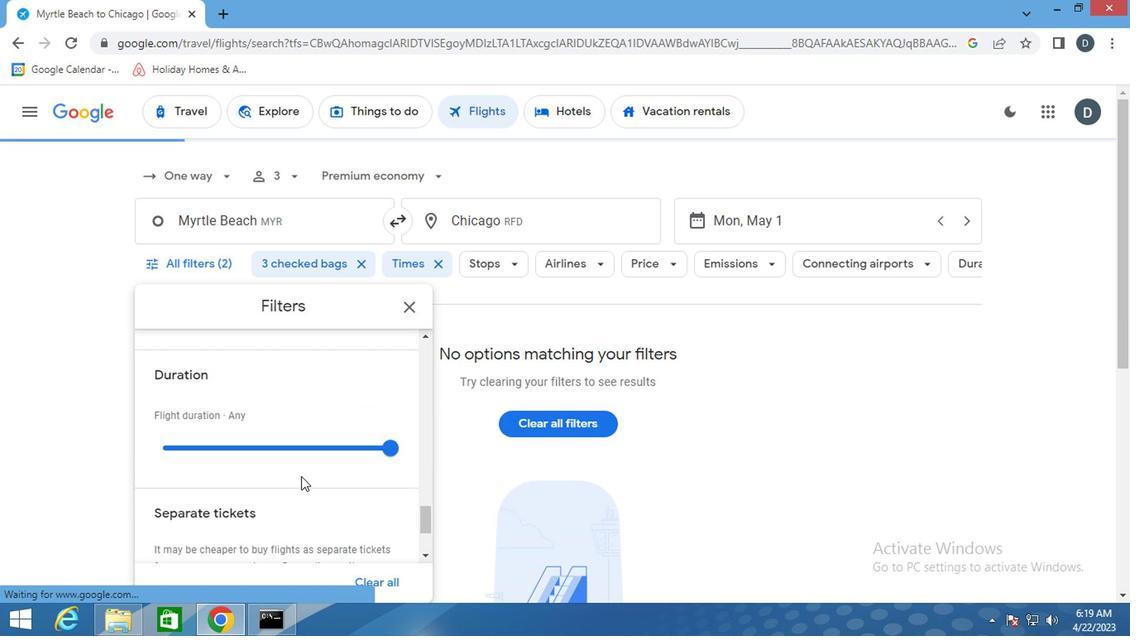 
Action: Mouse scrolled (294, 472) with delta (0, -1)
Screenshot: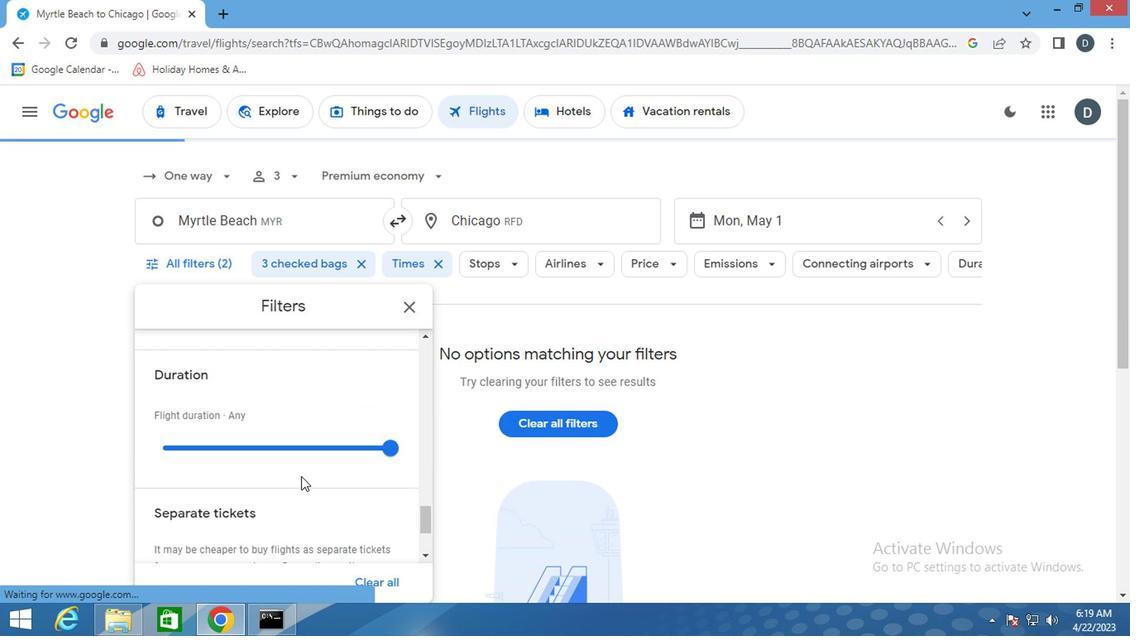 
Action: Mouse scrolled (294, 472) with delta (0, -1)
Screenshot: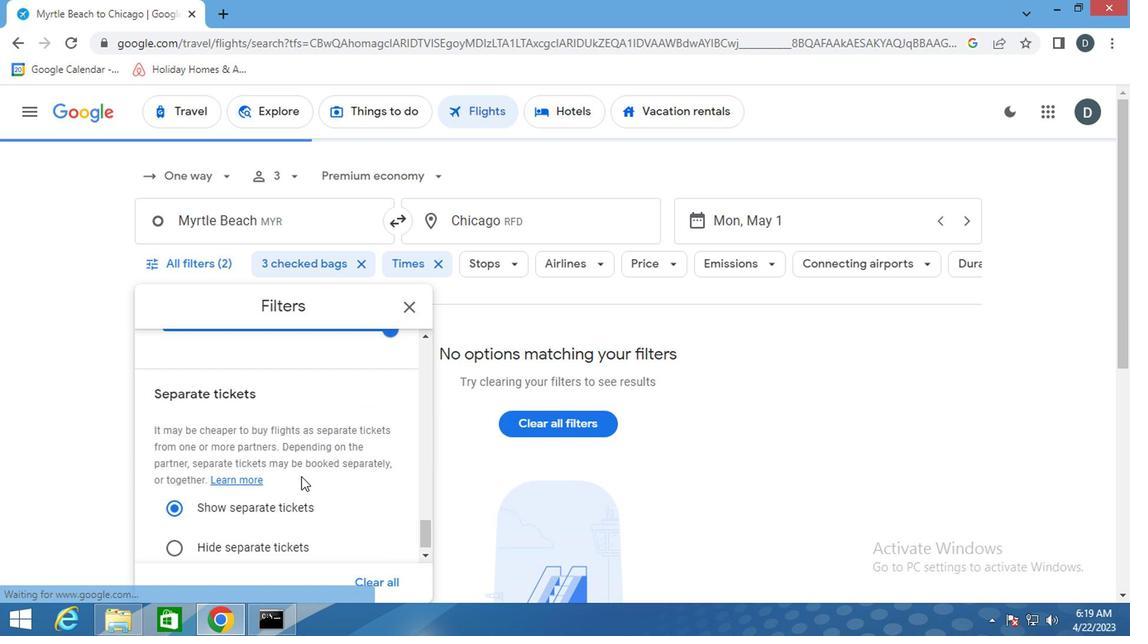 
Action: Mouse scrolled (294, 472) with delta (0, -1)
Screenshot: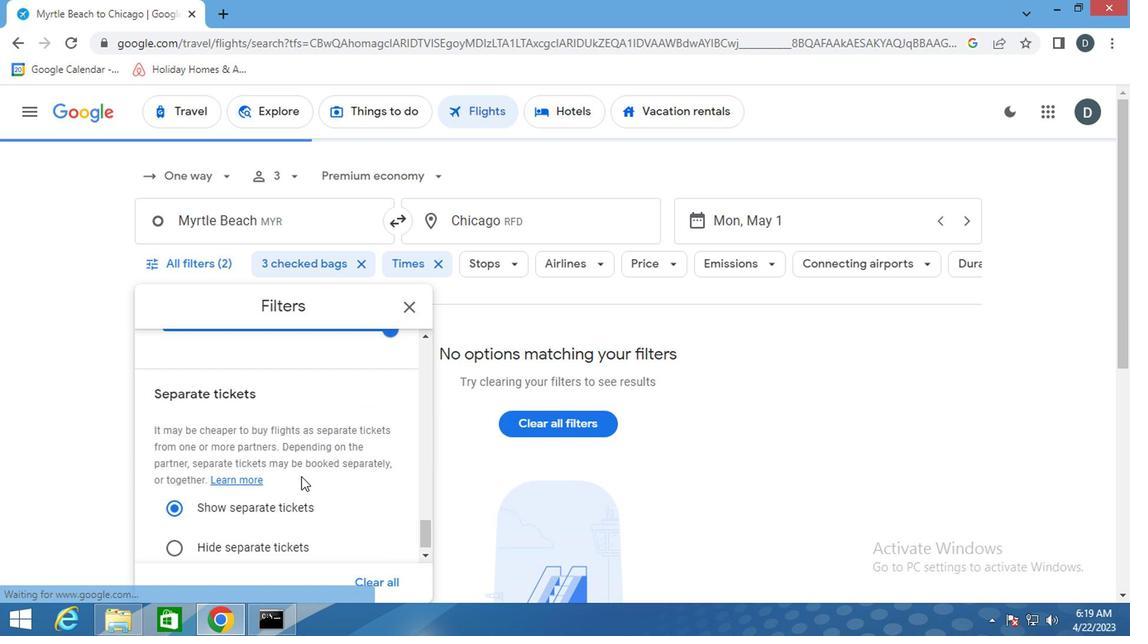 
Action: Mouse scrolled (294, 472) with delta (0, -1)
Screenshot: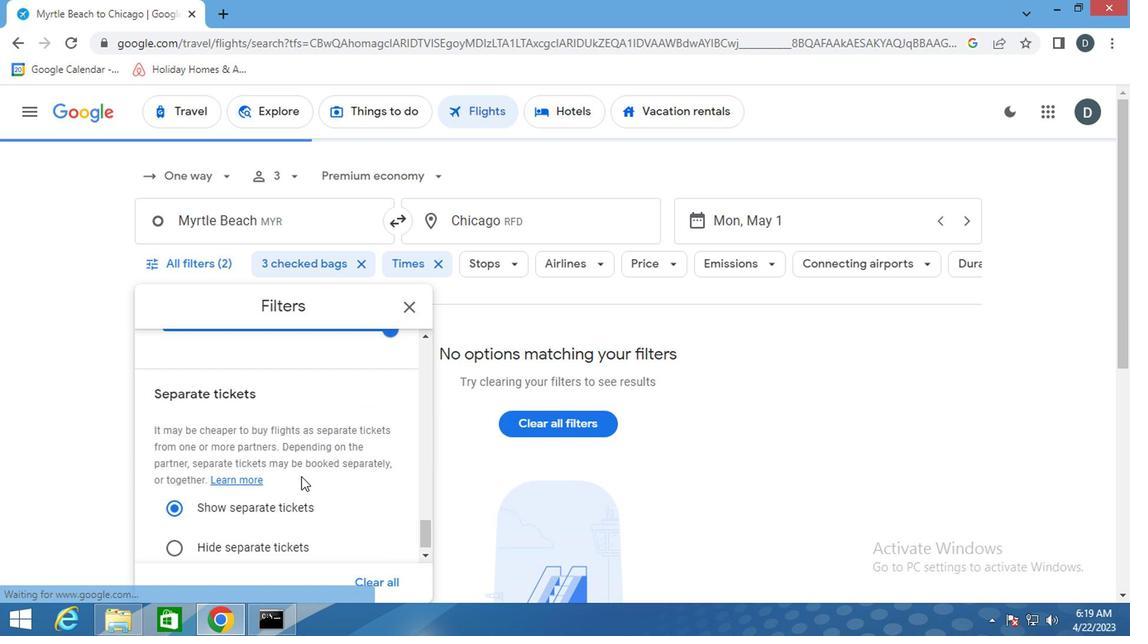 
Action: Mouse scrolled (294, 472) with delta (0, -1)
Screenshot: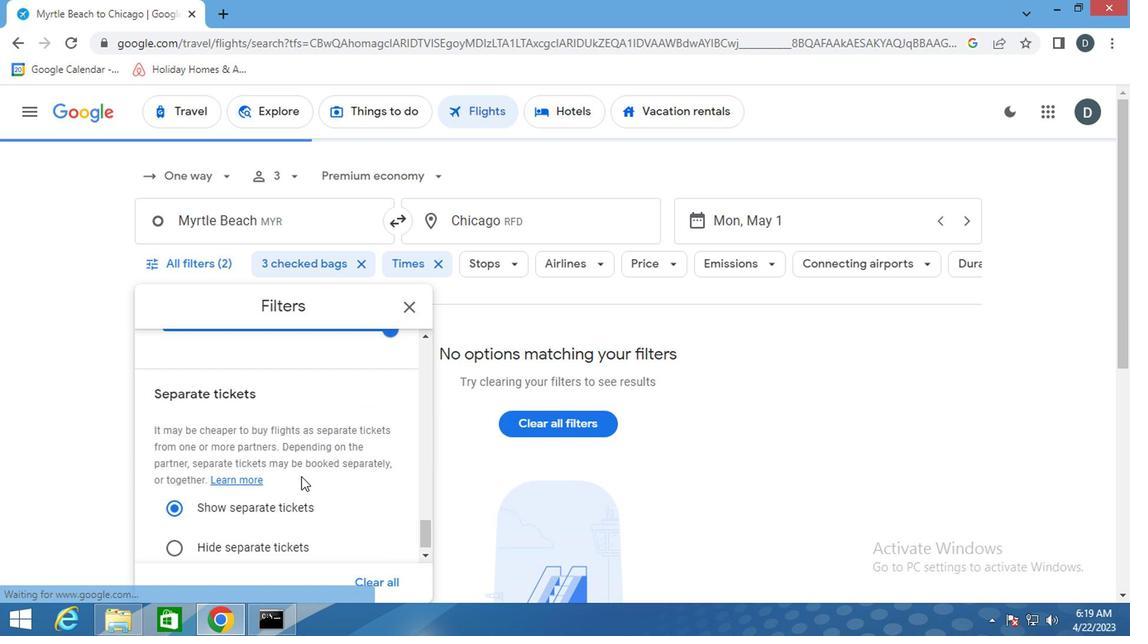
Action: Mouse scrolled (294, 472) with delta (0, -1)
Screenshot: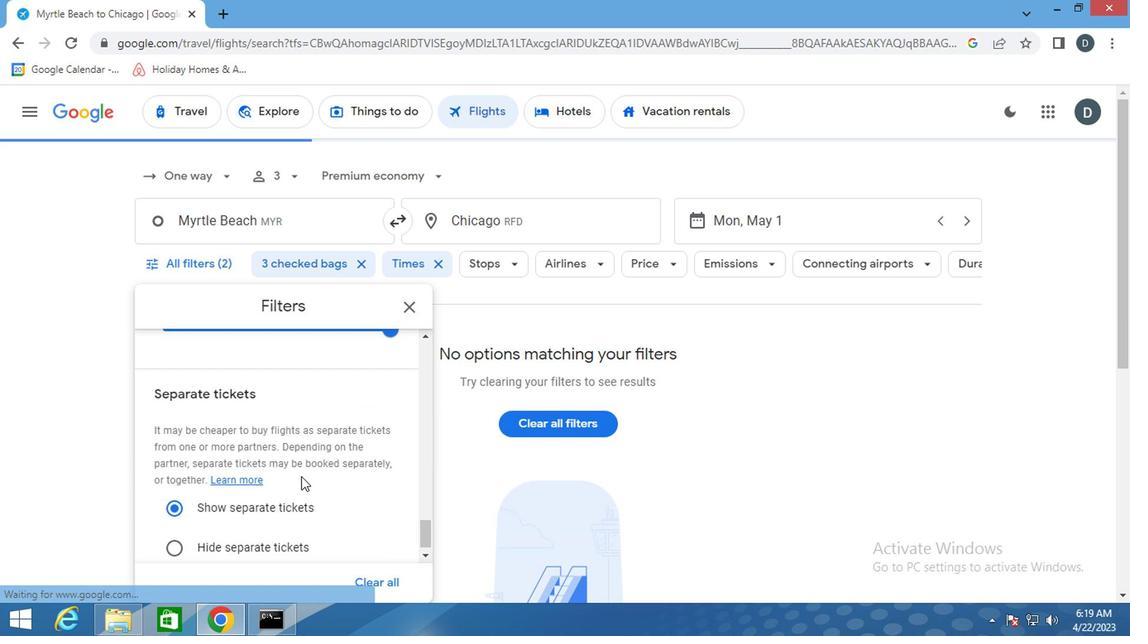 
Action: Mouse moved to (399, 313)
Screenshot: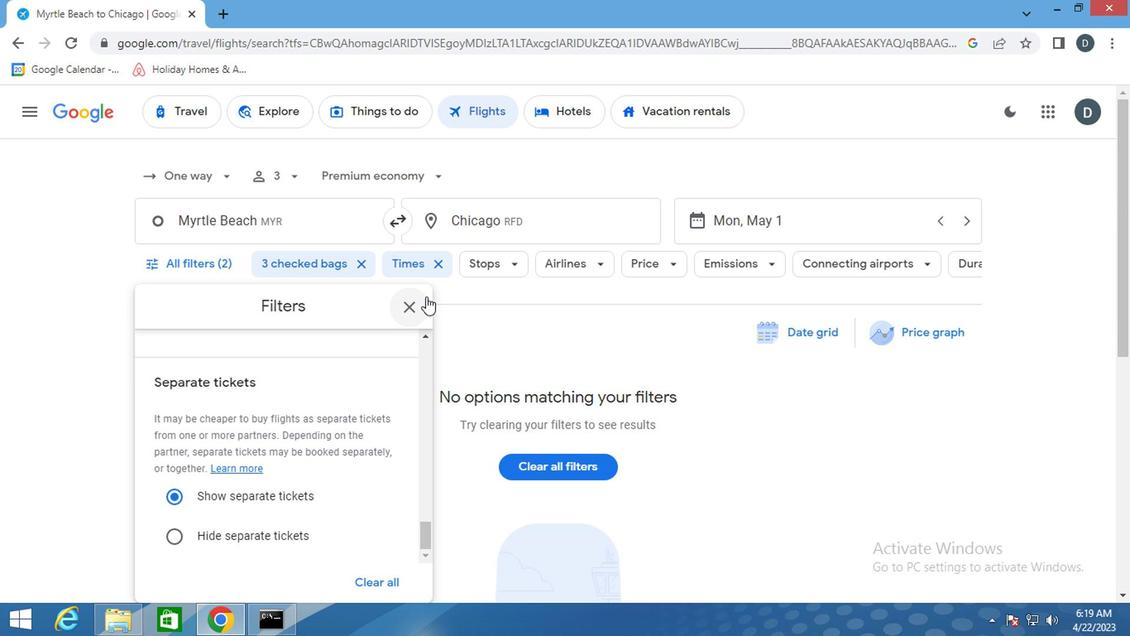 
Action: Mouse pressed left at (399, 313)
Screenshot: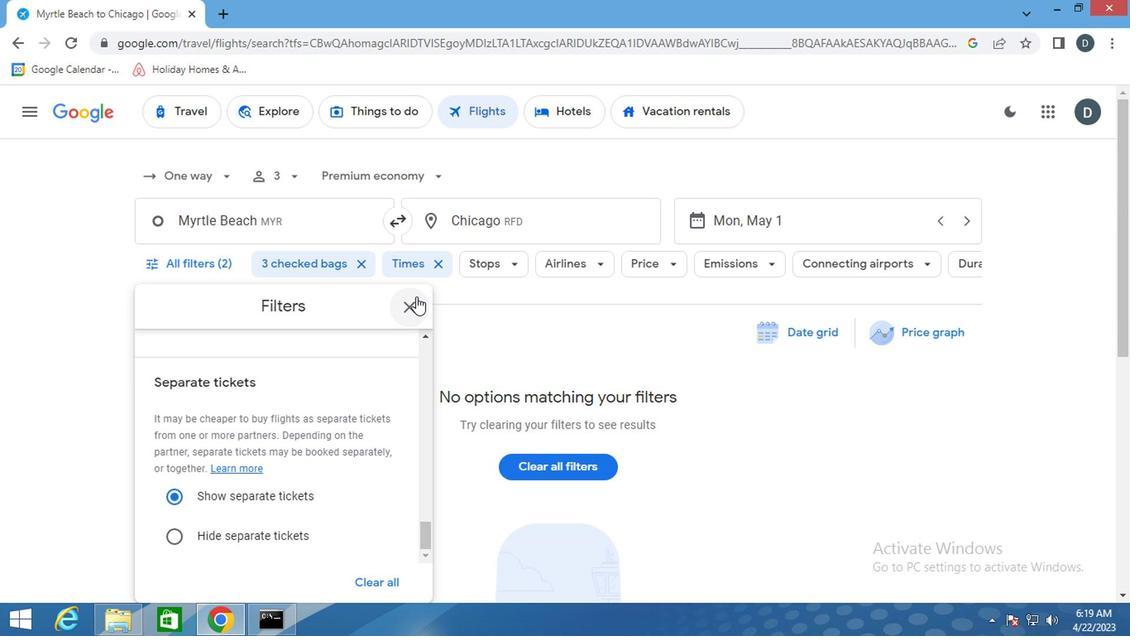 
